 Task: Find connections with filter location Ryton with filter topic #Trainingwith filter profile language Potuguese with filter current company Oberoi Realty with filter school St. Xavier's College (Autonomous), Kolkata with filter industry Circuses and Magic Shows with filter service category Management Consulting with filter keywords title Benefits Manager
Action: Mouse moved to (647, 103)
Screenshot: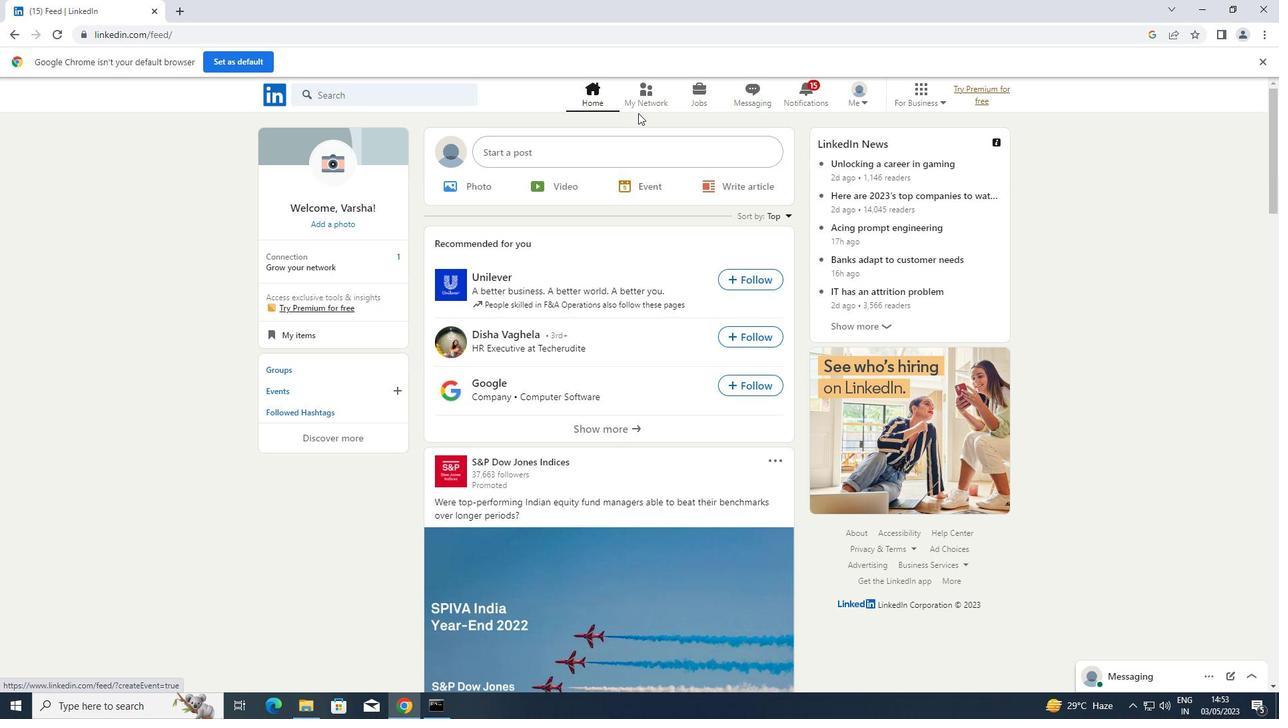 
Action: Mouse pressed left at (647, 103)
Screenshot: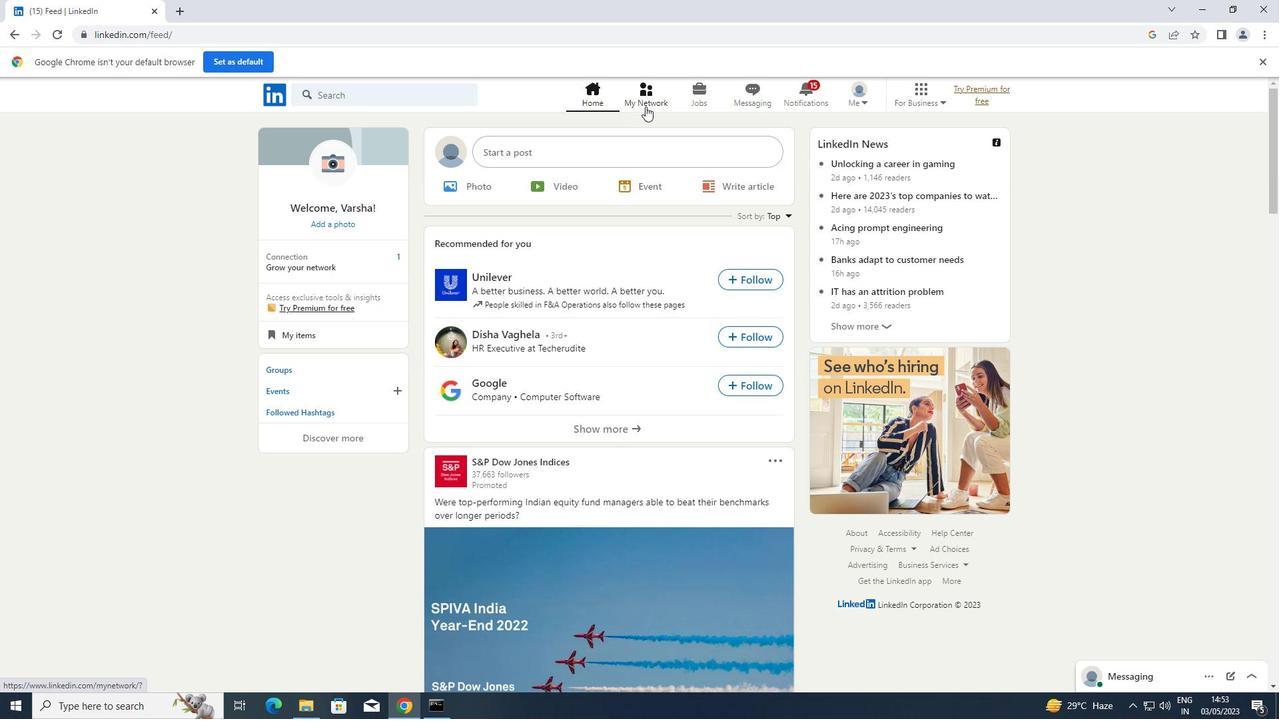 
Action: Mouse moved to (404, 167)
Screenshot: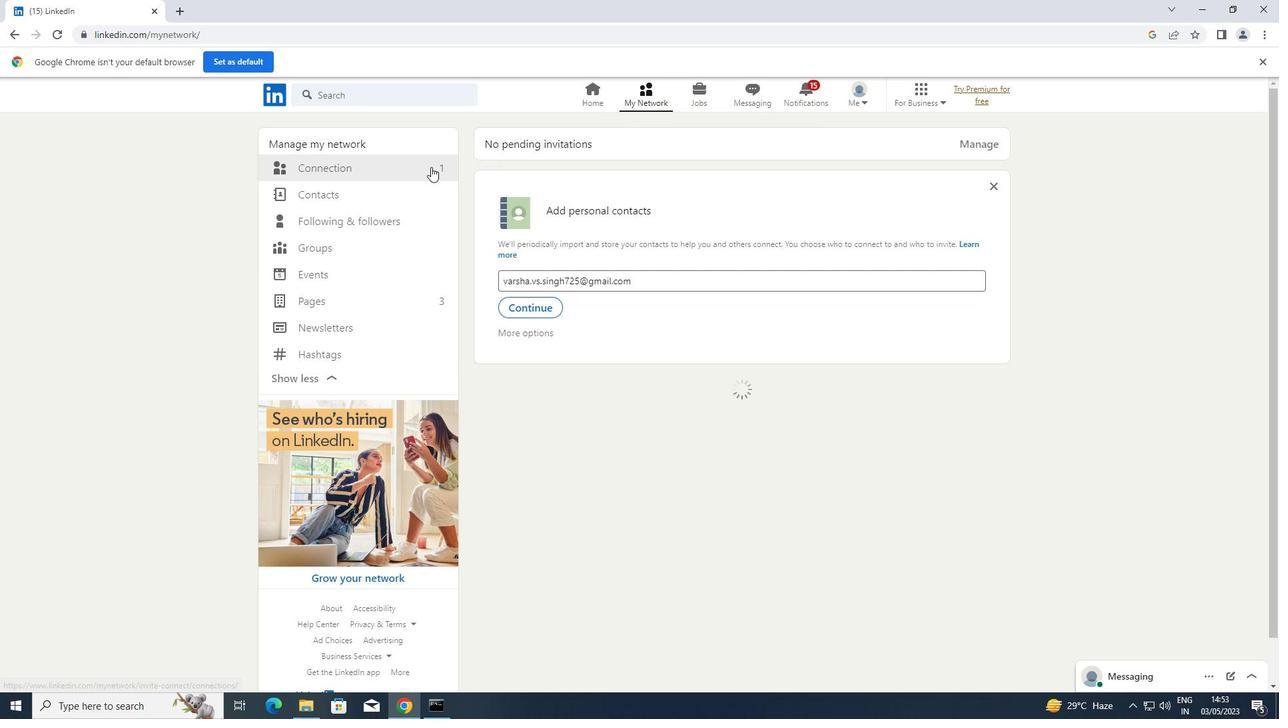 
Action: Mouse pressed left at (404, 167)
Screenshot: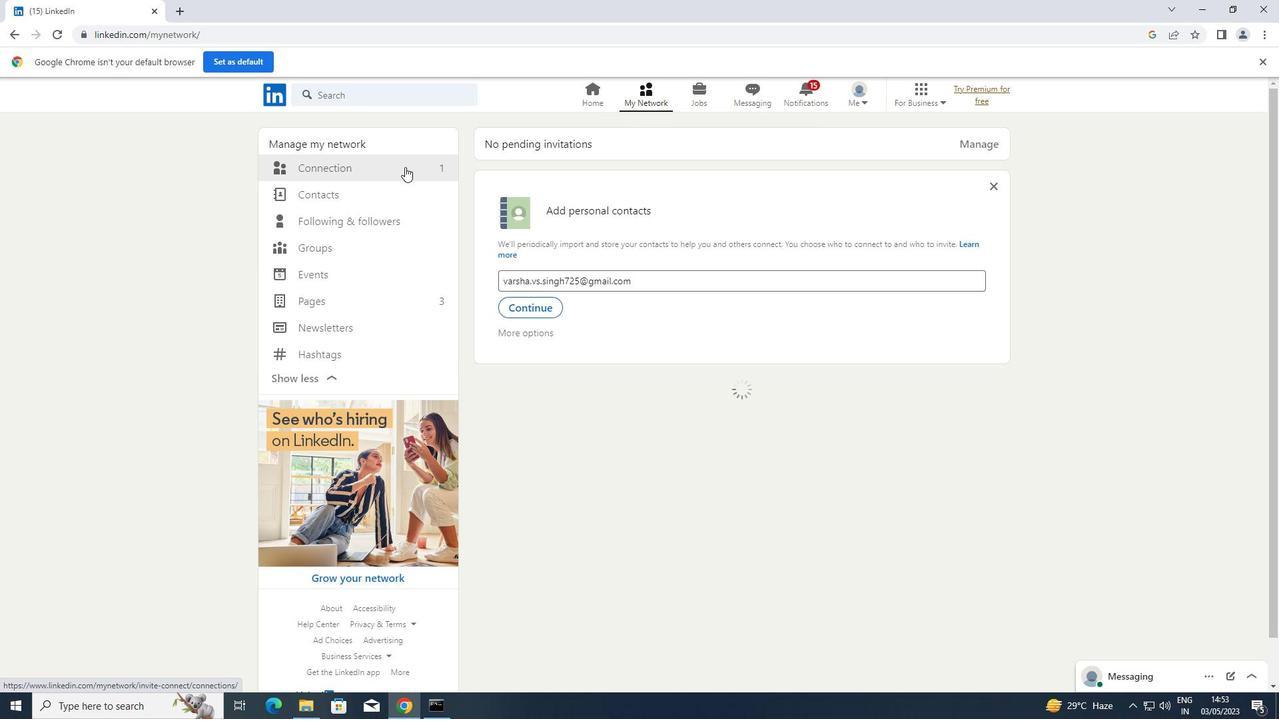 
Action: Mouse moved to (715, 167)
Screenshot: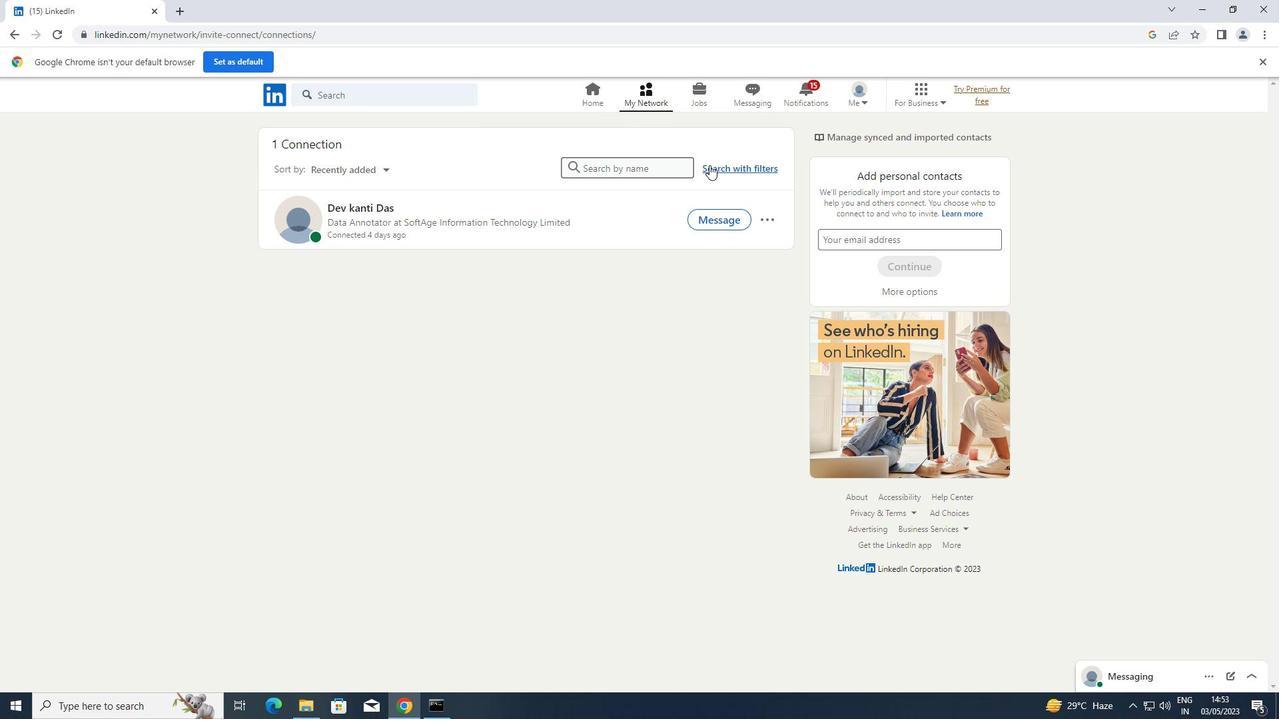 
Action: Mouse pressed left at (715, 167)
Screenshot: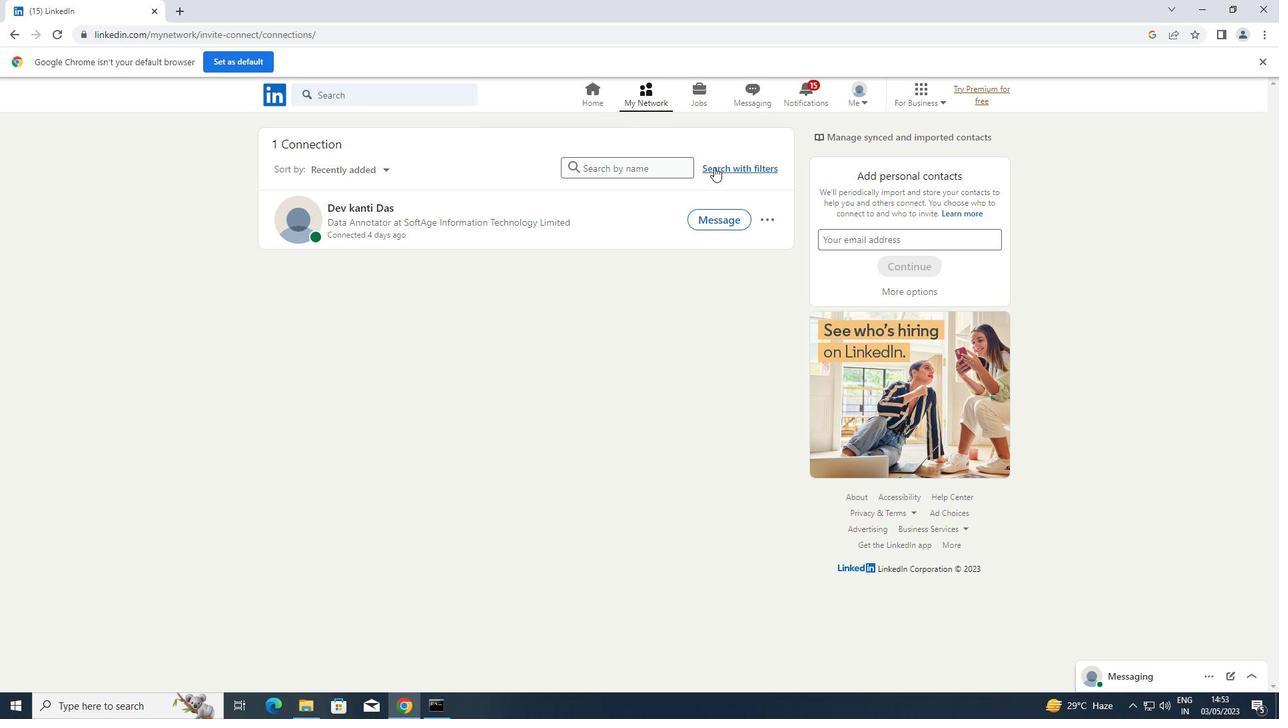
Action: Mouse moved to (687, 137)
Screenshot: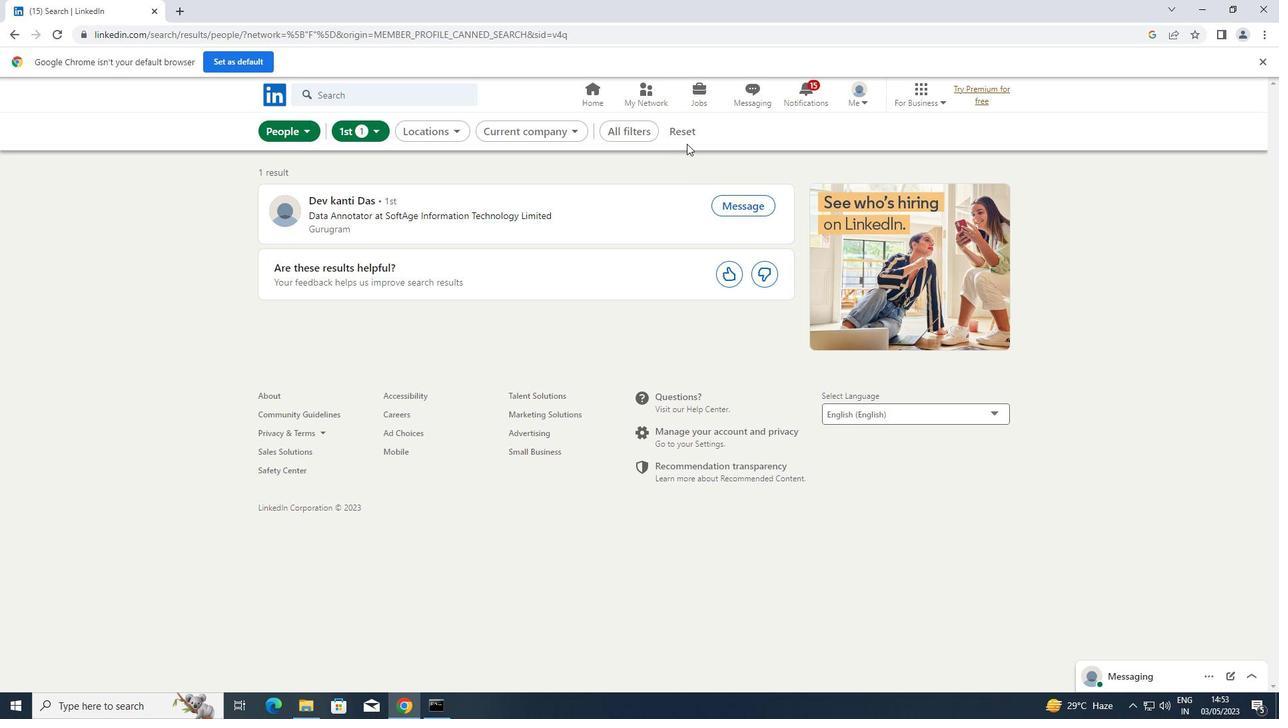 
Action: Mouse pressed left at (687, 137)
Screenshot: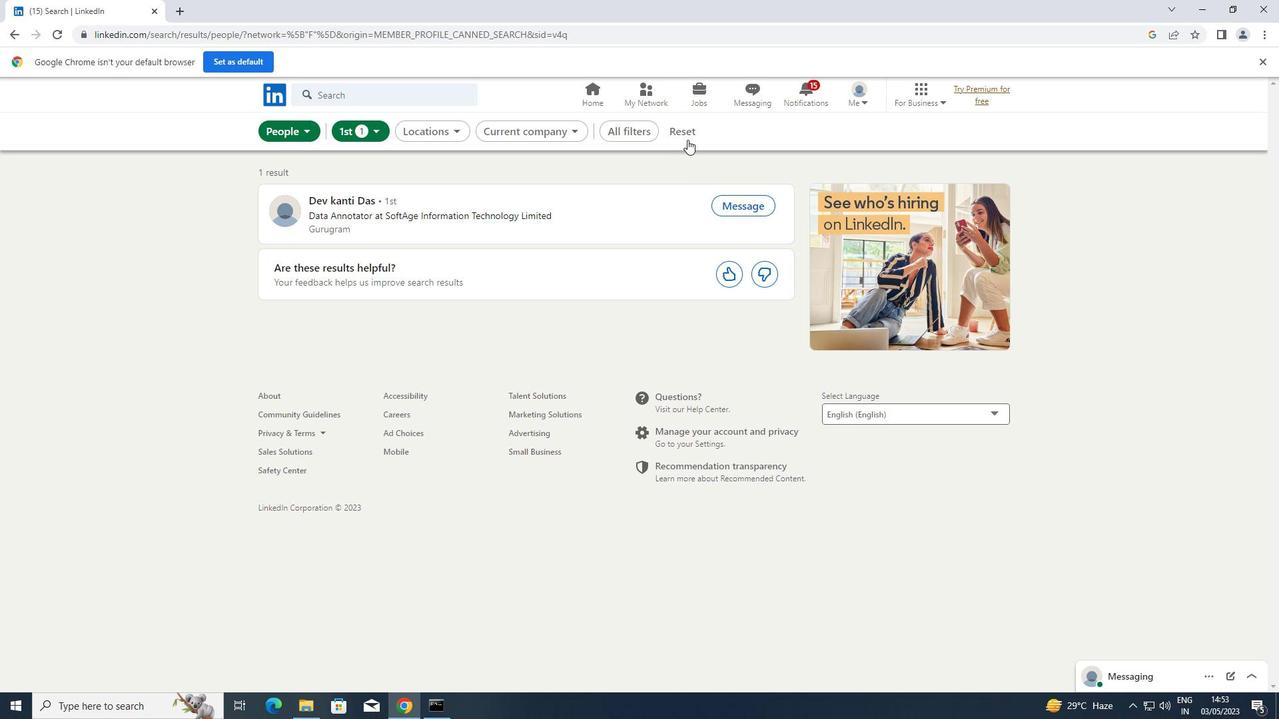 
Action: Mouse moved to (649, 128)
Screenshot: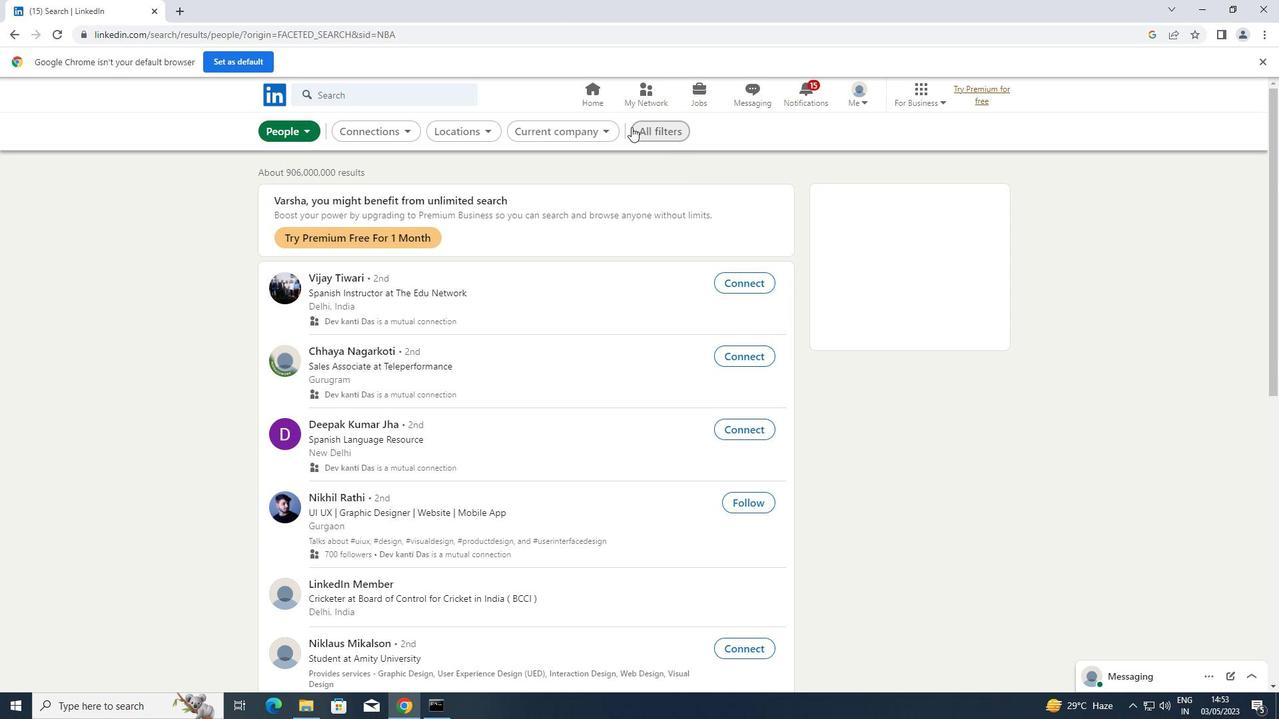 
Action: Mouse pressed left at (649, 128)
Screenshot: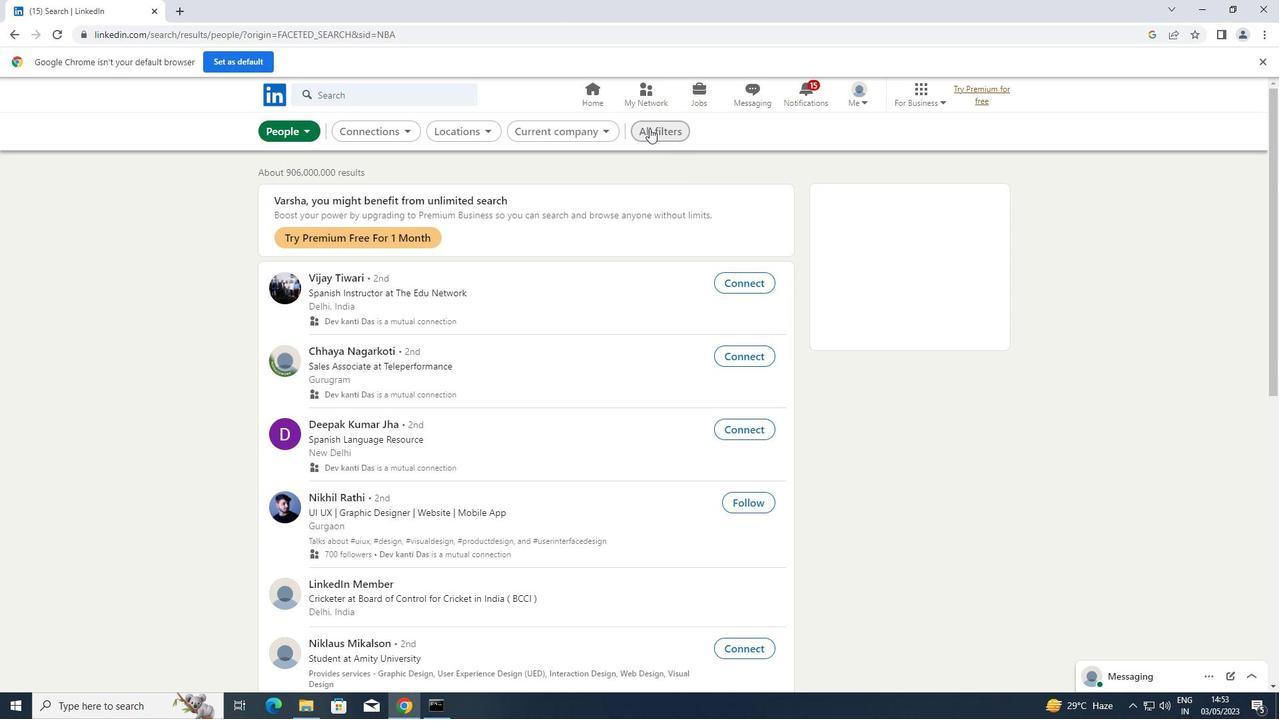 
Action: Mouse moved to (1086, 371)
Screenshot: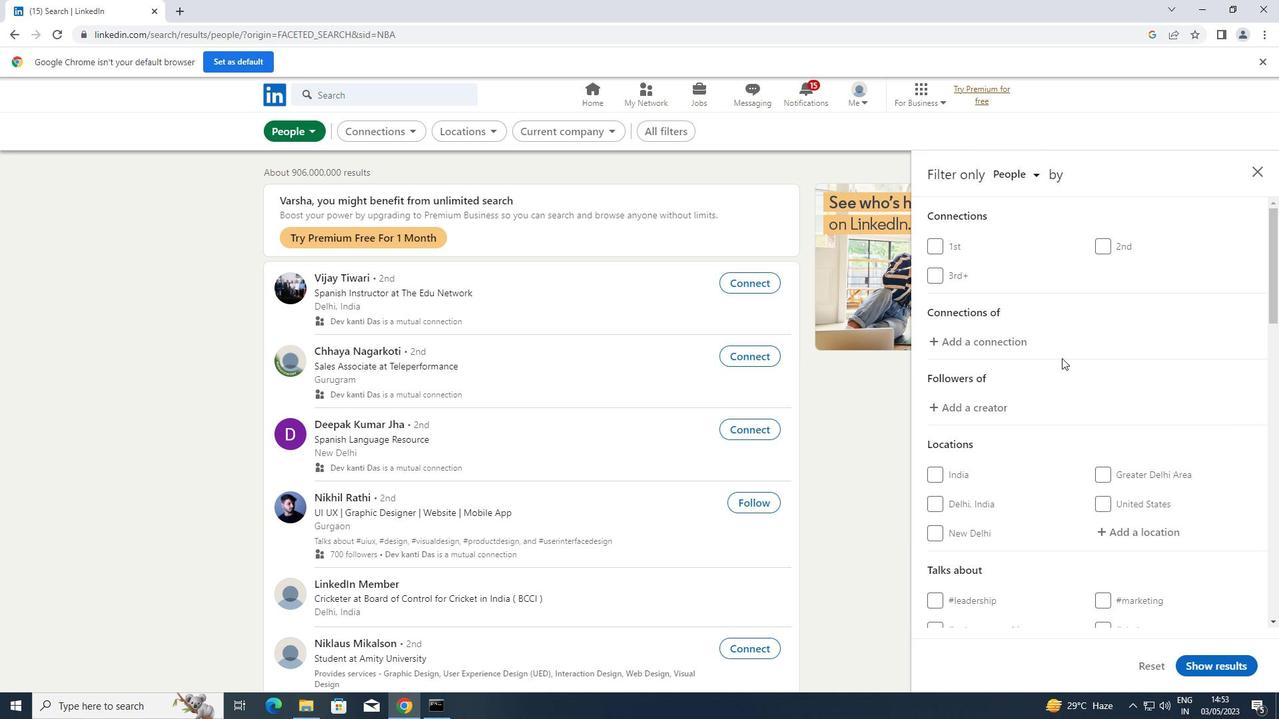 
Action: Mouse scrolled (1086, 370) with delta (0, 0)
Screenshot: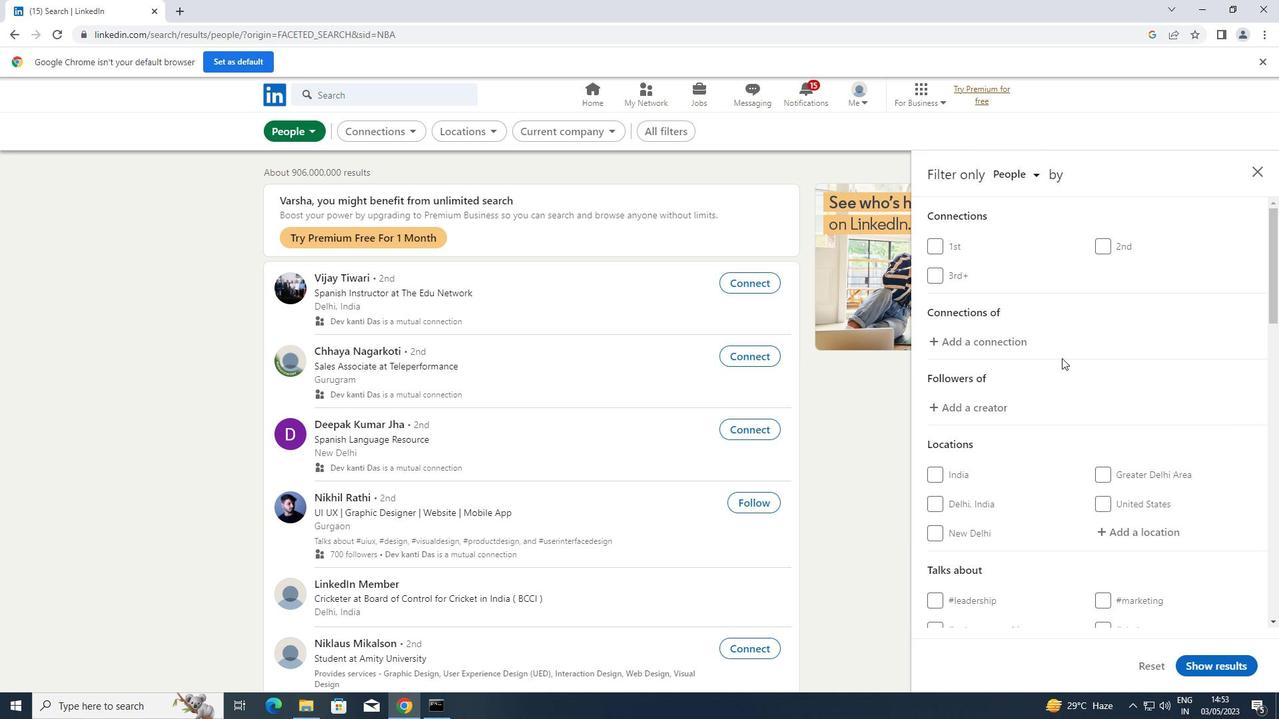 
Action: Mouse moved to (1087, 371)
Screenshot: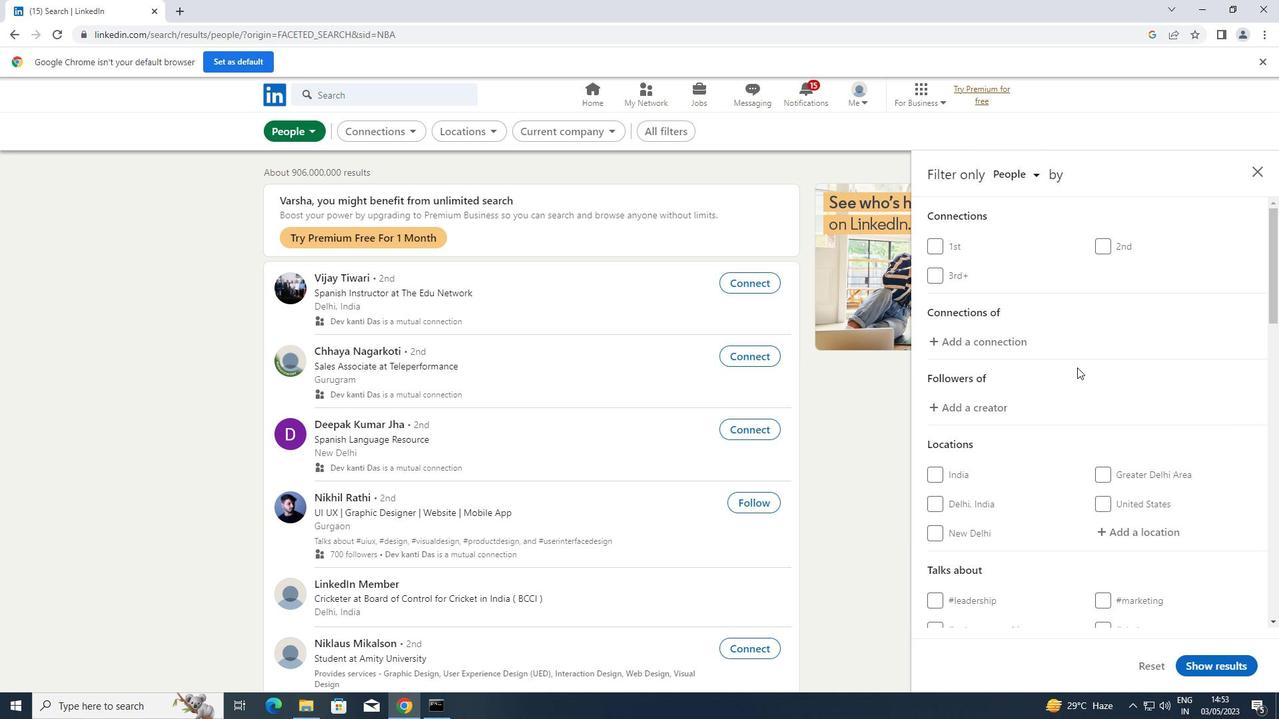 
Action: Mouse scrolled (1087, 371) with delta (0, 0)
Screenshot: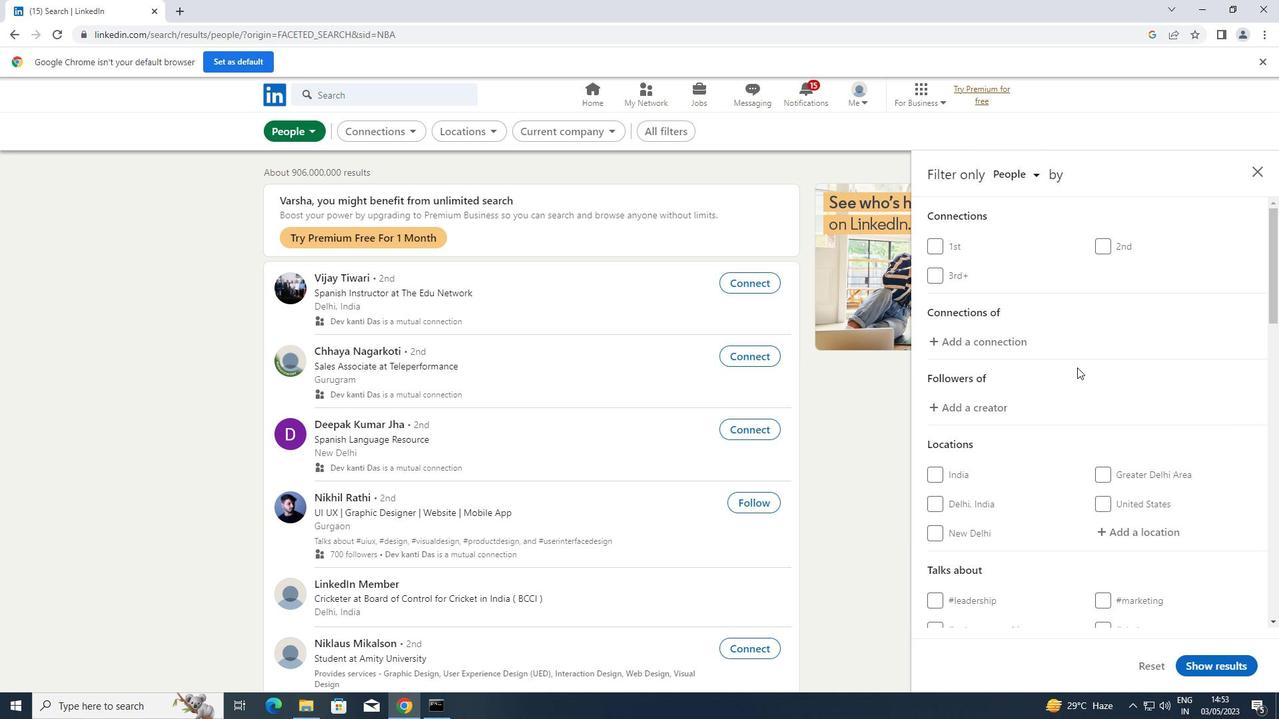 
Action: Mouse moved to (1113, 393)
Screenshot: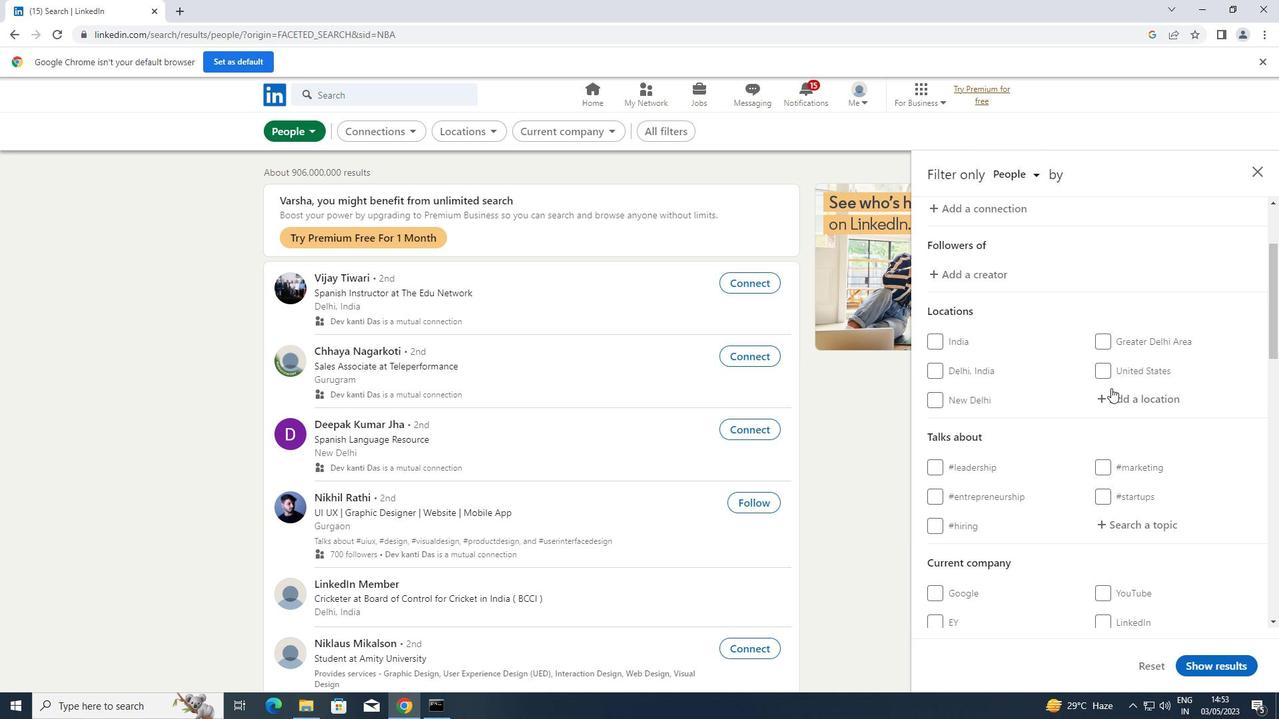 
Action: Mouse pressed left at (1113, 393)
Screenshot: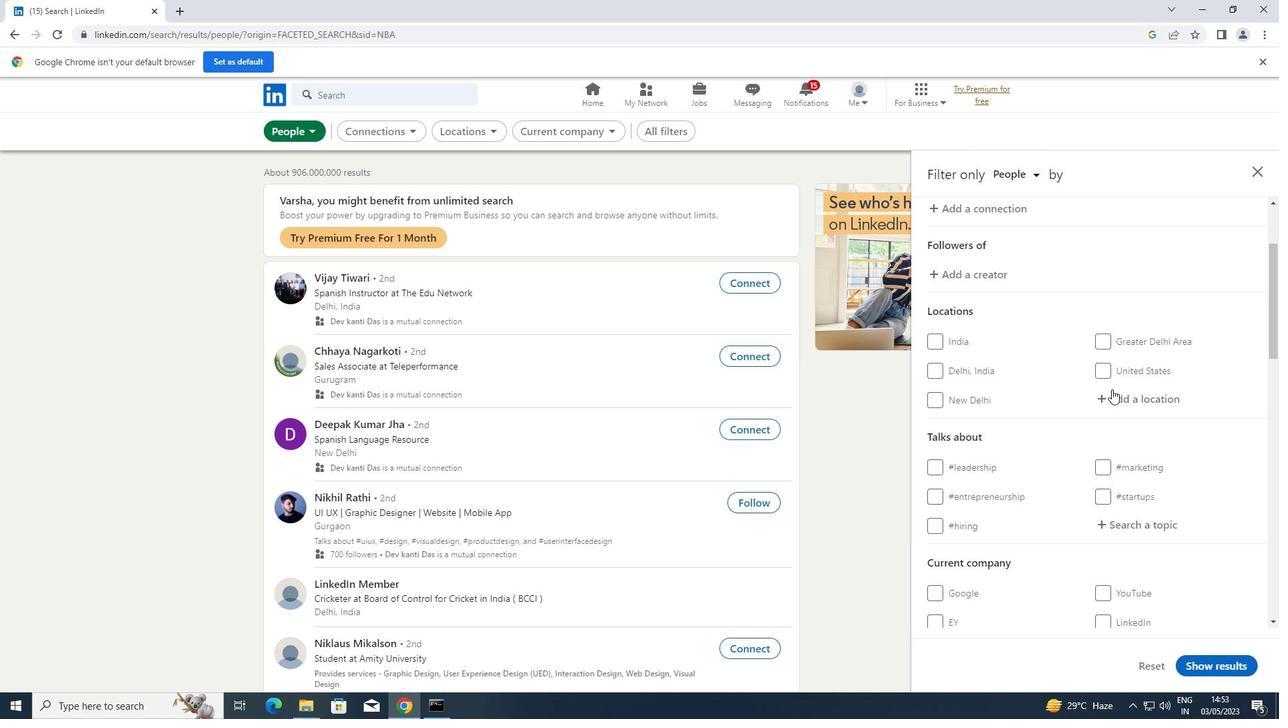 
Action: Key pressed <Key.shift>RYTON
Screenshot: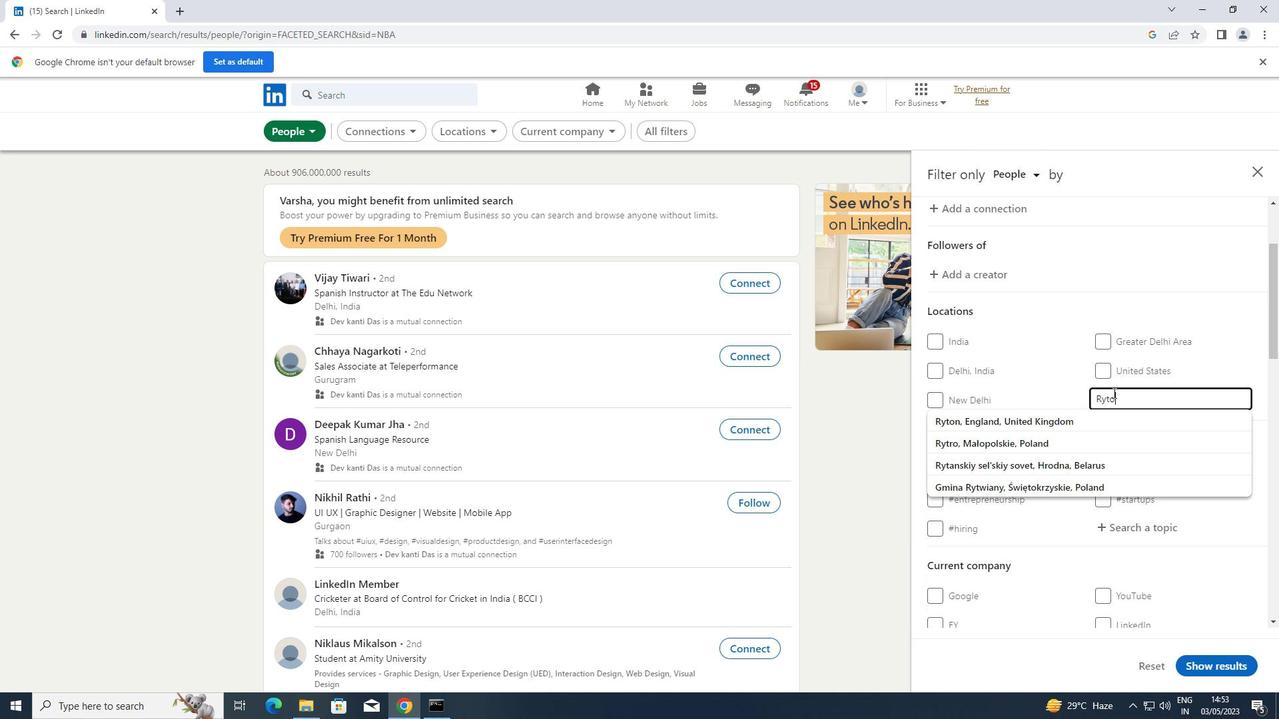 
Action: Mouse moved to (1138, 528)
Screenshot: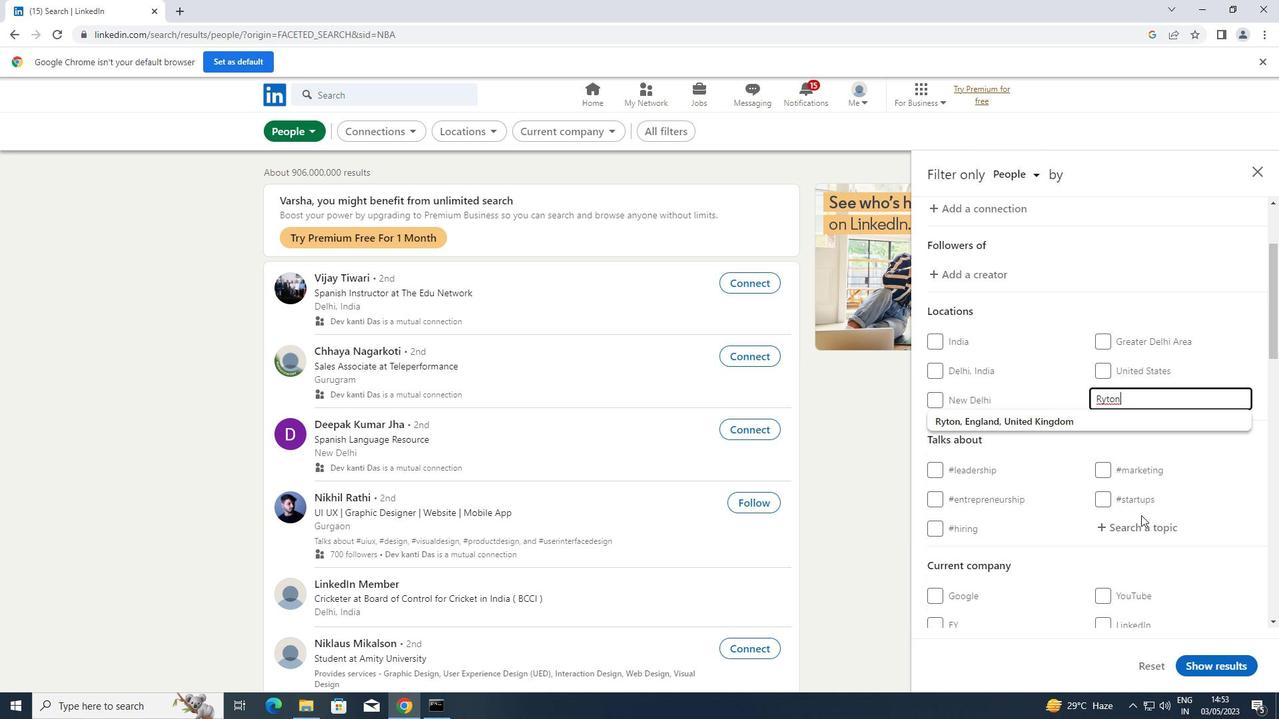 
Action: Mouse pressed left at (1138, 528)
Screenshot: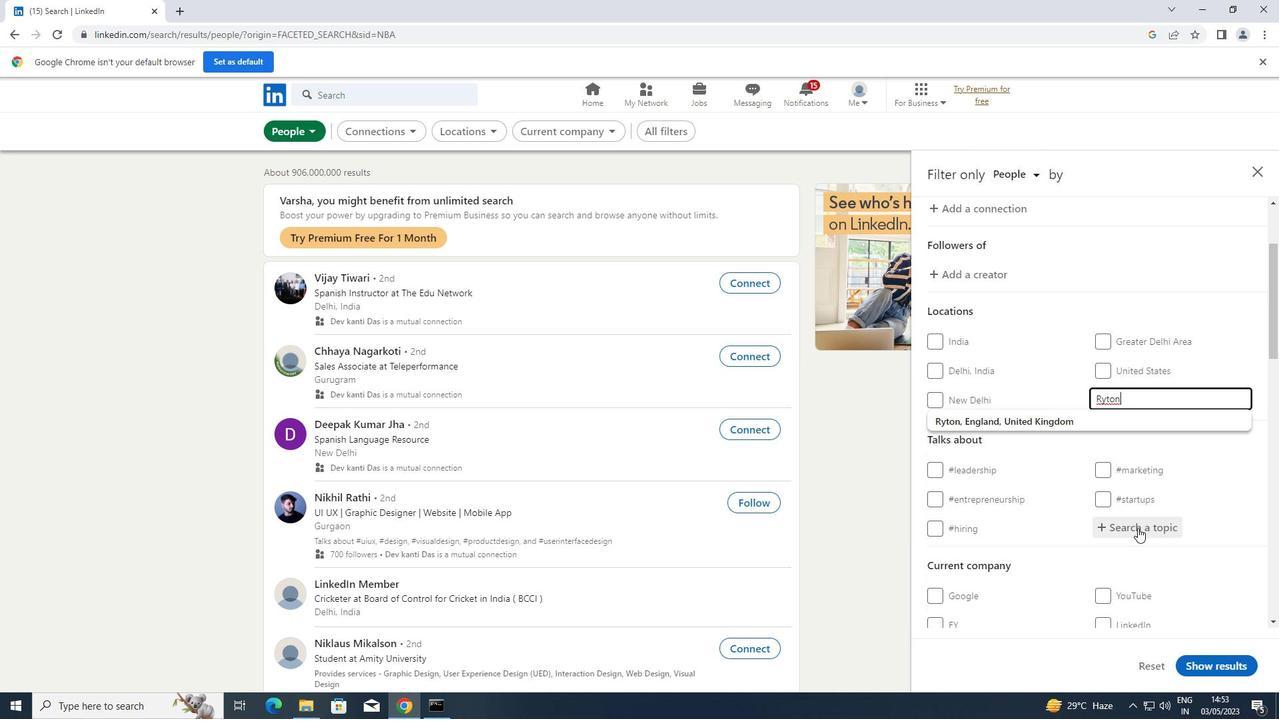 
Action: Mouse moved to (1137, 529)
Screenshot: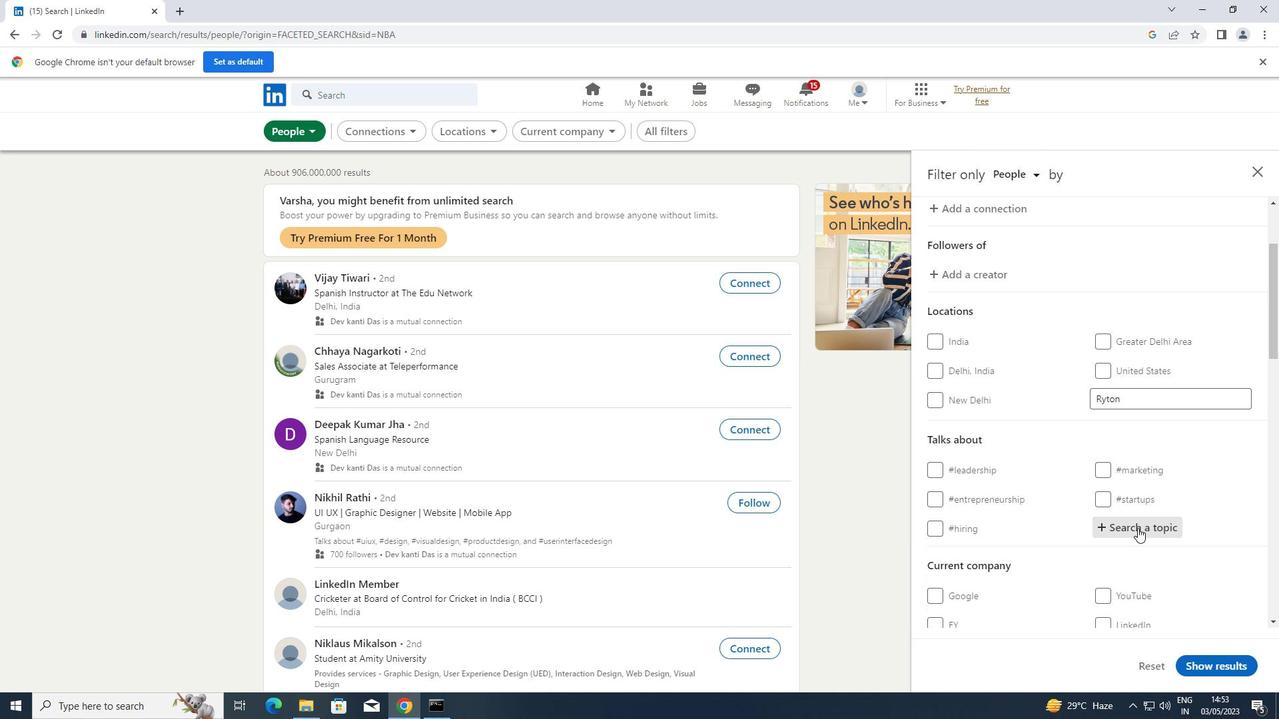
Action: Key pressed <Key.shift>TRAIN
Screenshot: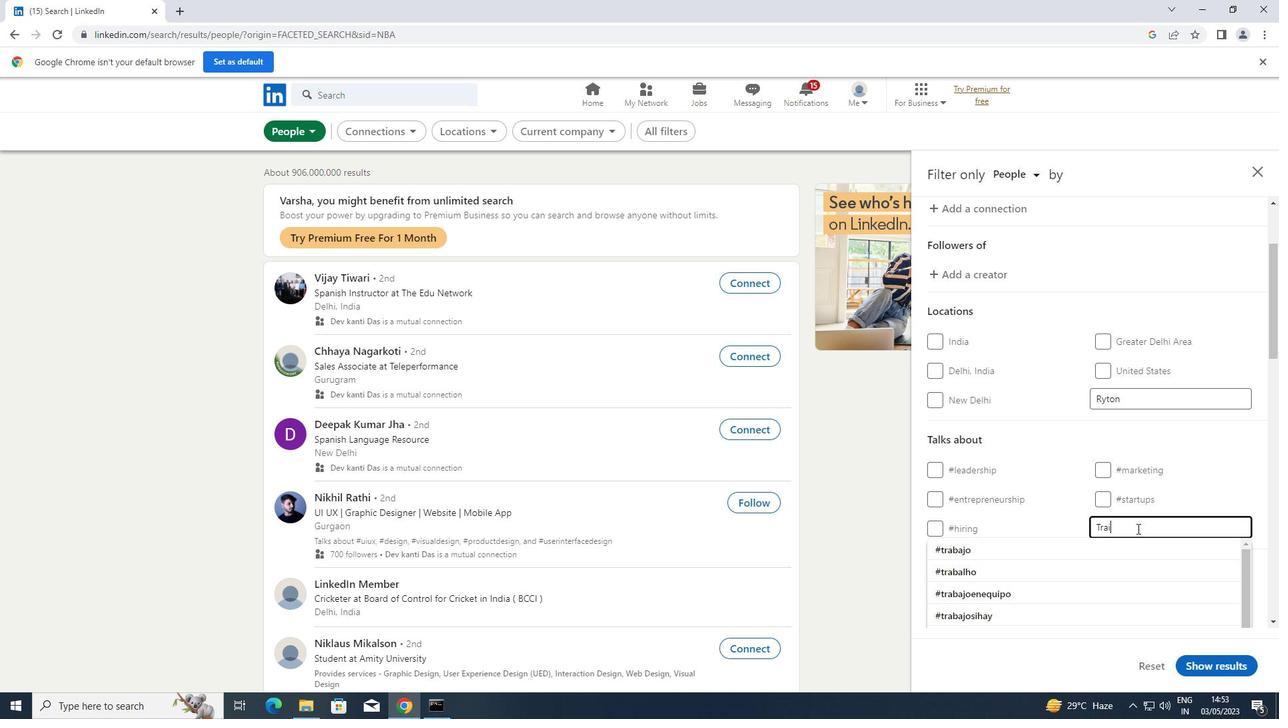 
Action: Mouse moved to (1016, 553)
Screenshot: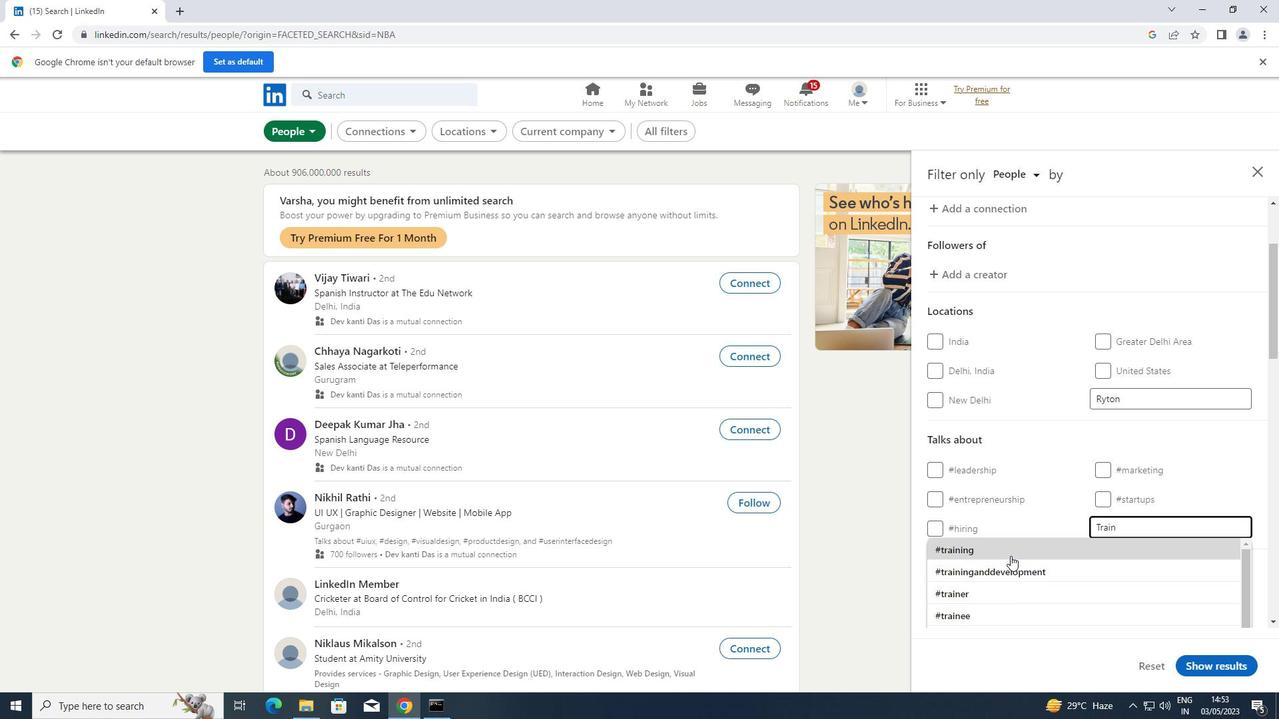 
Action: Mouse pressed left at (1016, 553)
Screenshot: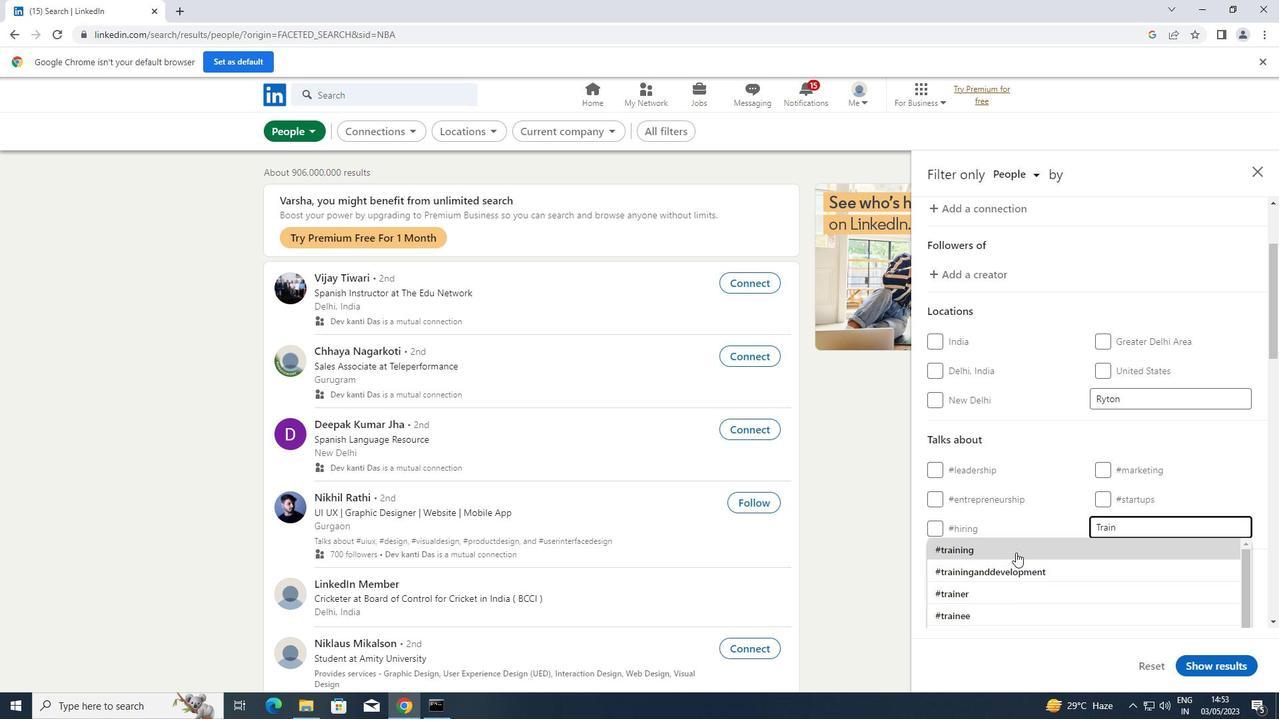 
Action: Mouse scrolled (1016, 552) with delta (0, 0)
Screenshot: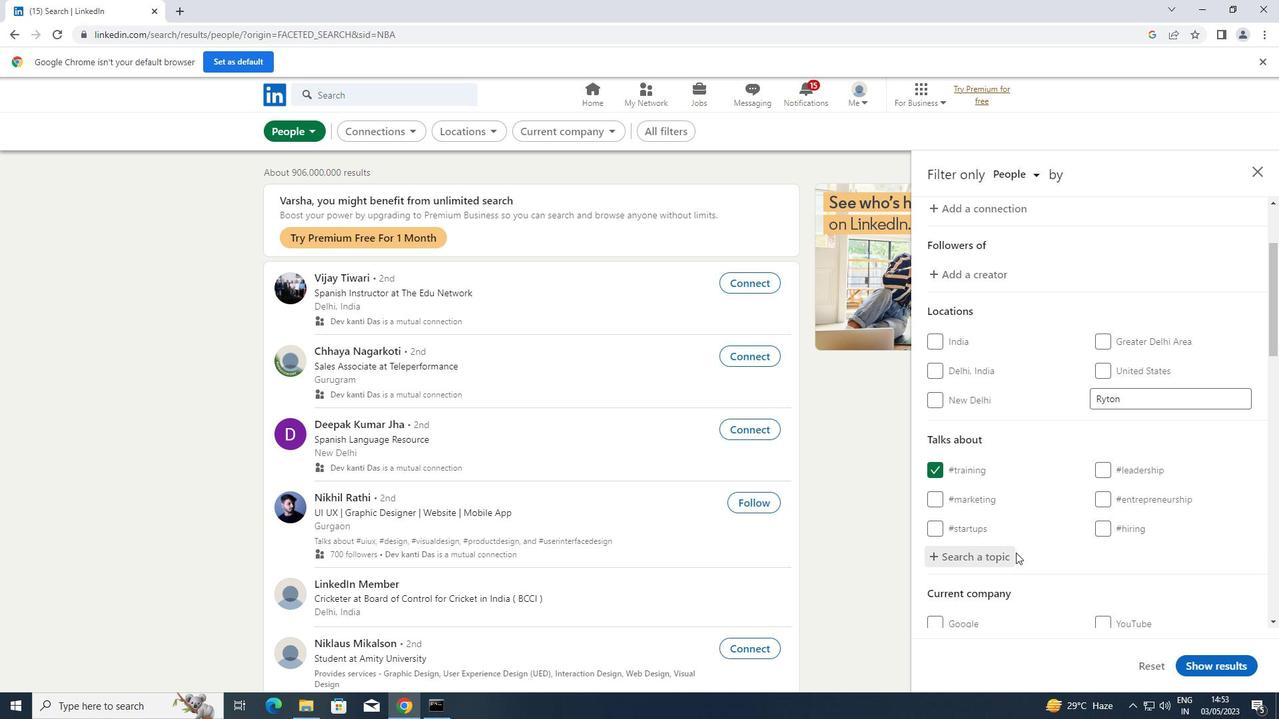 
Action: Mouse scrolled (1016, 552) with delta (0, 0)
Screenshot: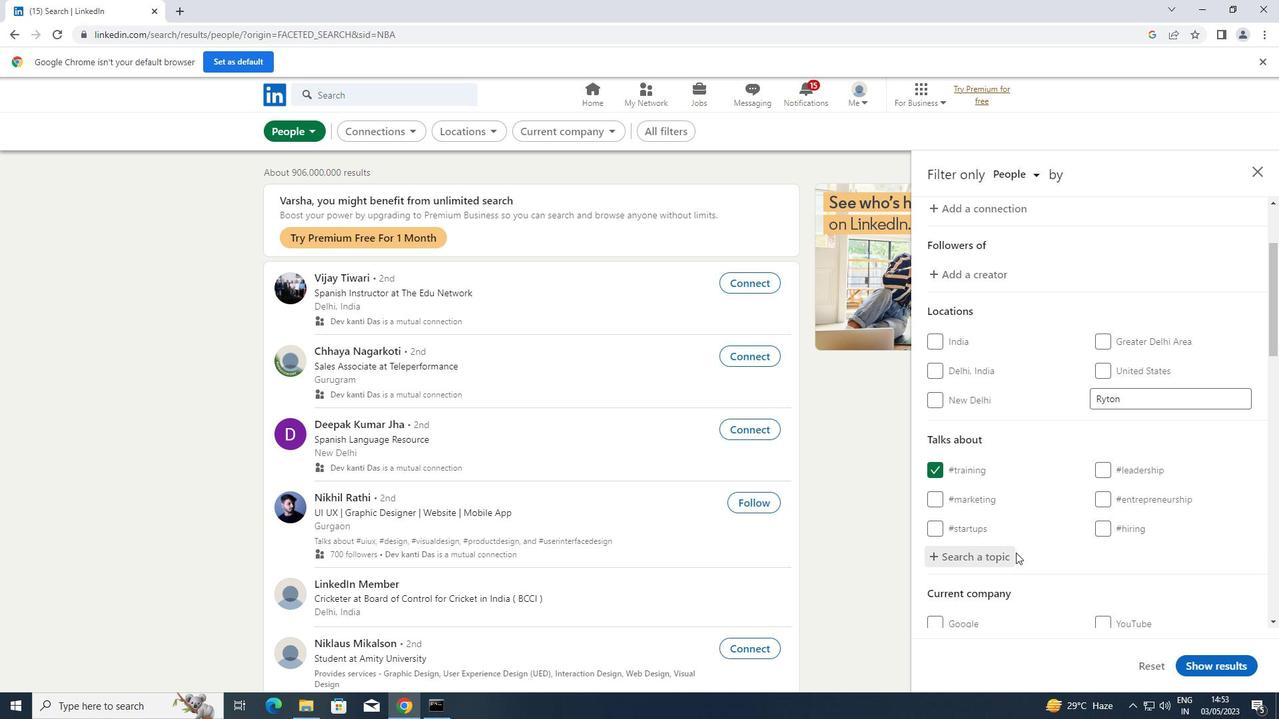 
Action: Mouse scrolled (1016, 552) with delta (0, 0)
Screenshot: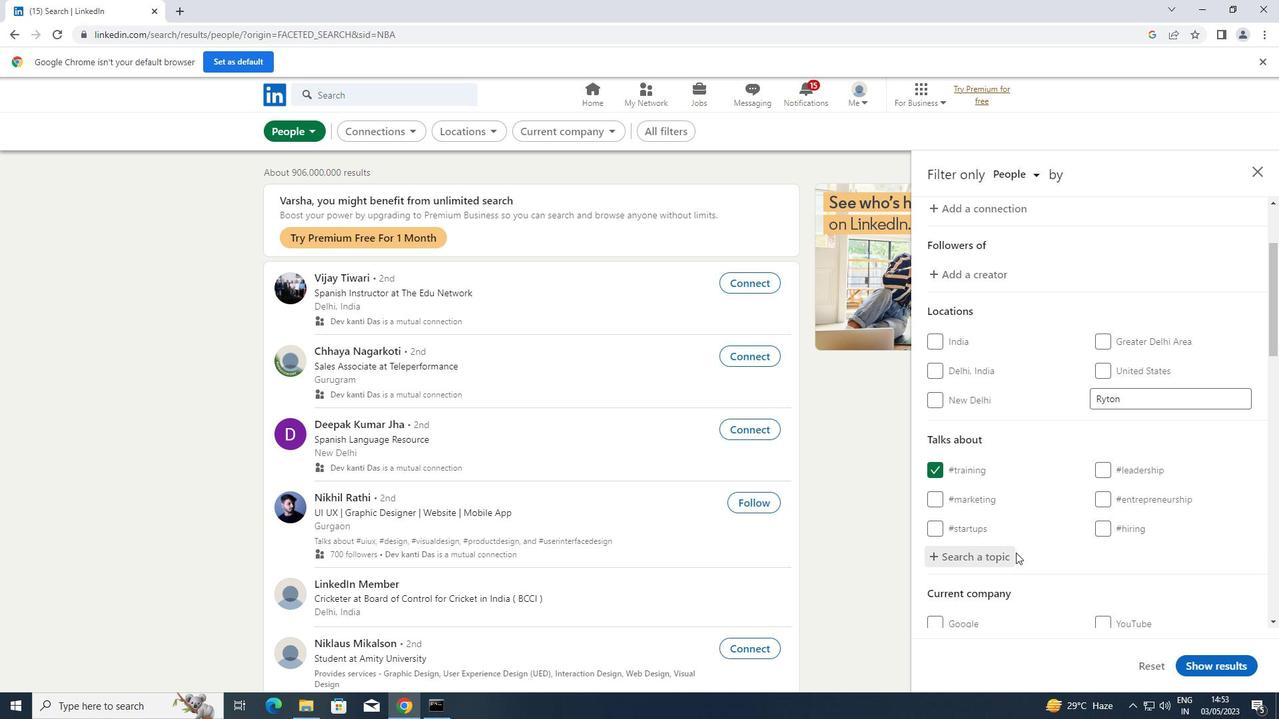 
Action: Mouse scrolled (1016, 552) with delta (0, 0)
Screenshot: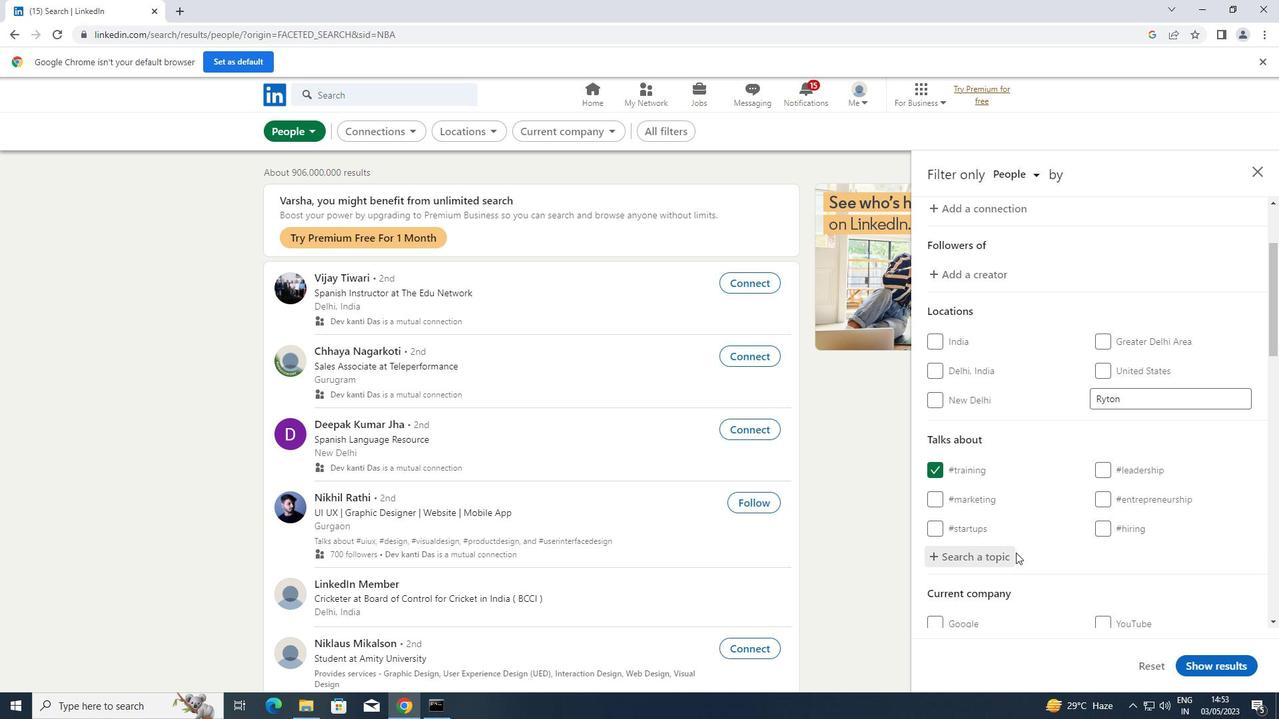
Action: Mouse scrolled (1016, 552) with delta (0, 0)
Screenshot: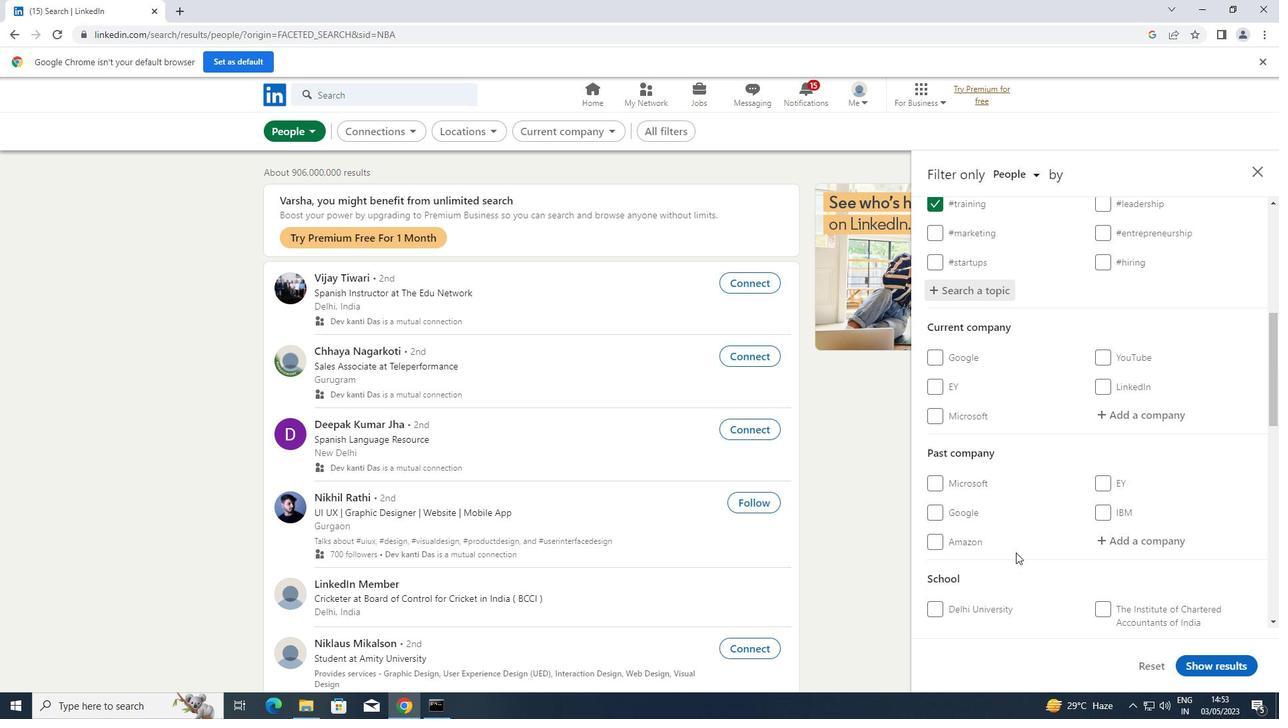 
Action: Mouse scrolled (1016, 552) with delta (0, 0)
Screenshot: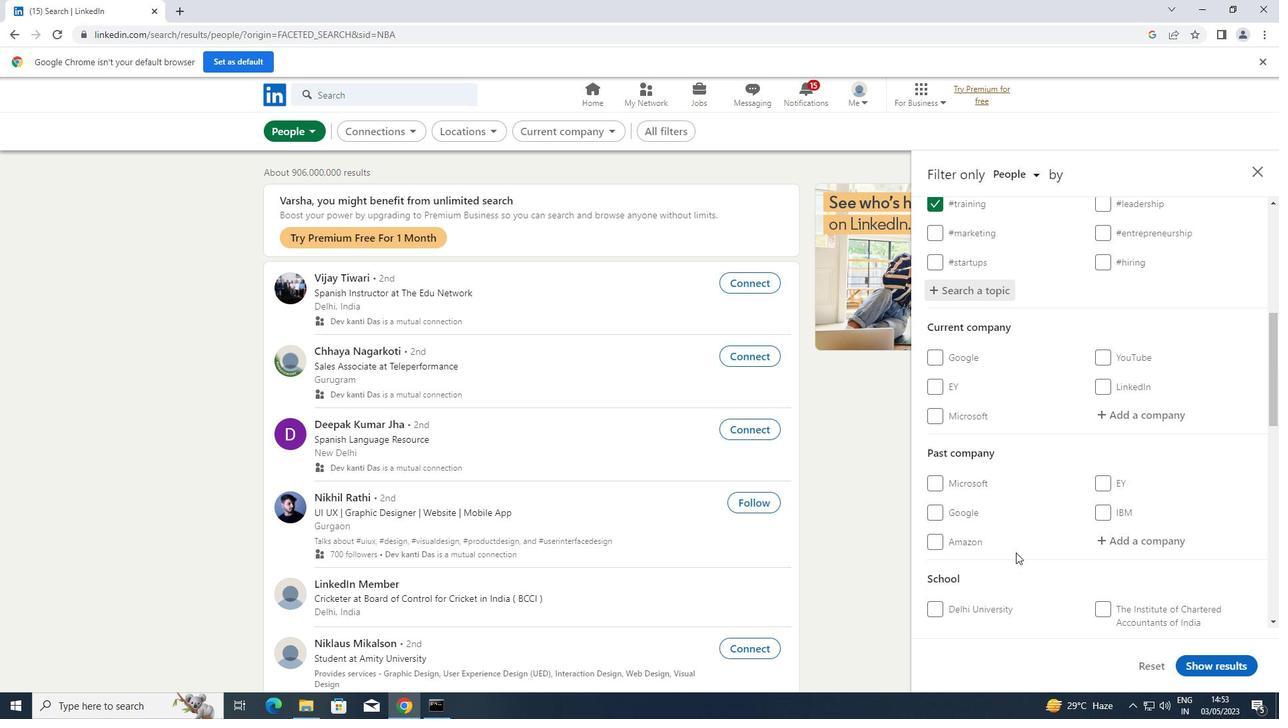 
Action: Mouse scrolled (1016, 552) with delta (0, 0)
Screenshot: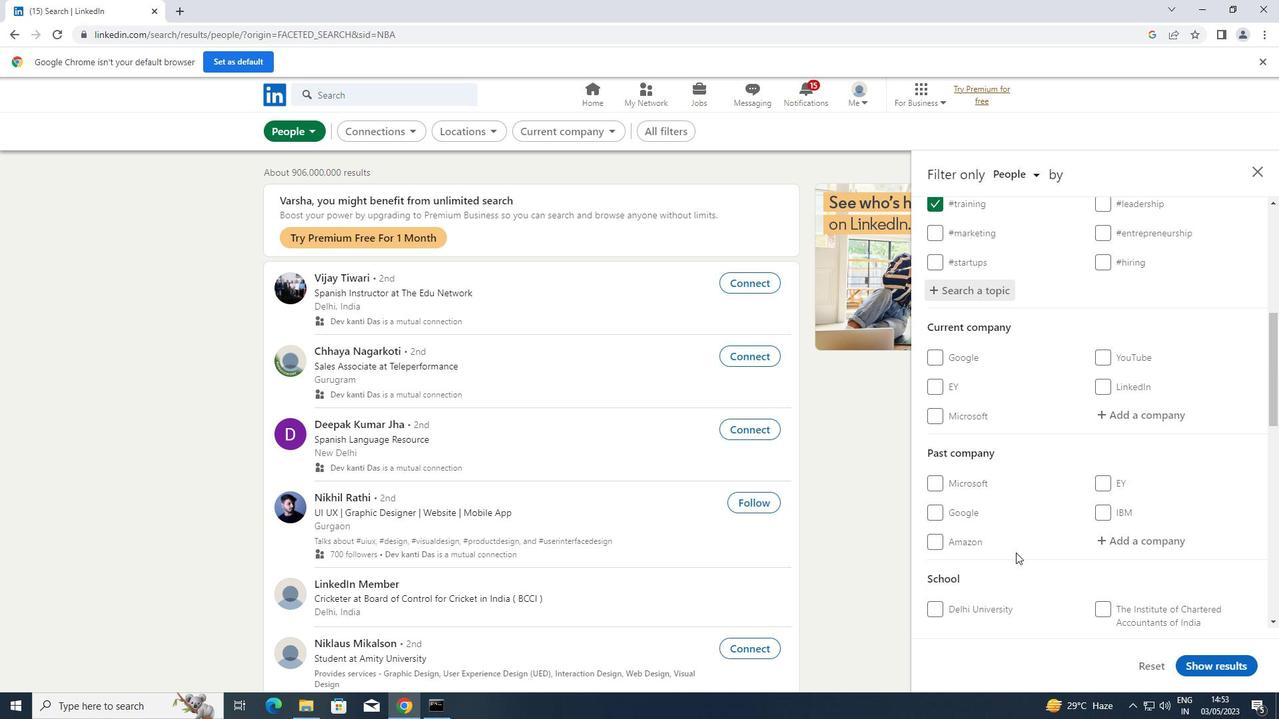 
Action: Mouse scrolled (1016, 552) with delta (0, 0)
Screenshot: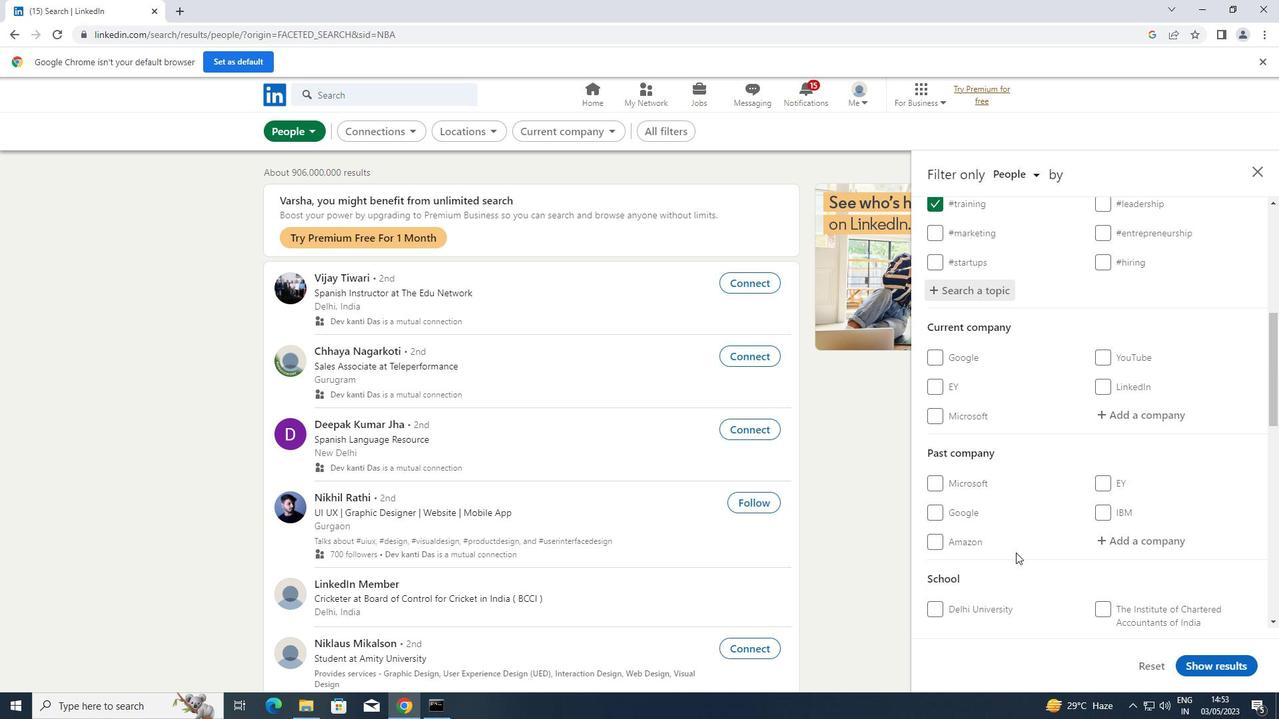 
Action: Mouse scrolled (1016, 552) with delta (0, 0)
Screenshot: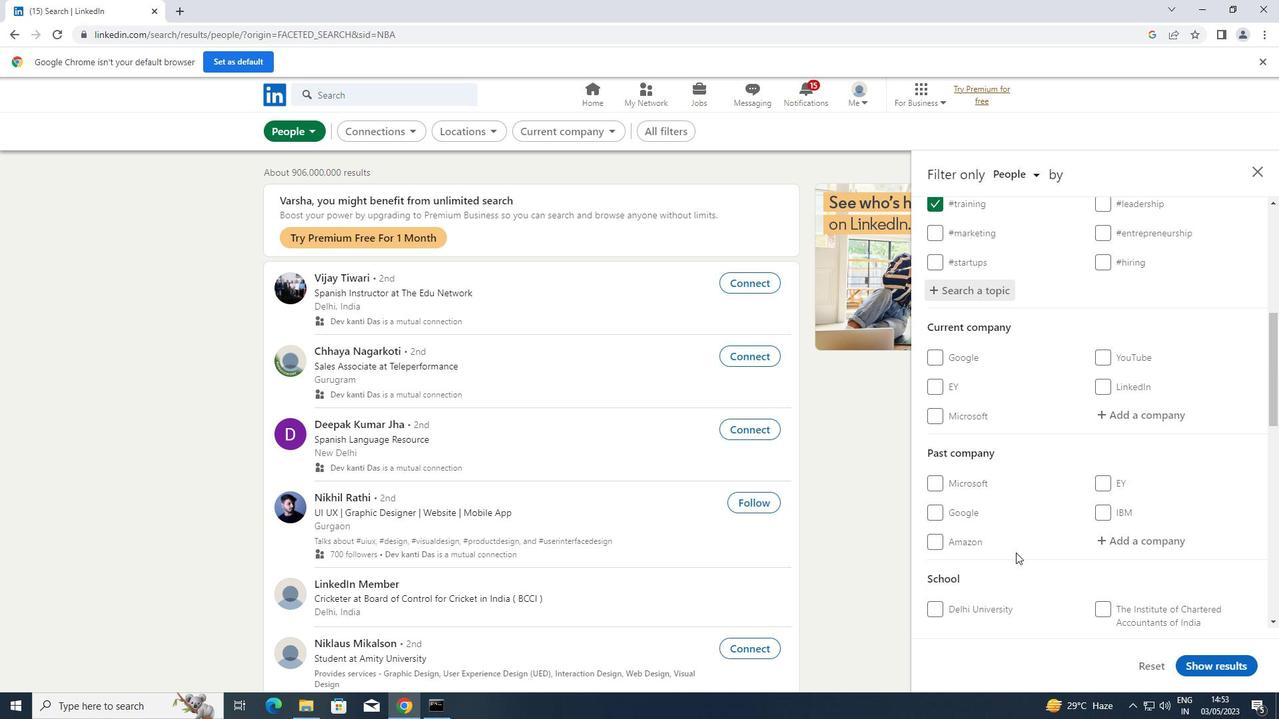 
Action: Mouse scrolled (1016, 552) with delta (0, 0)
Screenshot: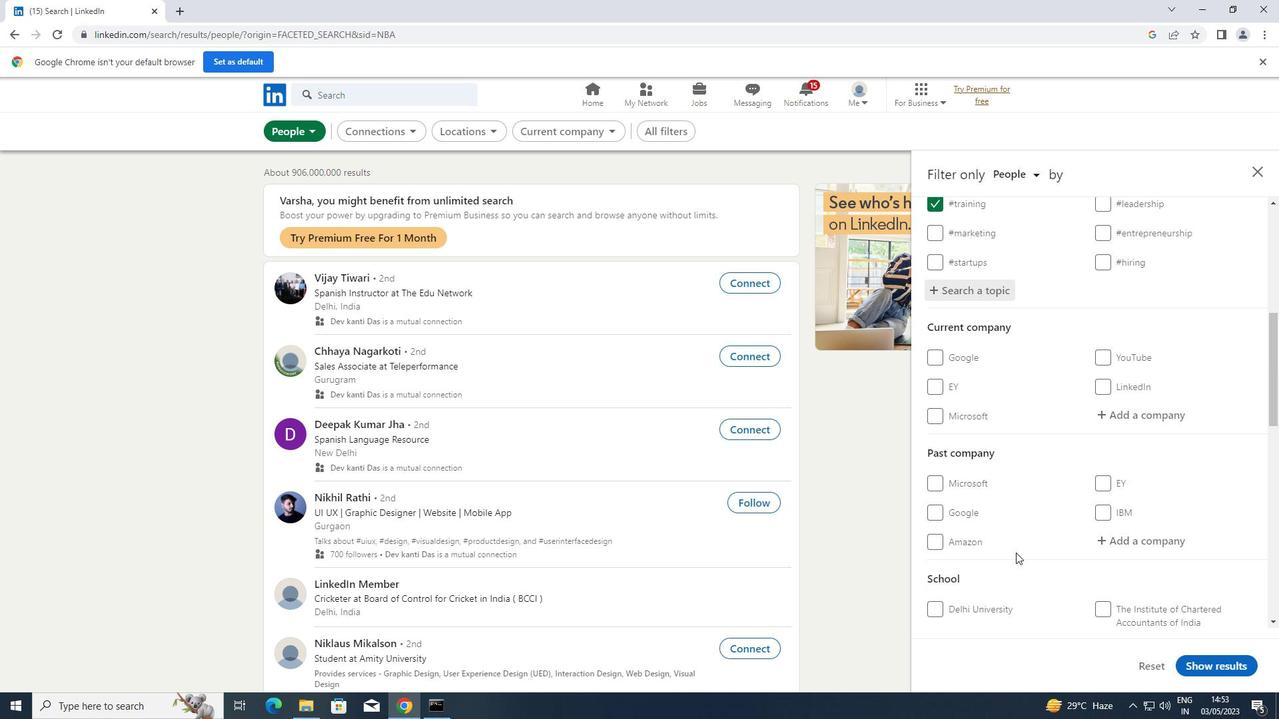 
Action: Mouse moved to (1105, 531)
Screenshot: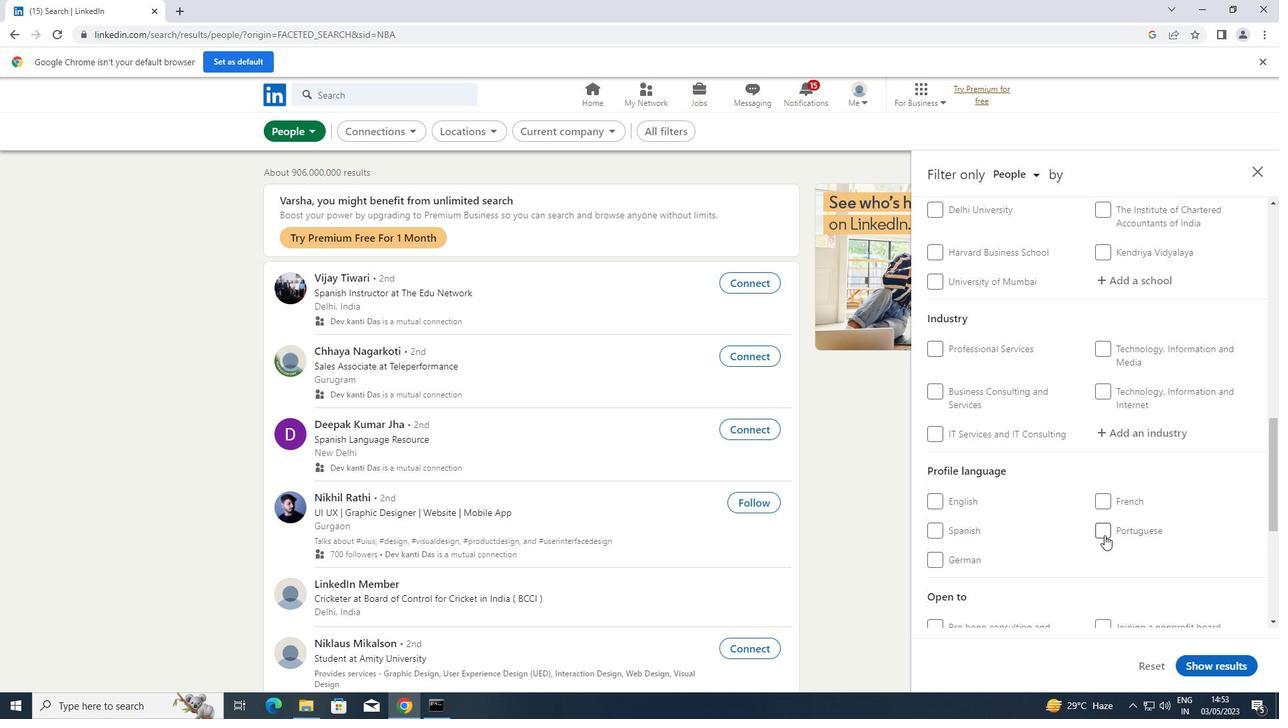 
Action: Mouse pressed left at (1105, 531)
Screenshot: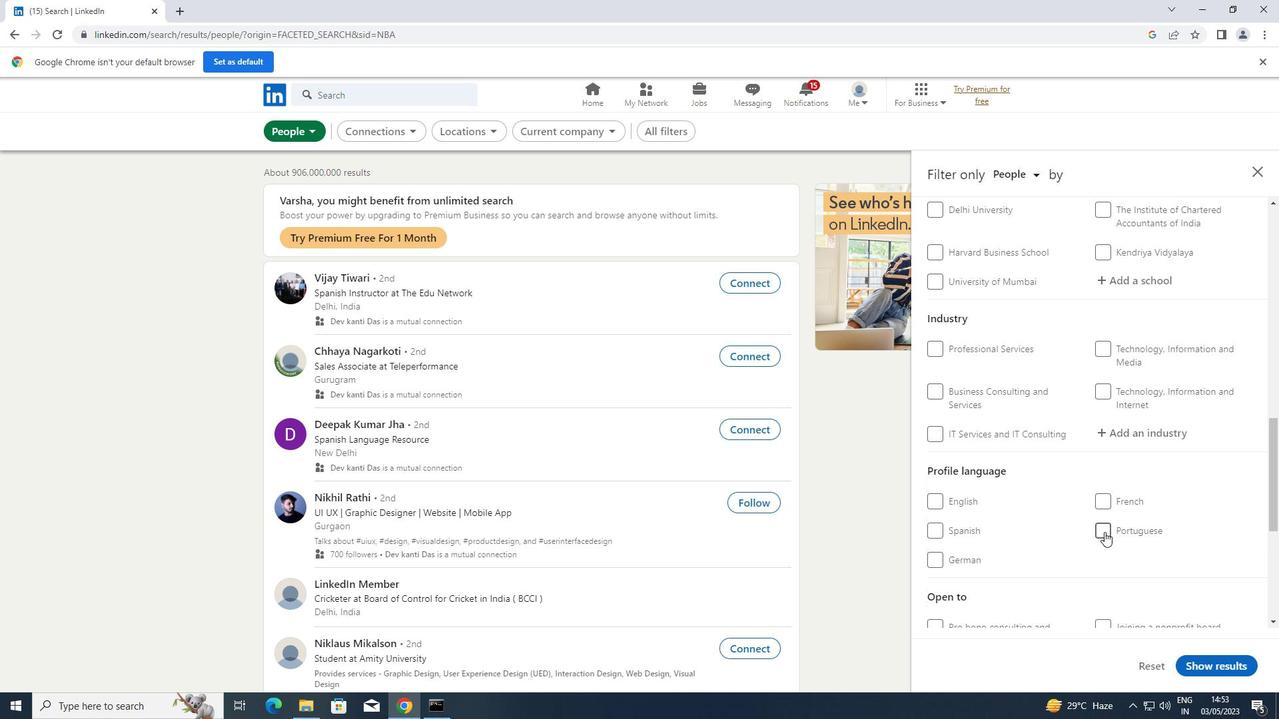 
Action: Mouse moved to (1096, 522)
Screenshot: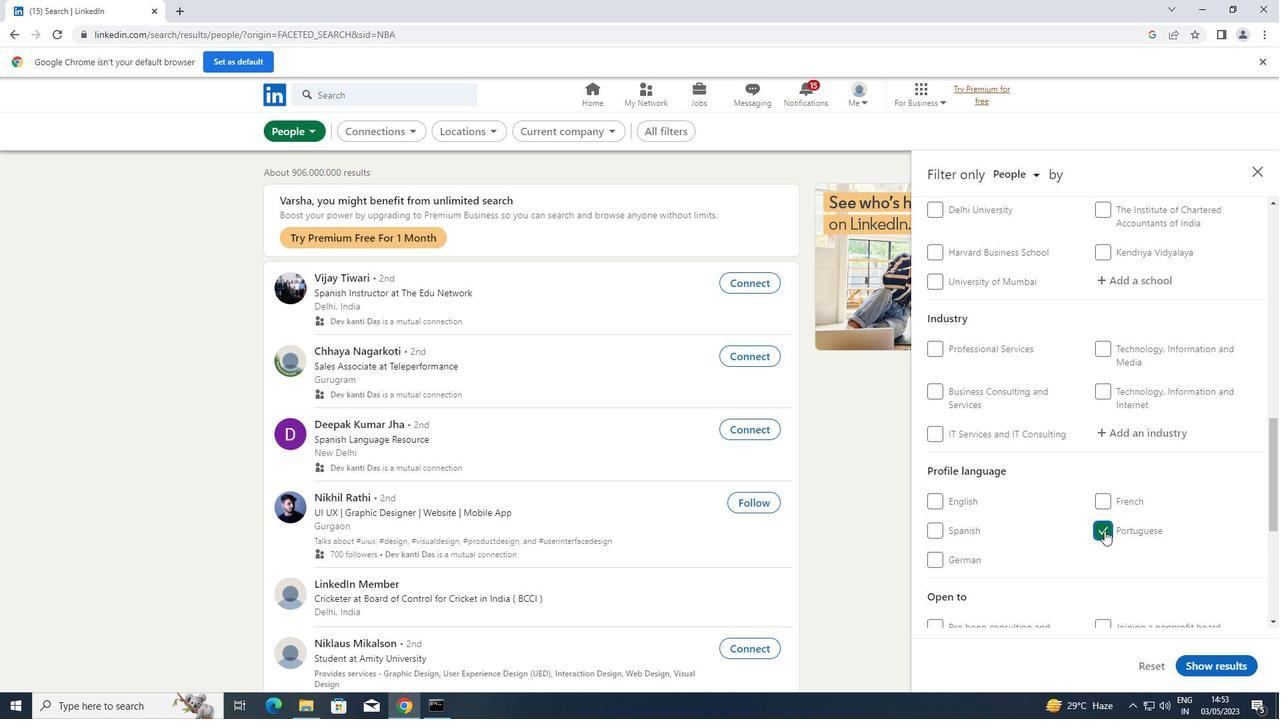 
Action: Mouse scrolled (1096, 523) with delta (0, 0)
Screenshot: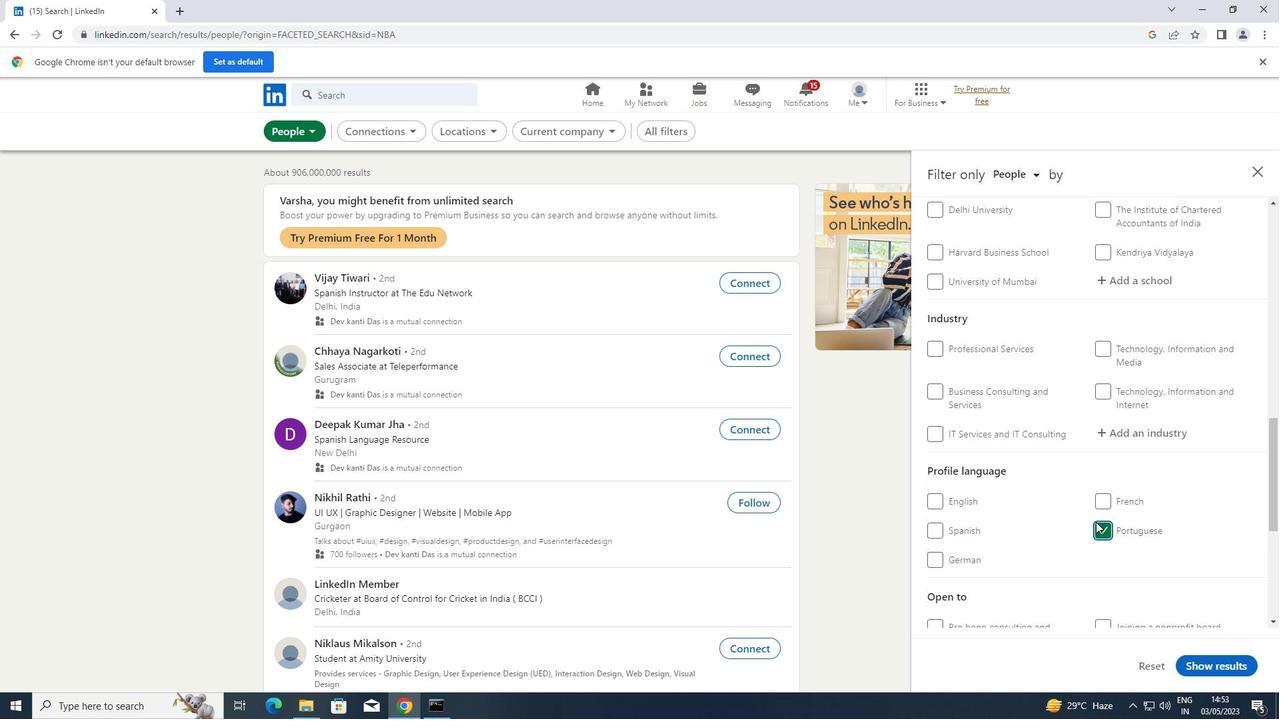 
Action: Mouse scrolled (1096, 523) with delta (0, 0)
Screenshot: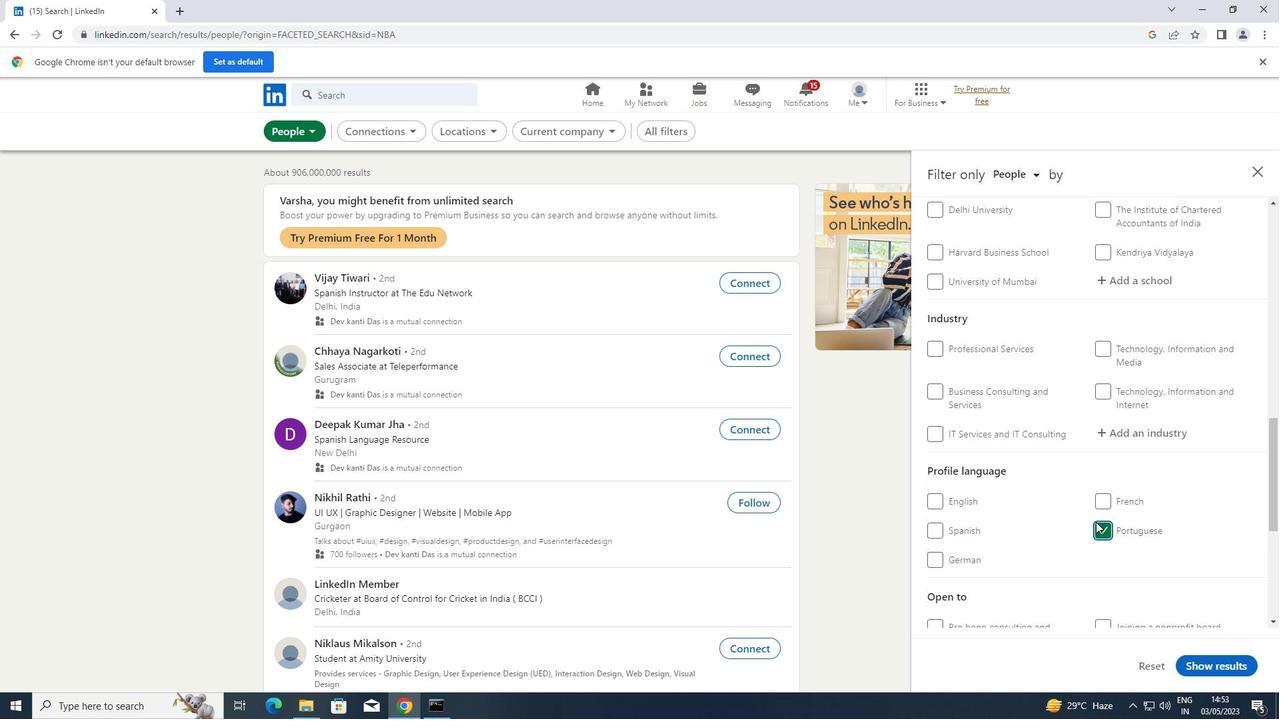 
Action: Mouse scrolled (1096, 523) with delta (0, 0)
Screenshot: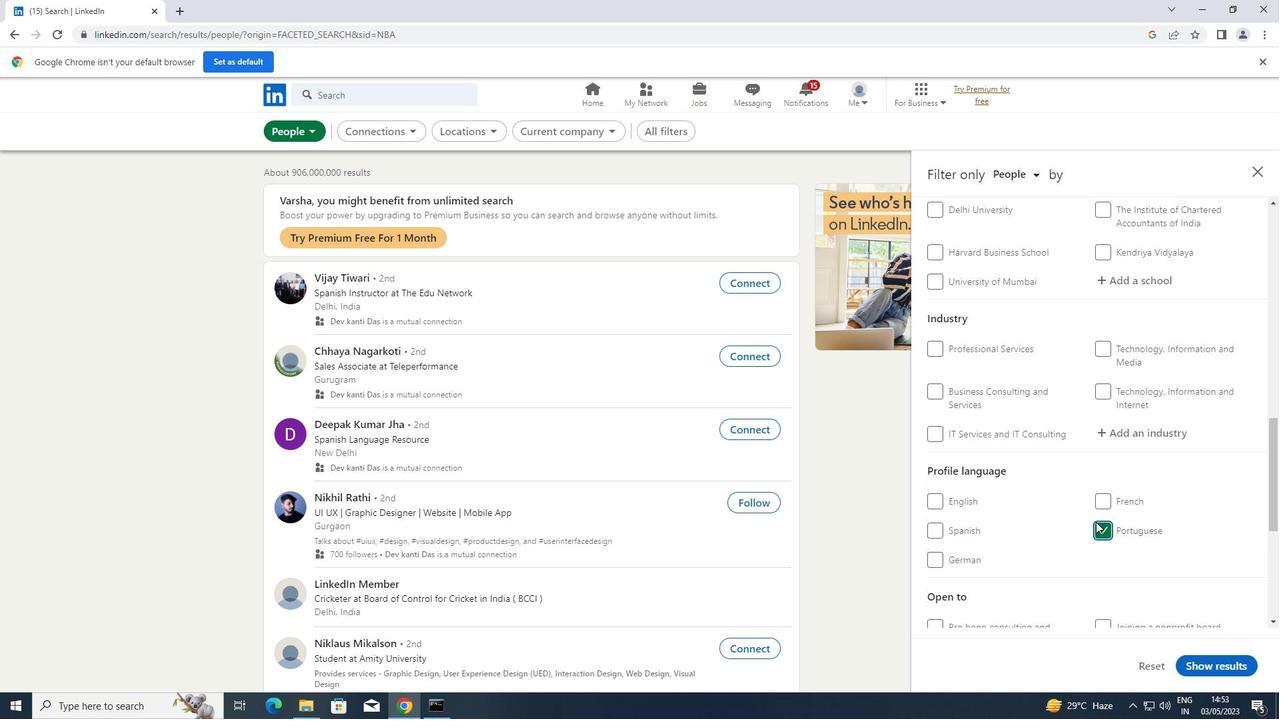 
Action: Mouse scrolled (1096, 523) with delta (0, 0)
Screenshot: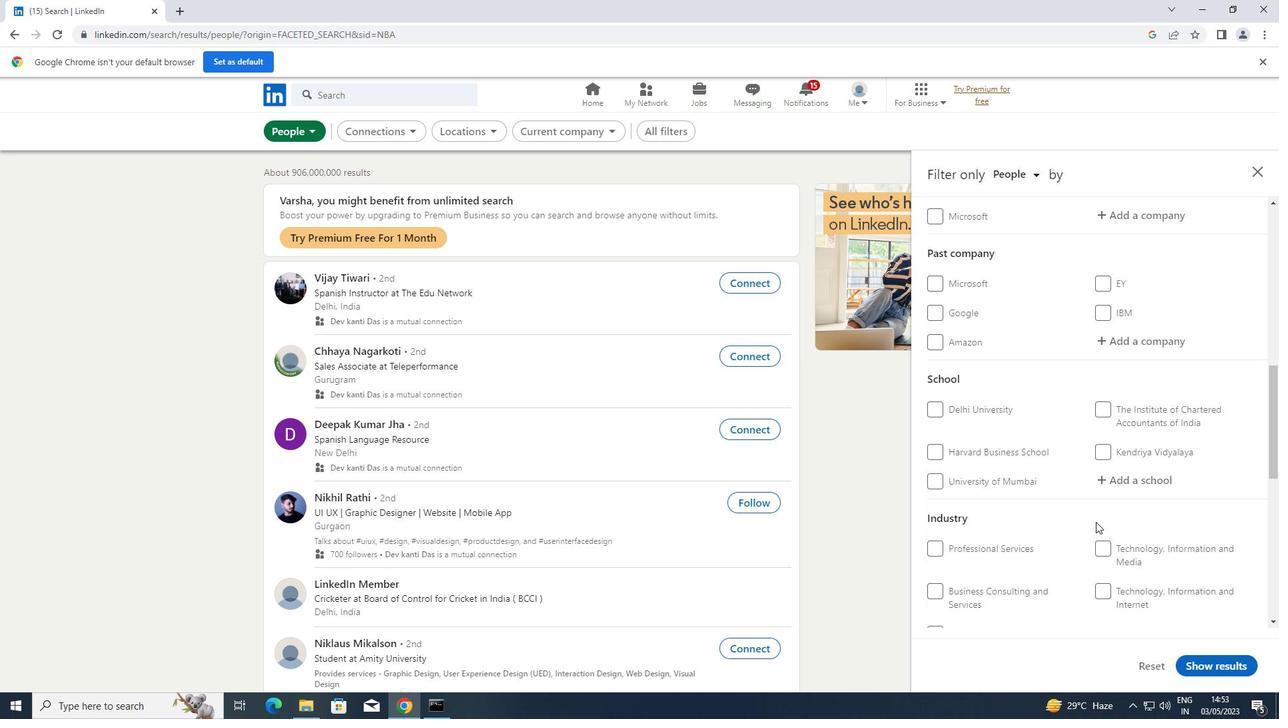 
Action: Mouse scrolled (1096, 523) with delta (0, 0)
Screenshot: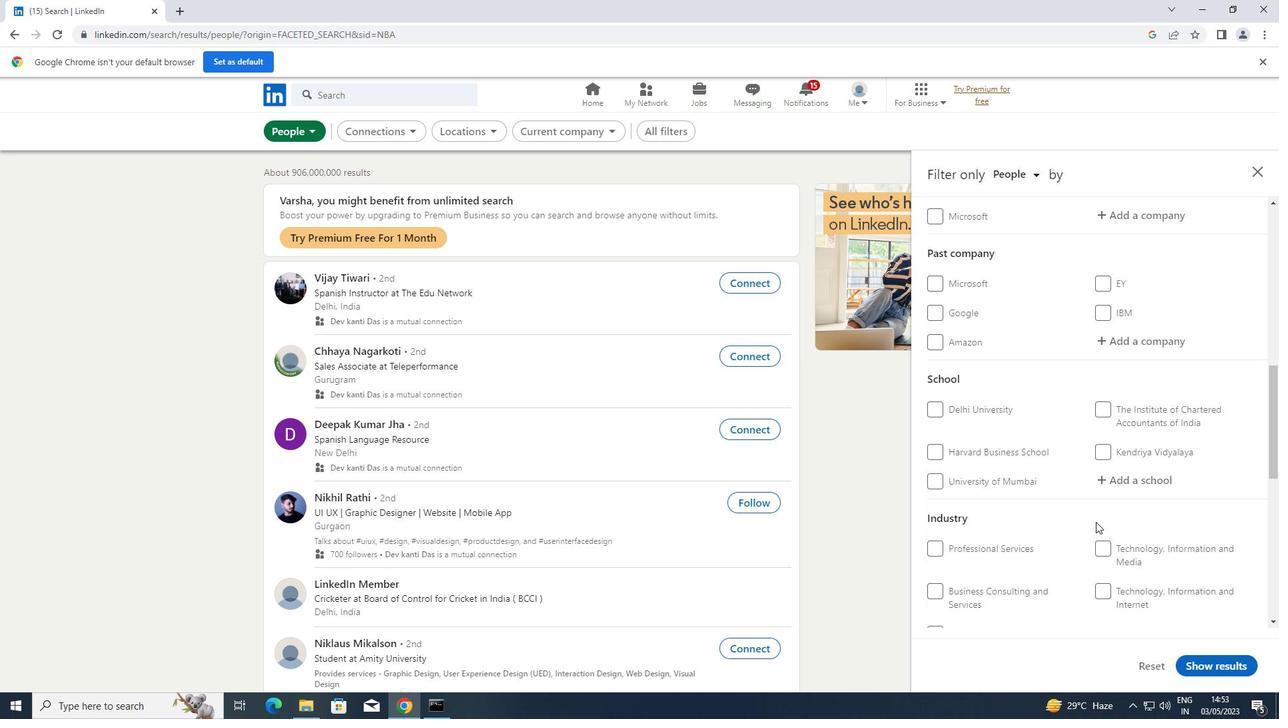 
Action: Mouse scrolled (1096, 523) with delta (0, 0)
Screenshot: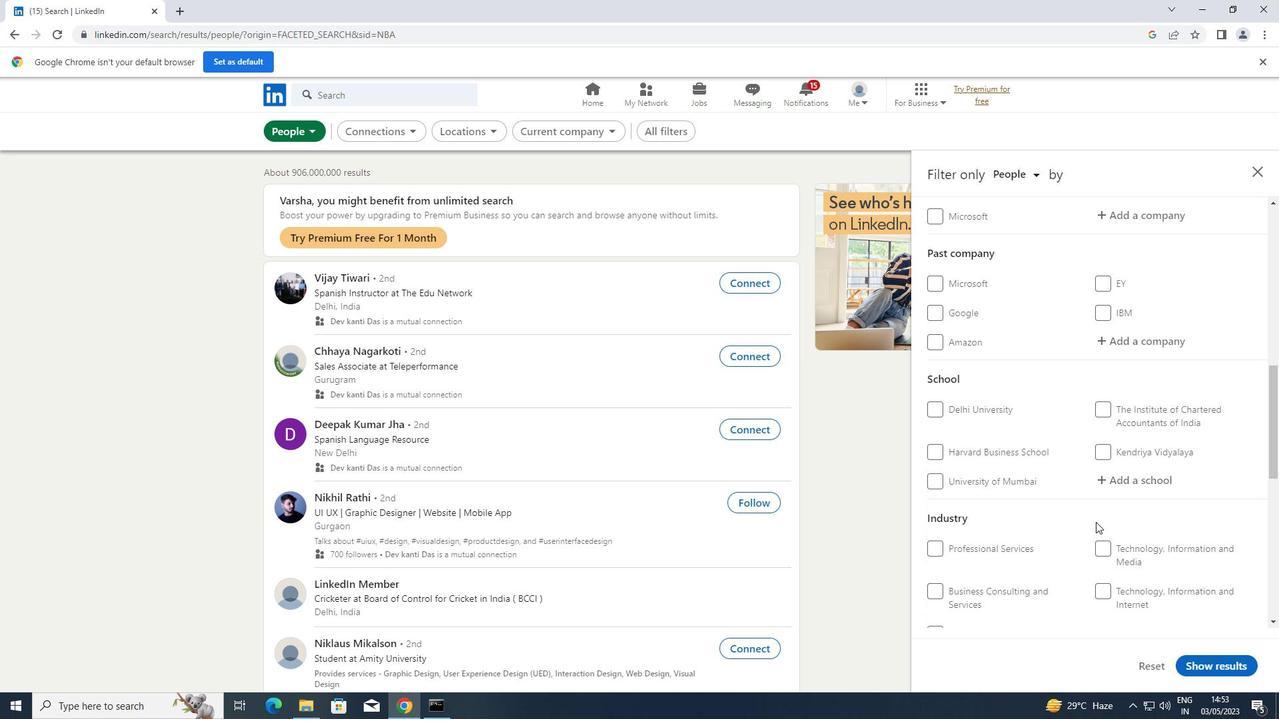 
Action: Mouse moved to (1159, 408)
Screenshot: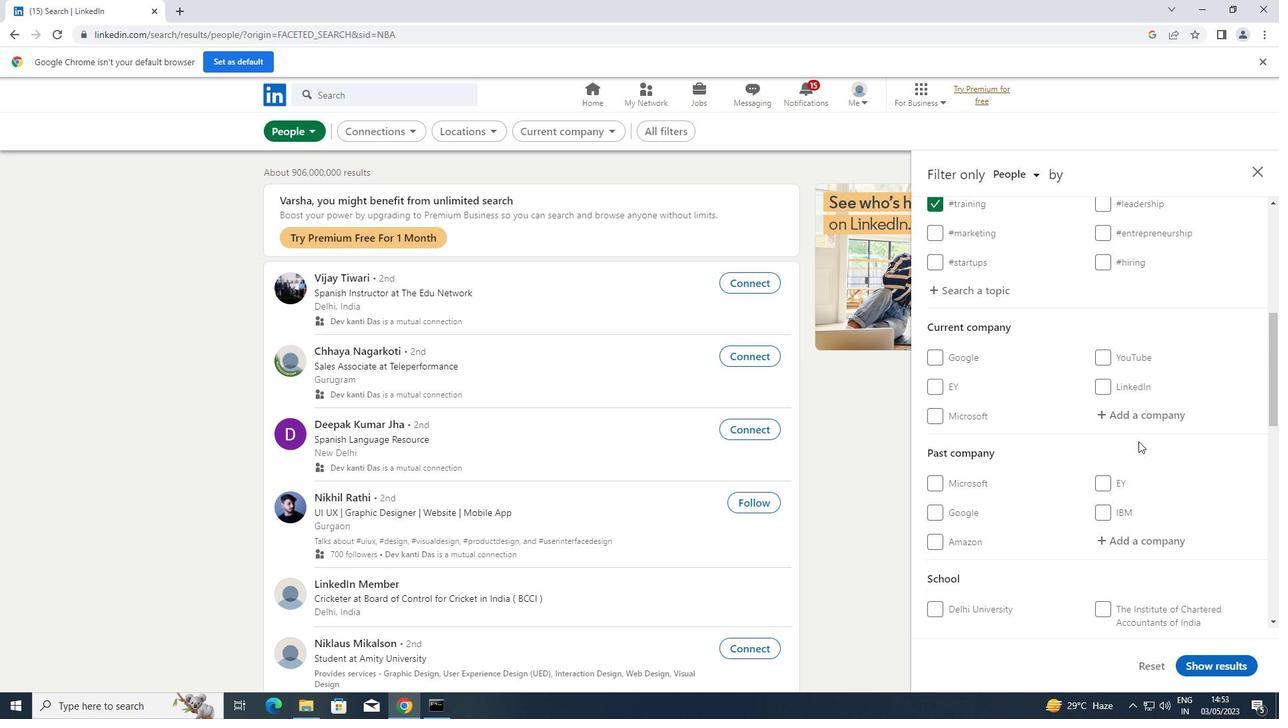 
Action: Mouse pressed left at (1159, 408)
Screenshot: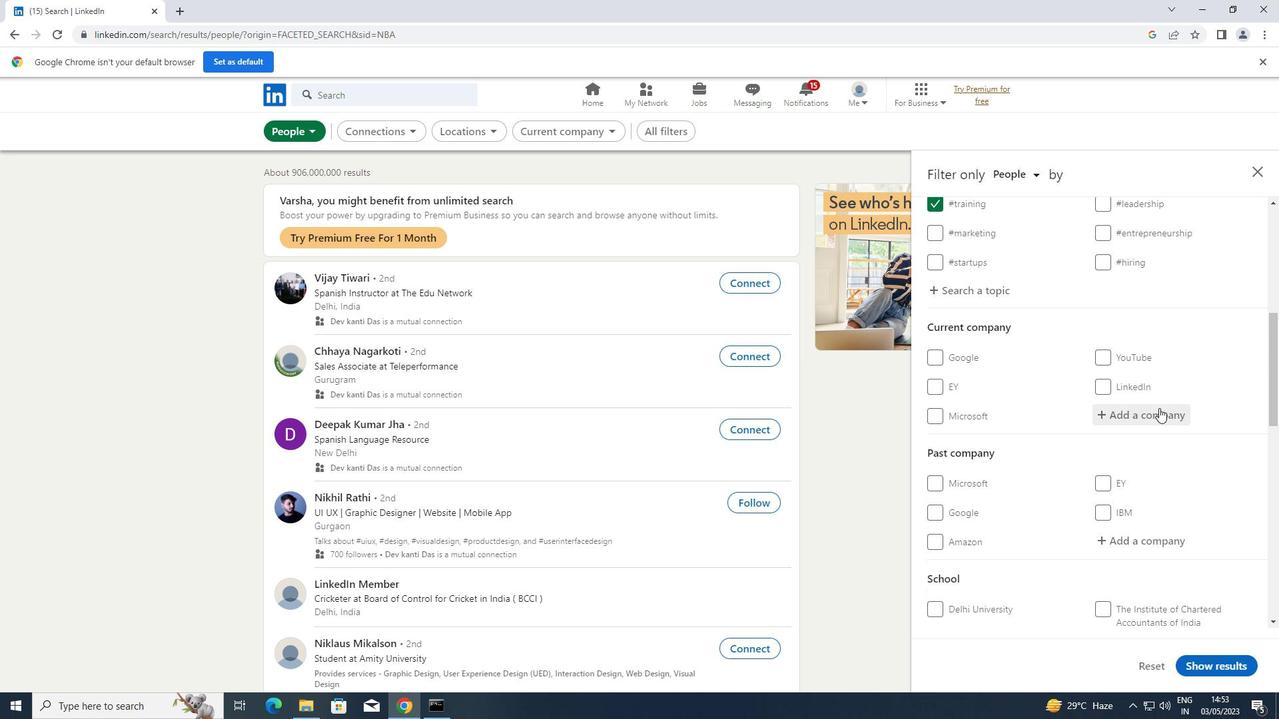 
Action: Key pressed <Key.shift>OBEROI
Screenshot: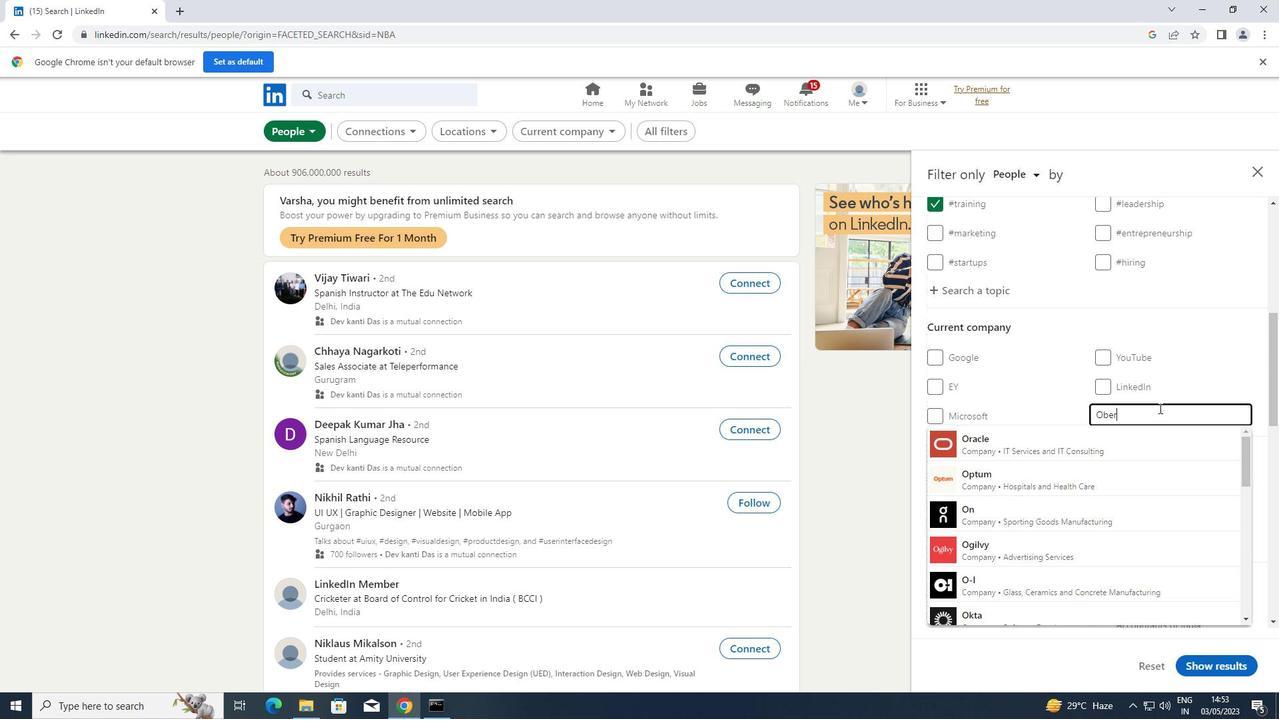 
Action: Mouse moved to (989, 474)
Screenshot: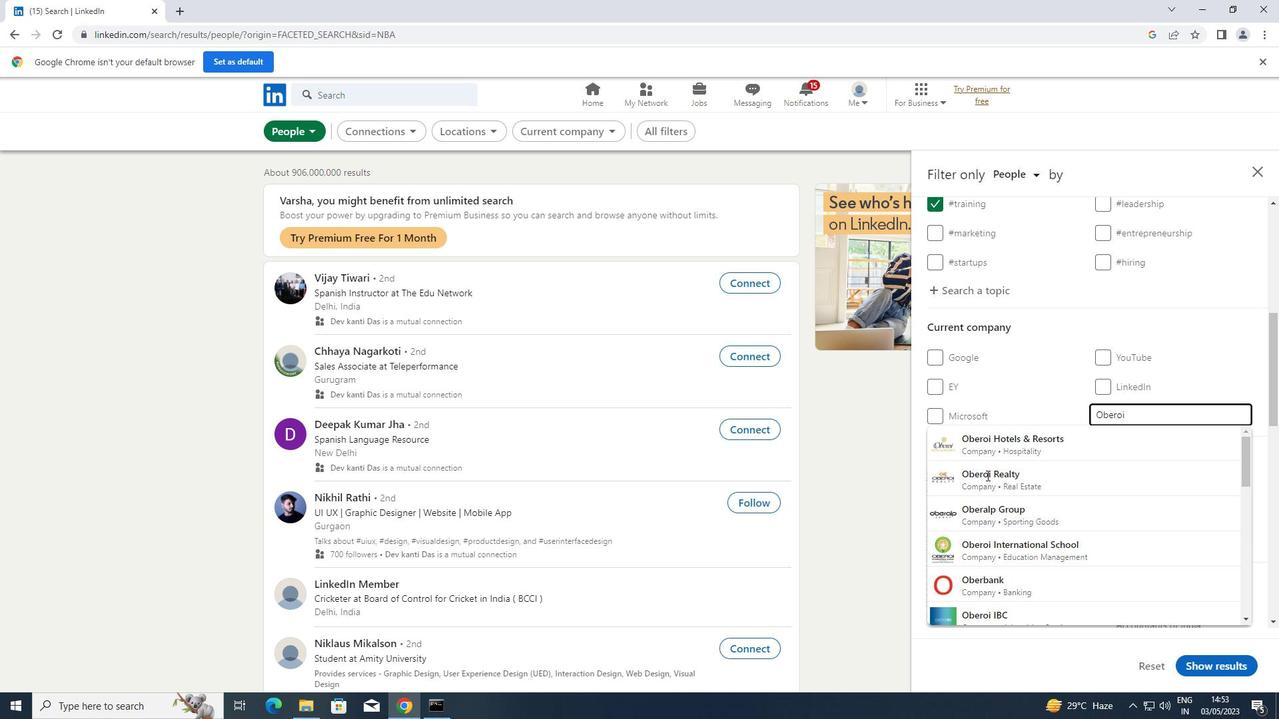 
Action: Mouse pressed left at (989, 474)
Screenshot: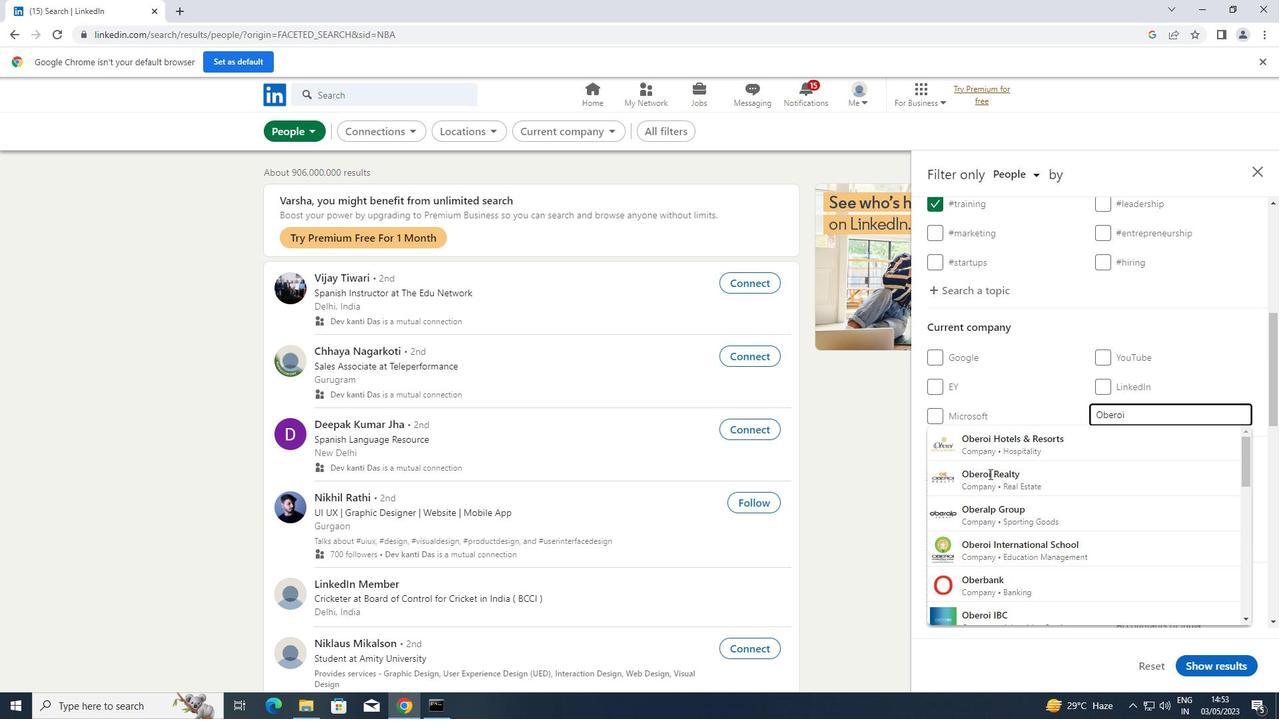 
Action: Mouse moved to (1003, 471)
Screenshot: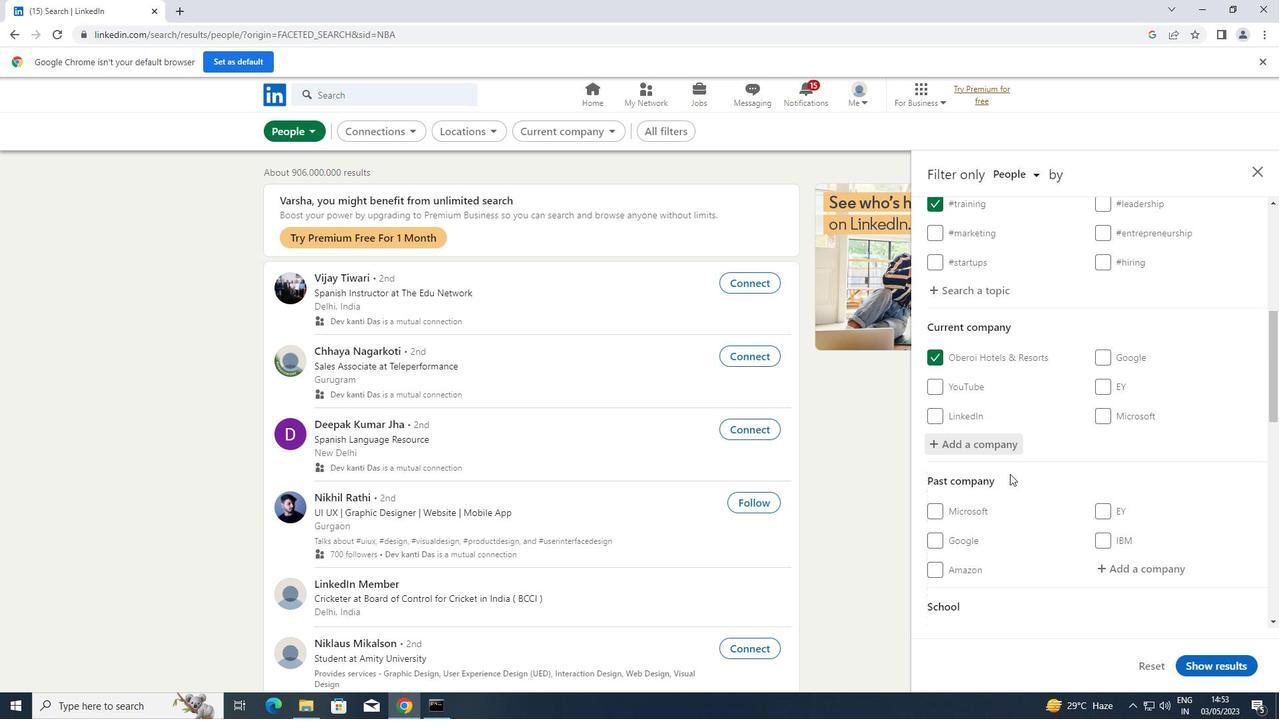 
Action: Mouse scrolled (1003, 470) with delta (0, 0)
Screenshot: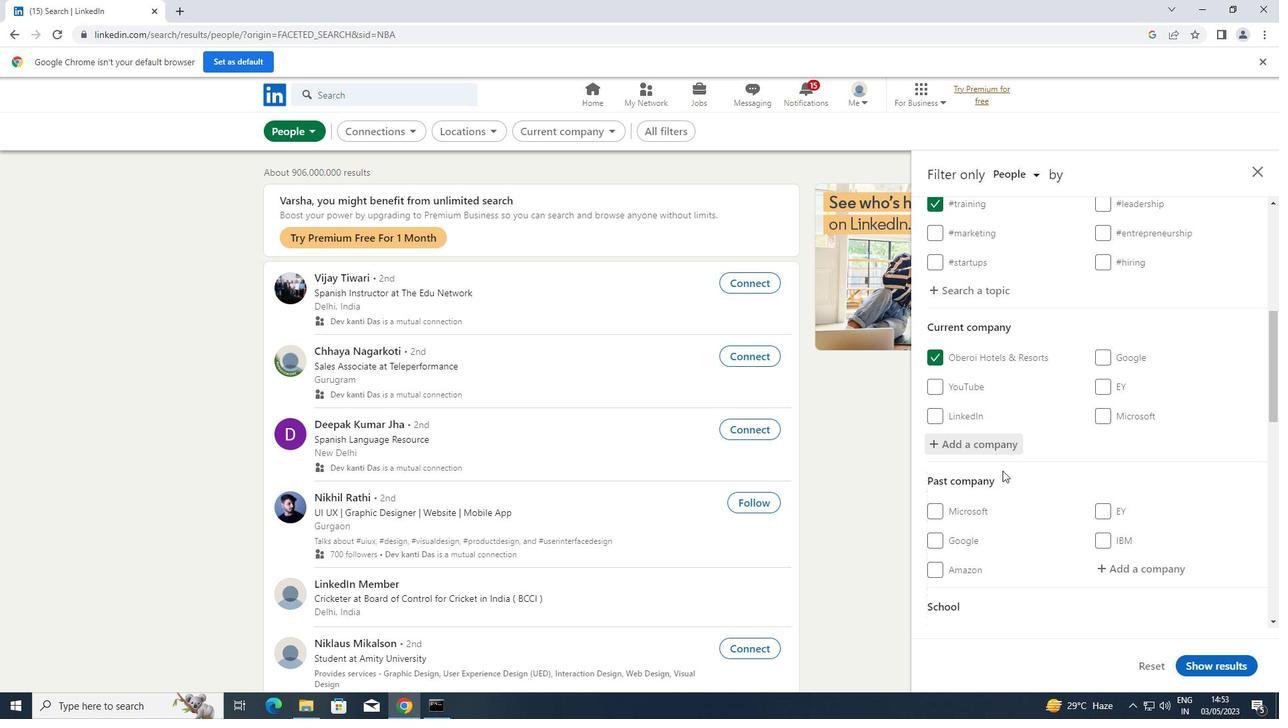 
Action: Mouse scrolled (1003, 470) with delta (0, 0)
Screenshot: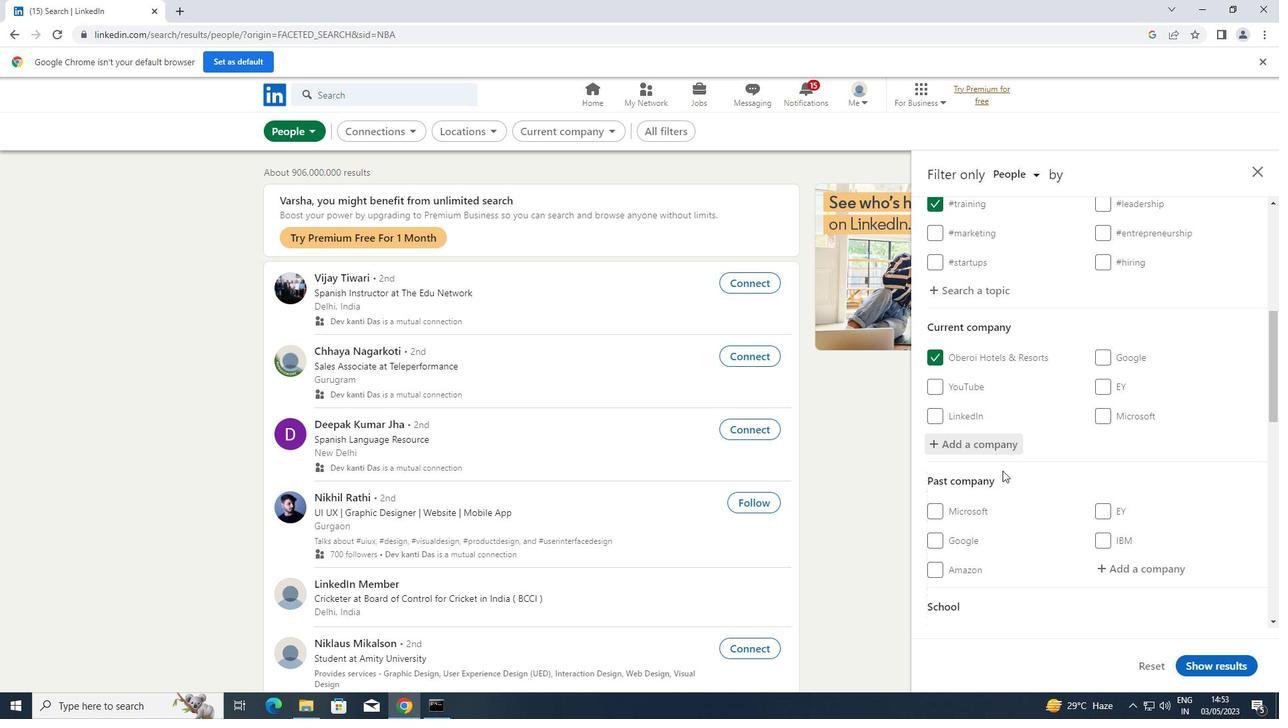
Action: Mouse moved to (1027, 459)
Screenshot: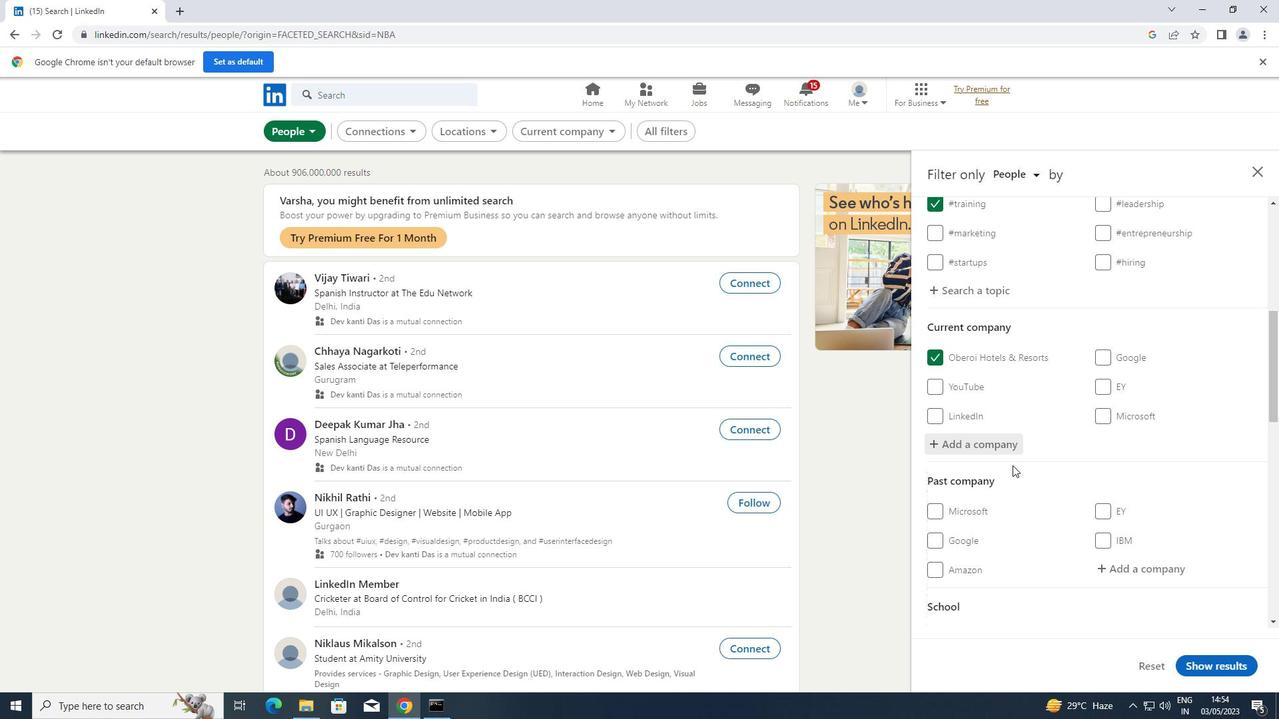 
Action: Mouse scrolled (1027, 459) with delta (0, 0)
Screenshot: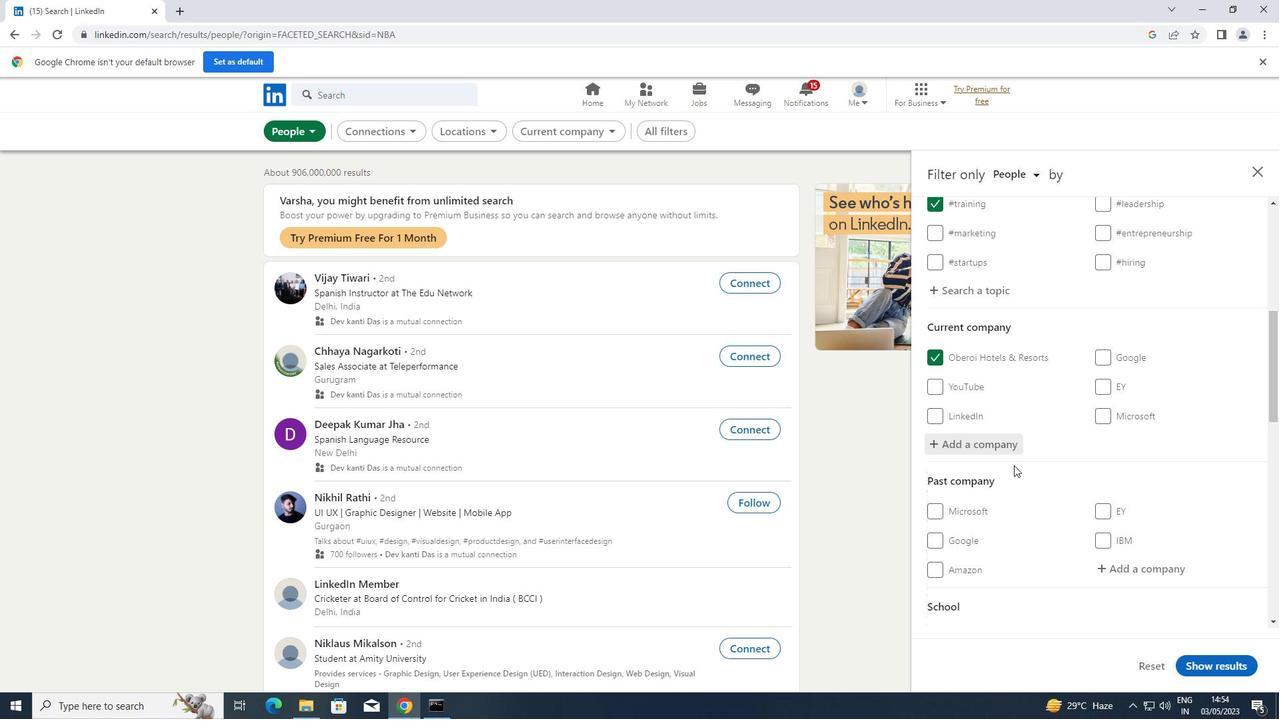 
Action: Mouse scrolled (1027, 459) with delta (0, 0)
Screenshot: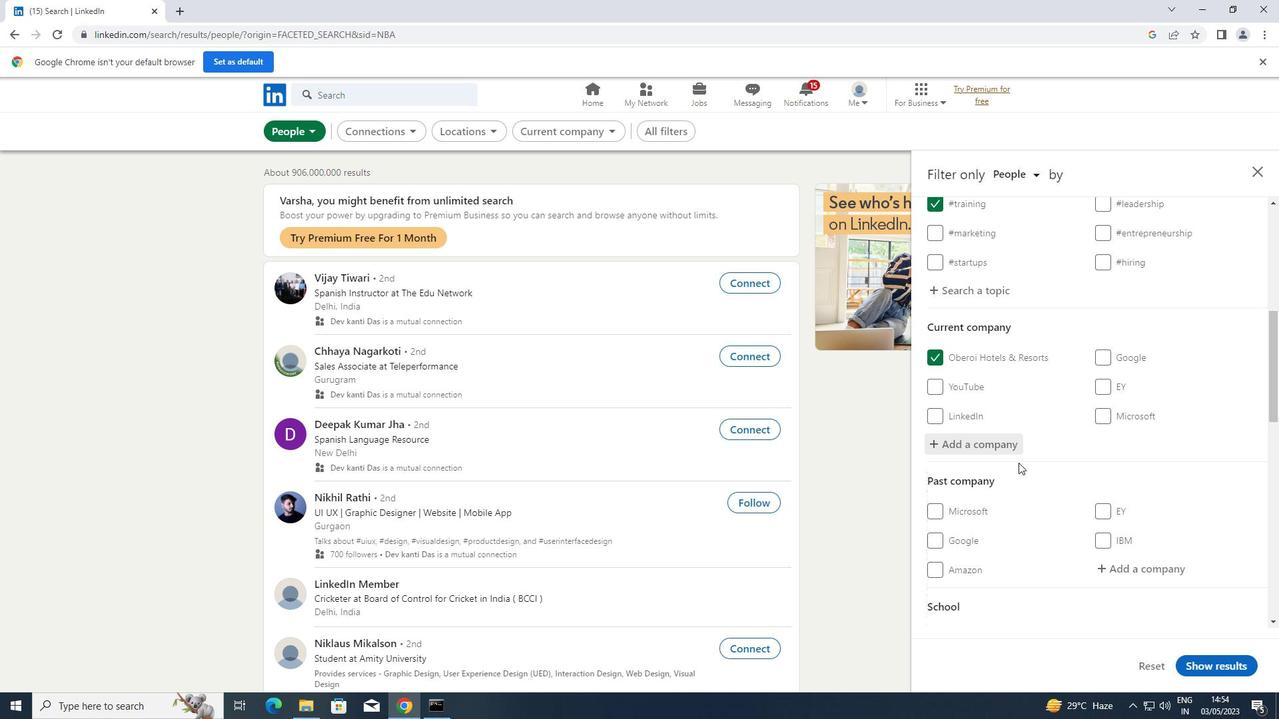 
Action: Mouse scrolled (1027, 459) with delta (0, 0)
Screenshot: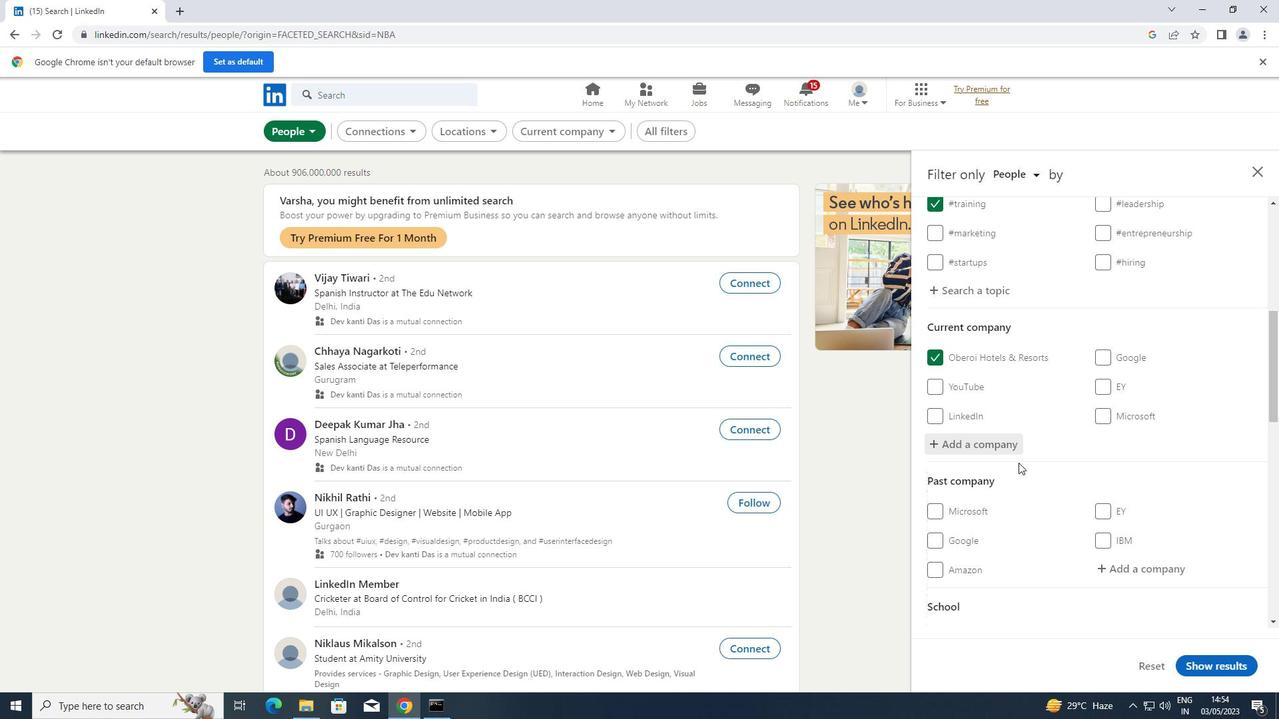 
Action: Mouse scrolled (1027, 460) with delta (0, 0)
Screenshot: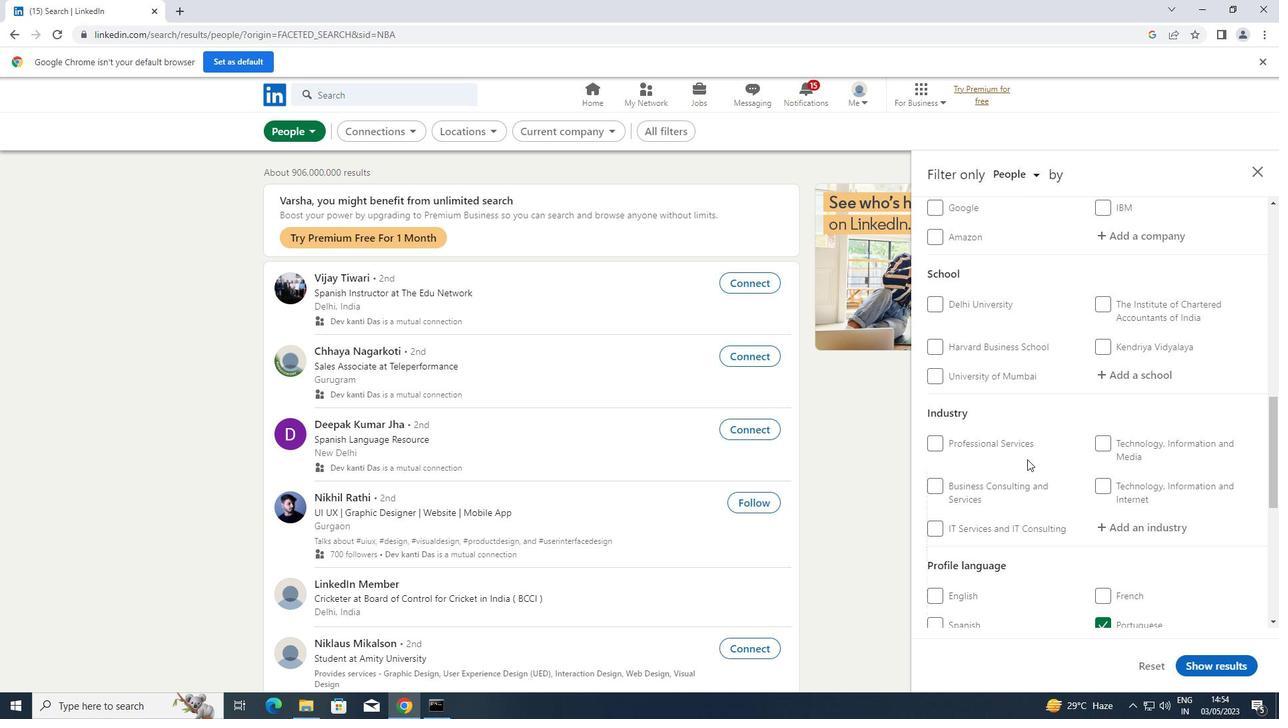 
Action: Mouse moved to (1137, 439)
Screenshot: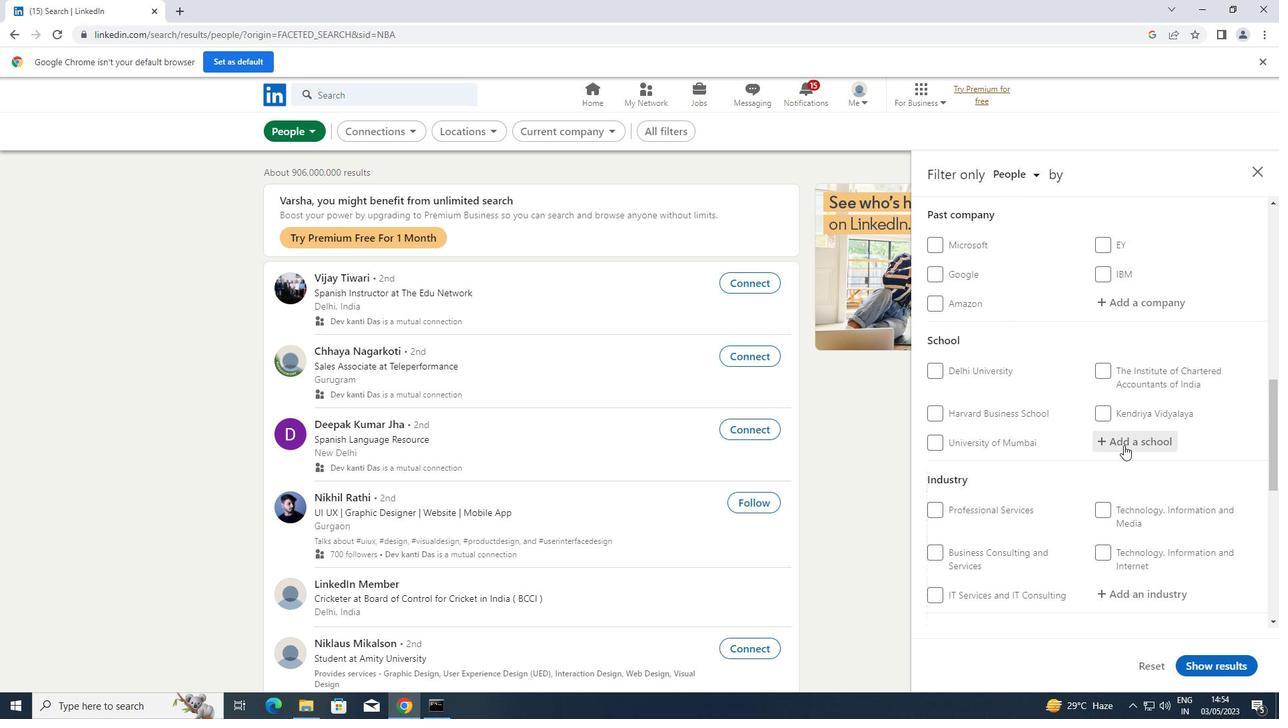 
Action: Mouse pressed left at (1137, 439)
Screenshot: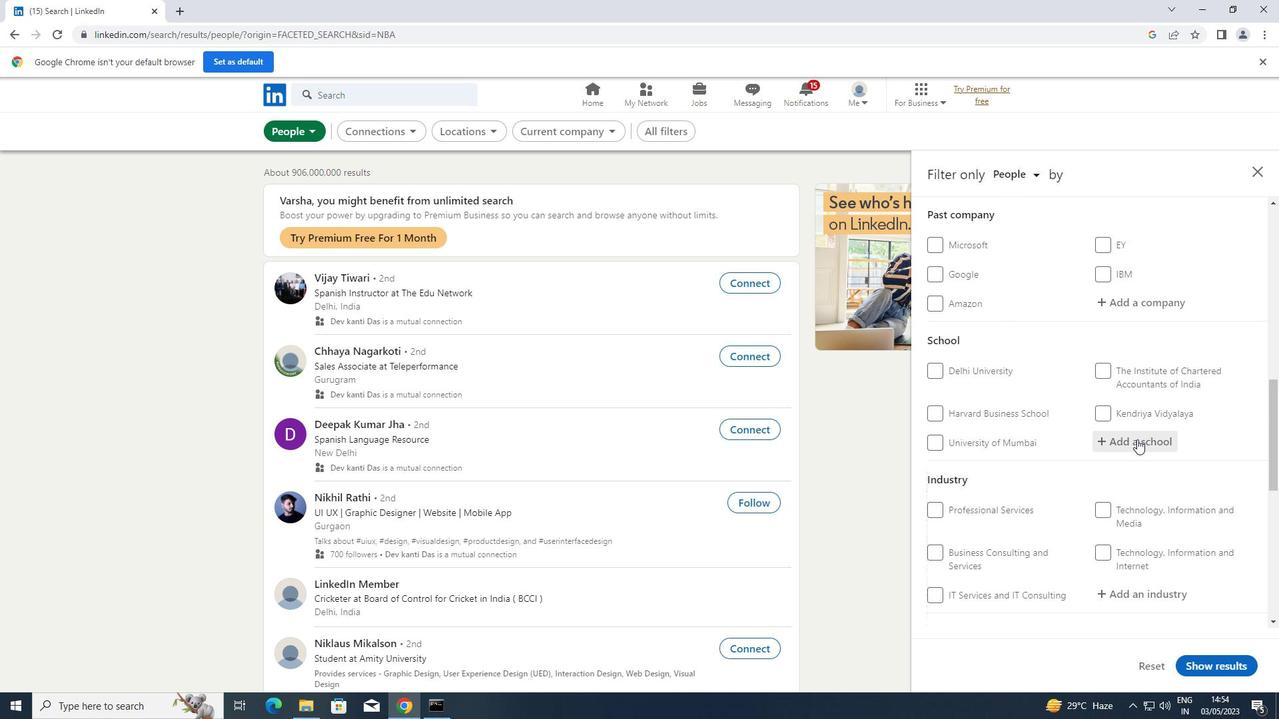 
Action: Key pressed <Key.shift>ST.<Key.space><Key.shift>XAV
Screenshot: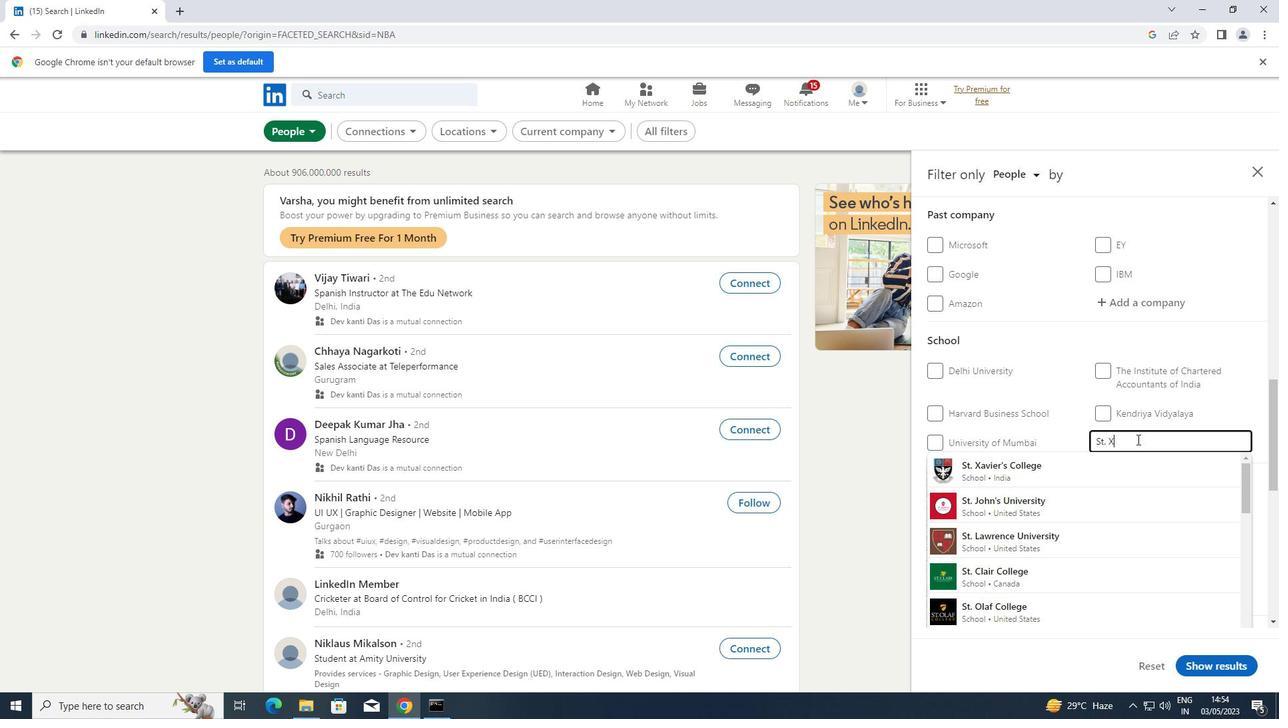 
Action: Mouse moved to (1072, 484)
Screenshot: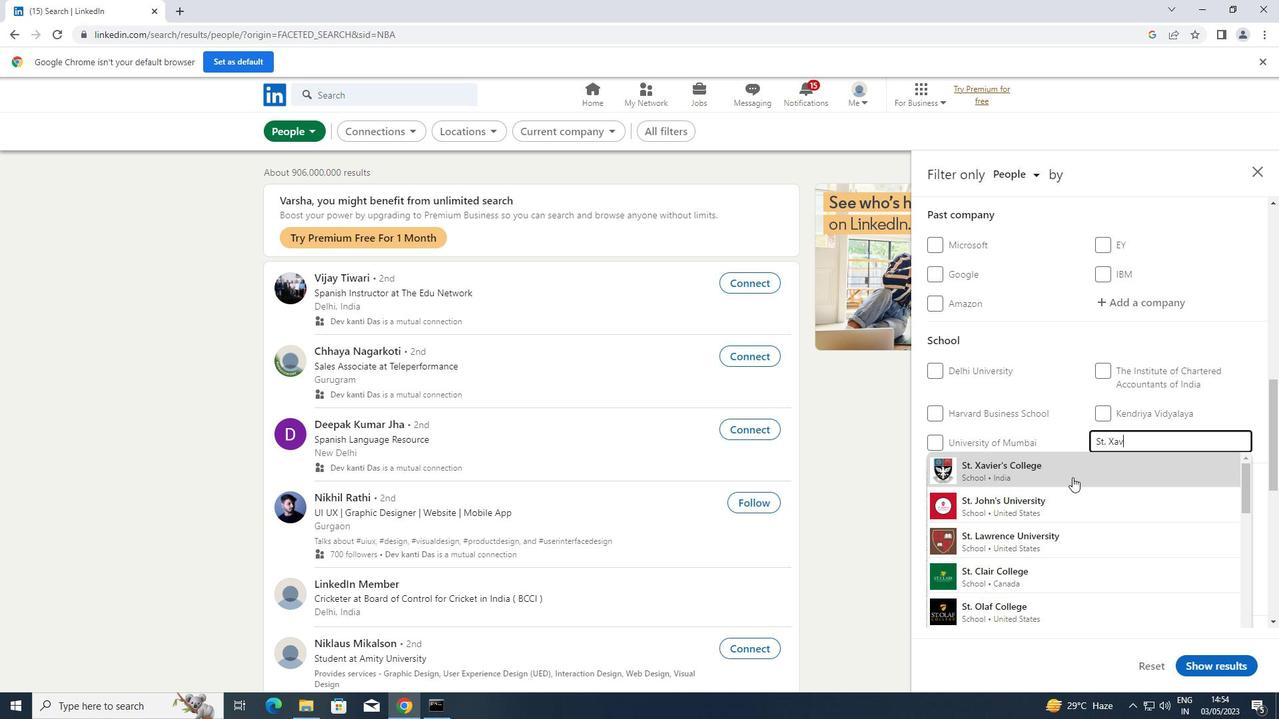 
Action: Mouse scrolled (1072, 483) with delta (0, 0)
Screenshot: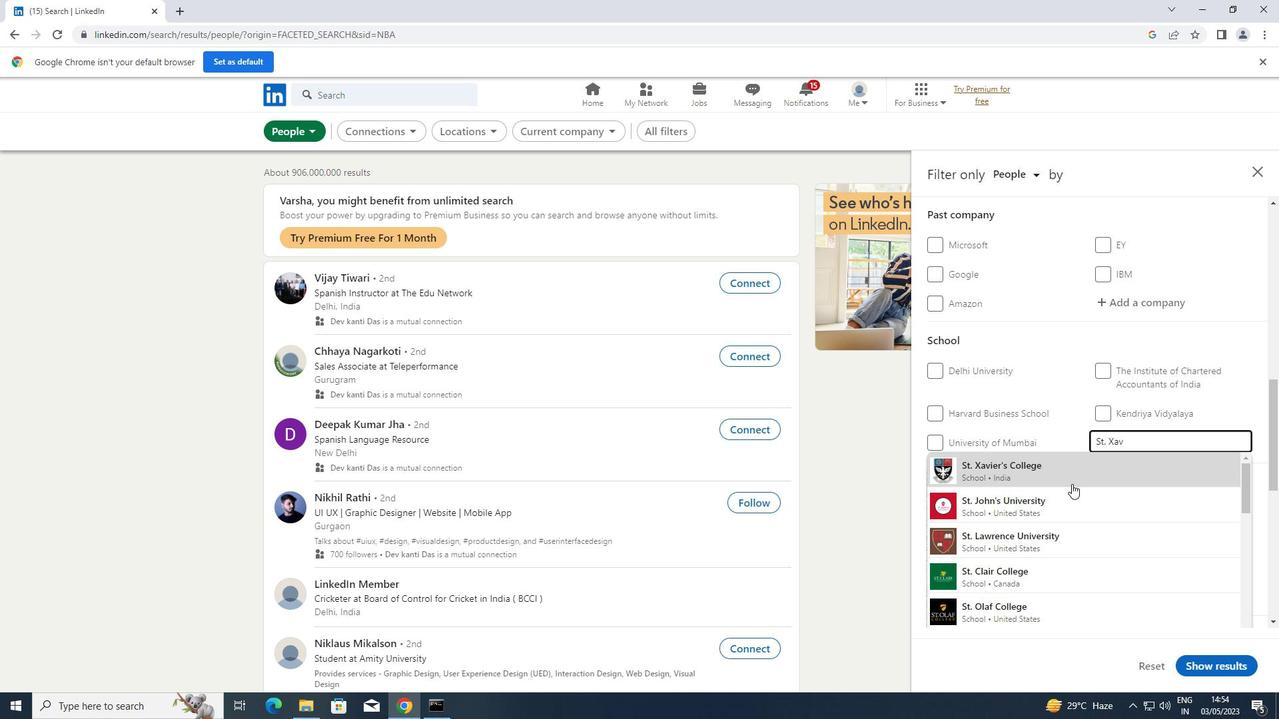 
Action: Mouse moved to (1079, 479)
Screenshot: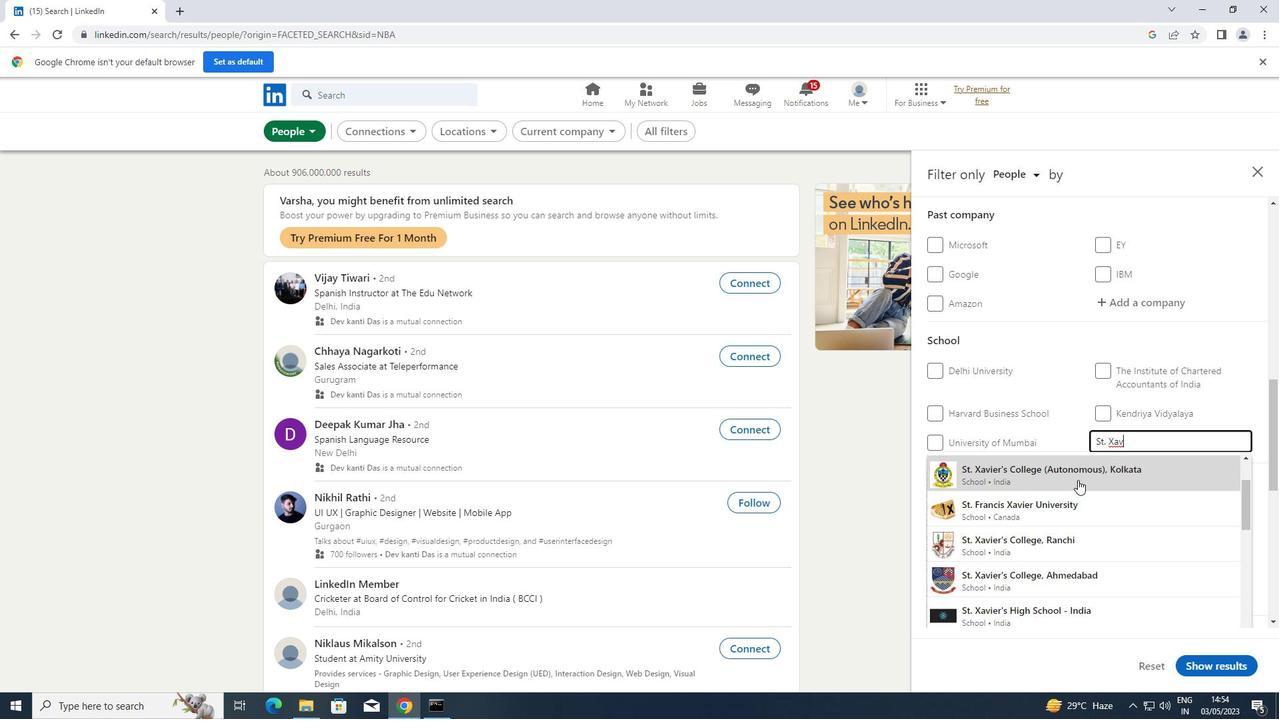 
Action: Mouse pressed left at (1079, 479)
Screenshot: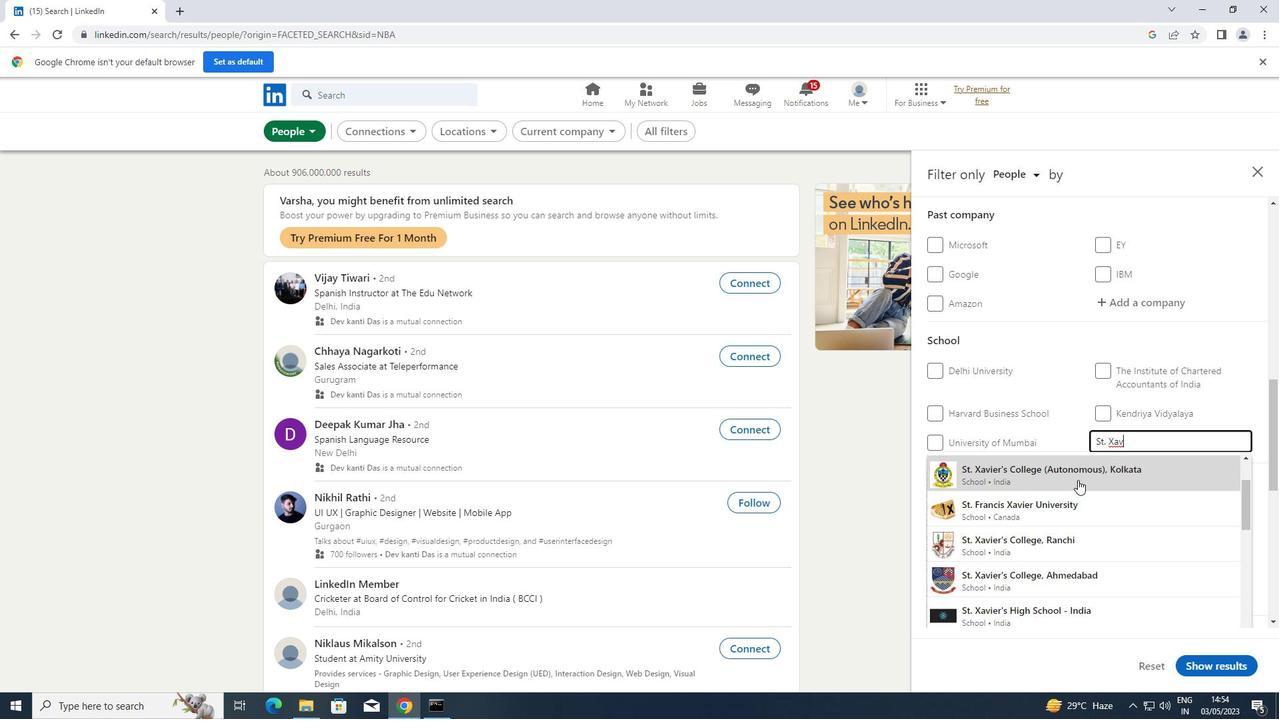 
Action: Mouse scrolled (1079, 478) with delta (0, 0)
Screenshot: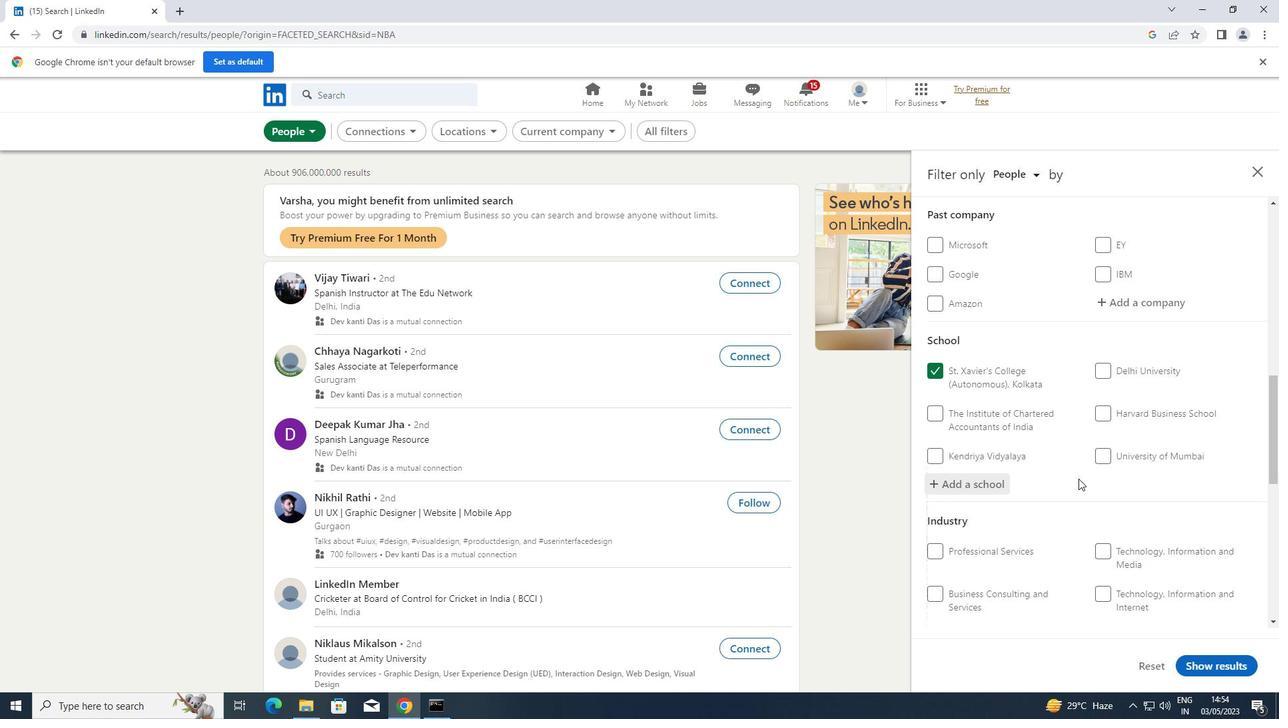 
Action: Mouse scrolled (1079, 478) with delta (0, 0)
Screenshot: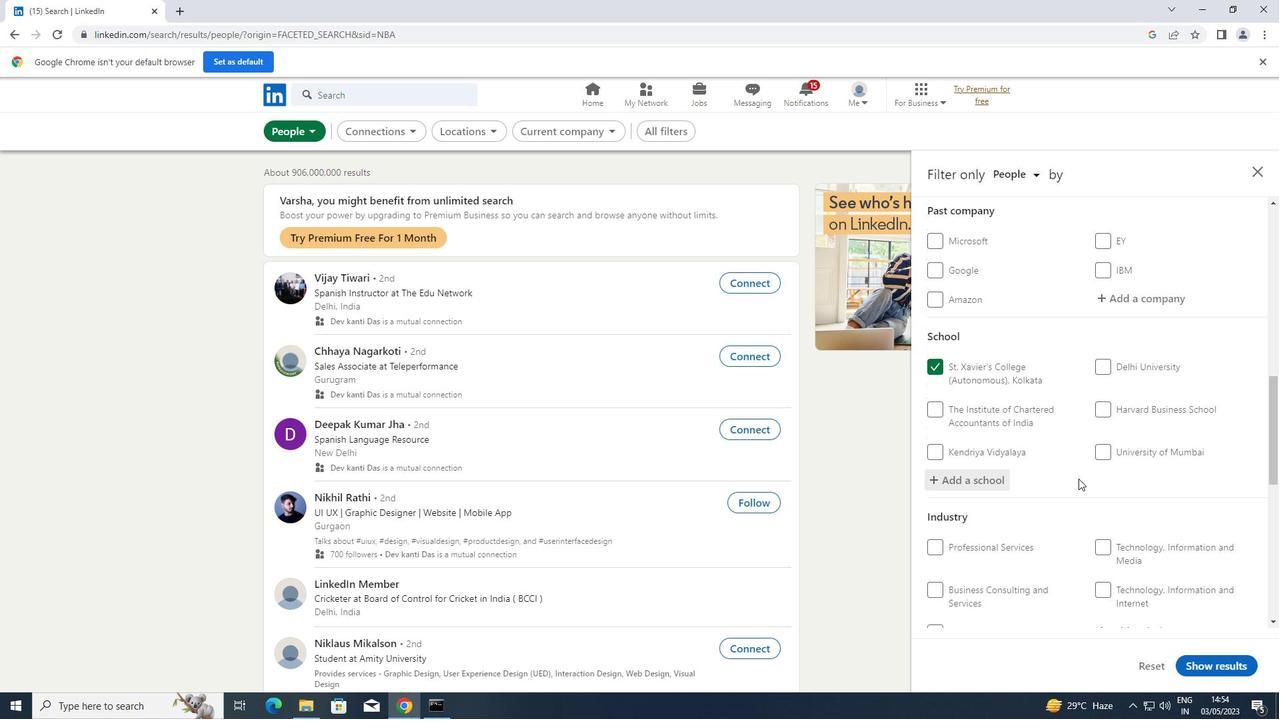 
Action: Mouse moved to (1149, 502)
Screenshot: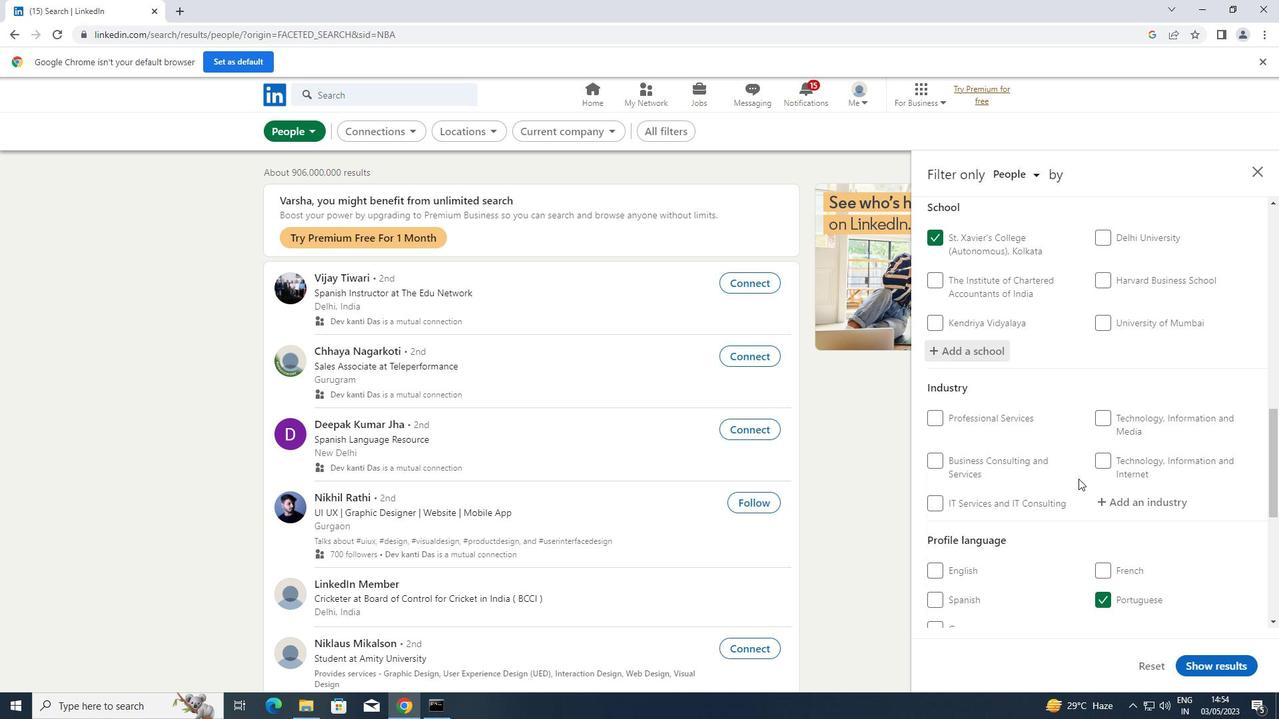 
Action: Mouse pressed left at (1149, 502)
Screenshot: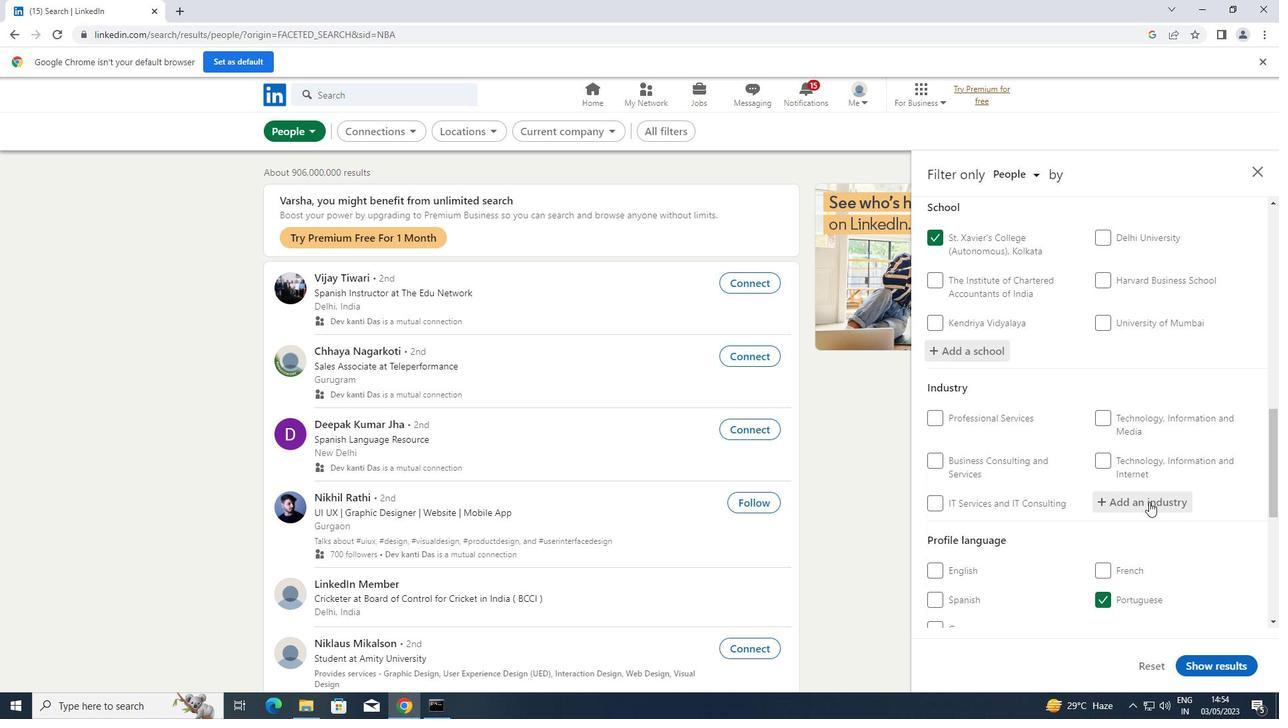 
Action: Mouse moved to (1149, 502)
Screenshot: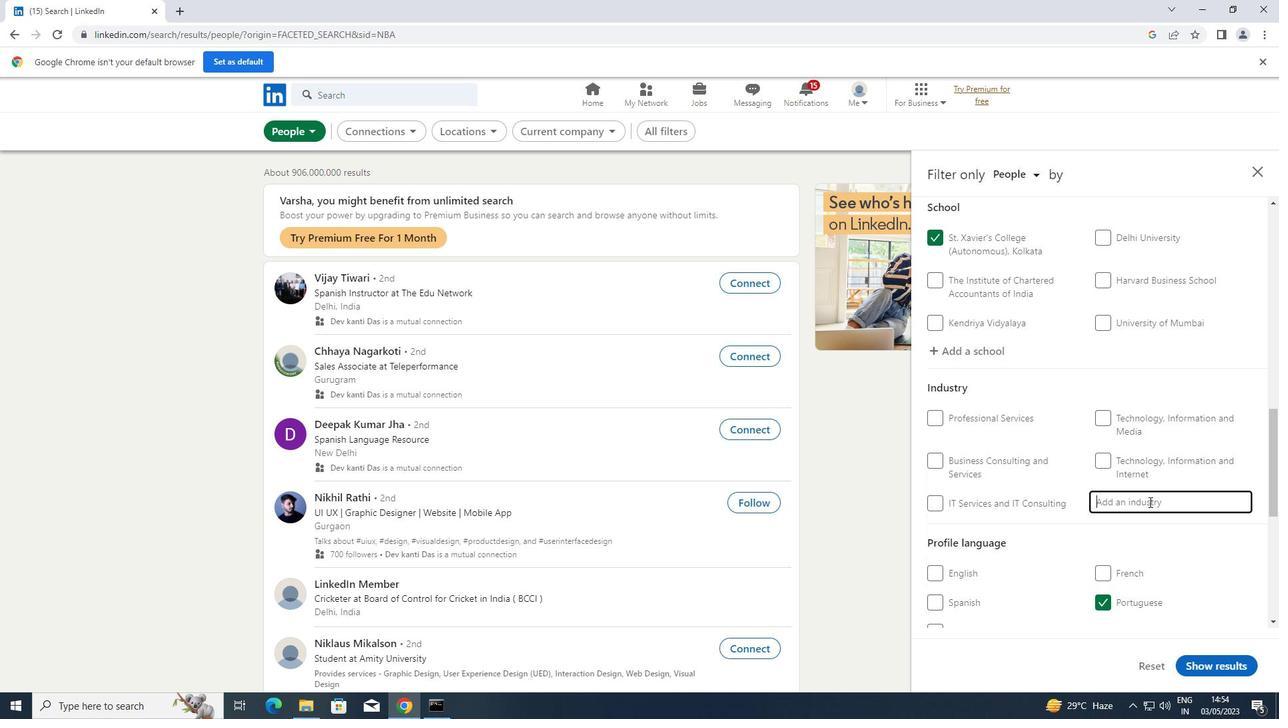 
Action: Key pressed <Key.shift>CIRCUSES
Screenshot: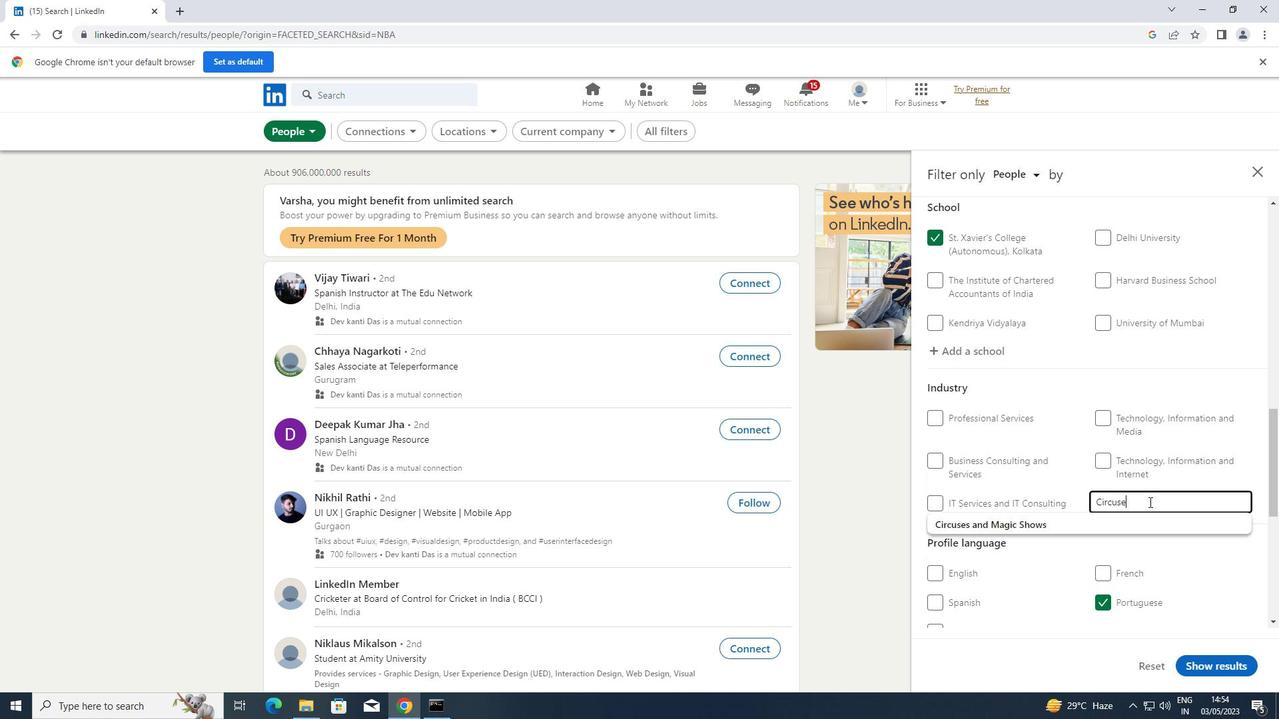 
Action: Mouse moved to (1097, 529)
Screenshot: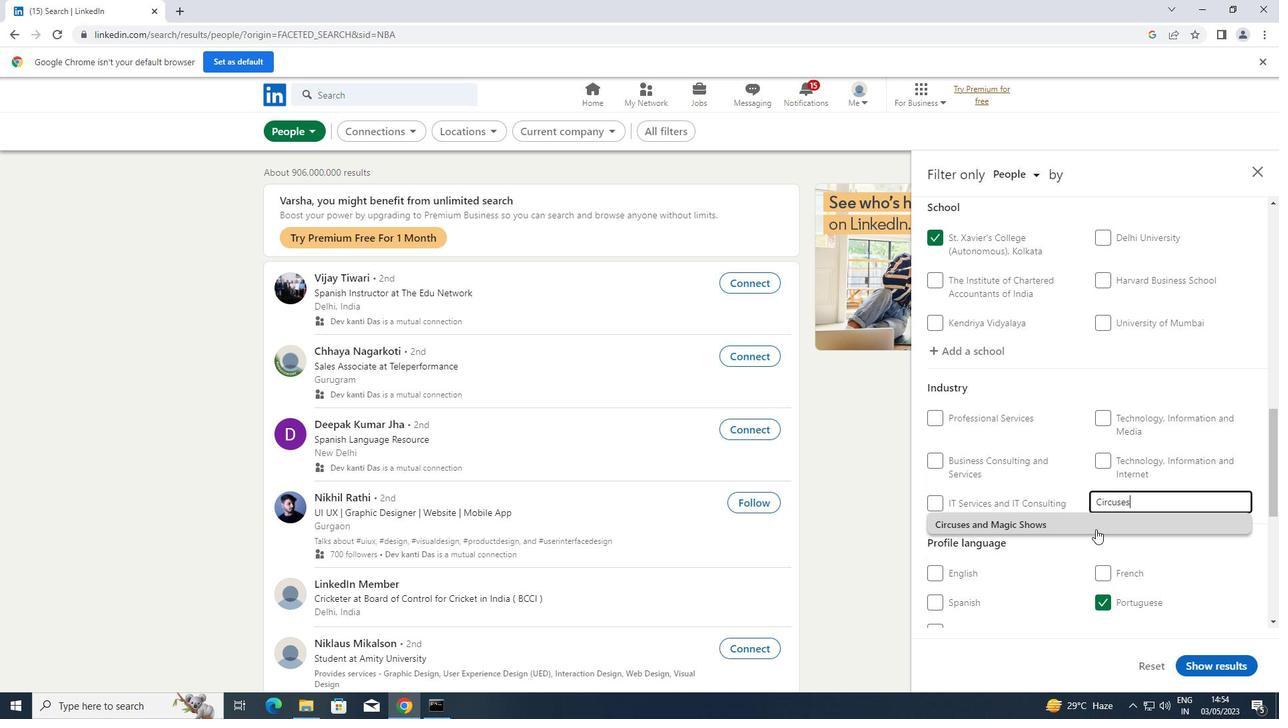 
Action: Mouse pressed left at (1097, 529)
Screenshot: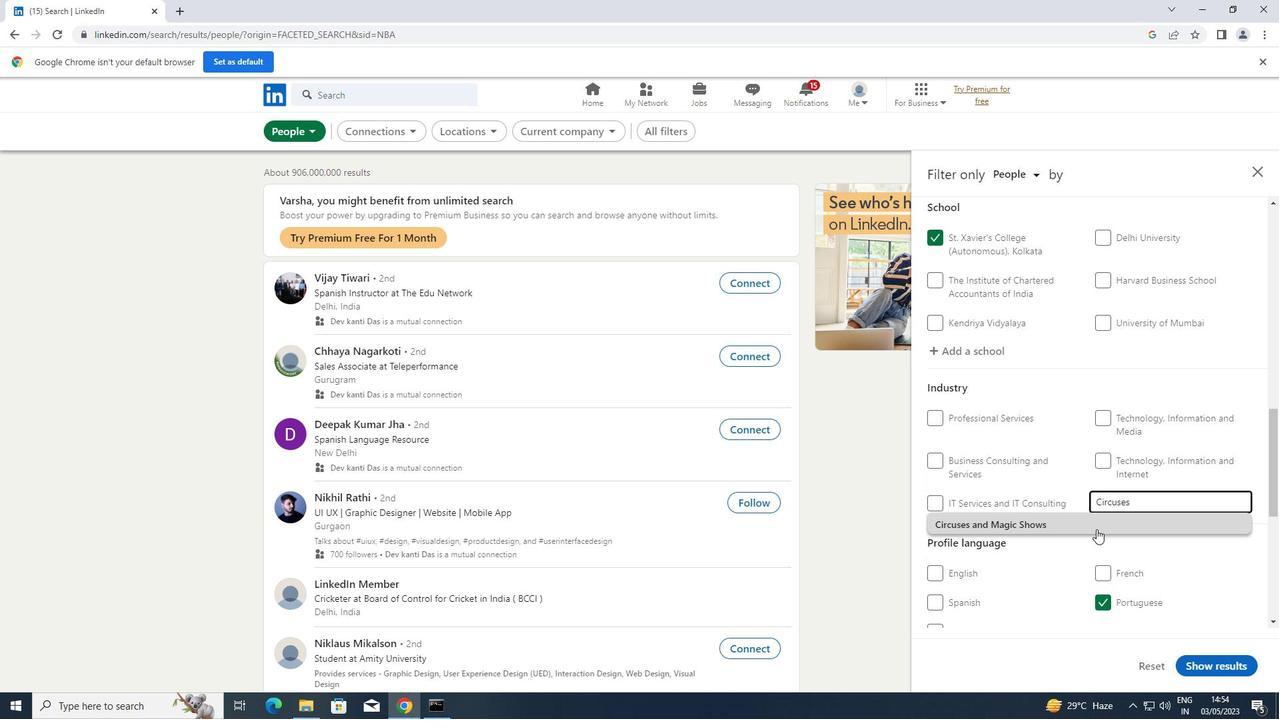 
Action: Mouse moved to (1099, 526)
Screenshot: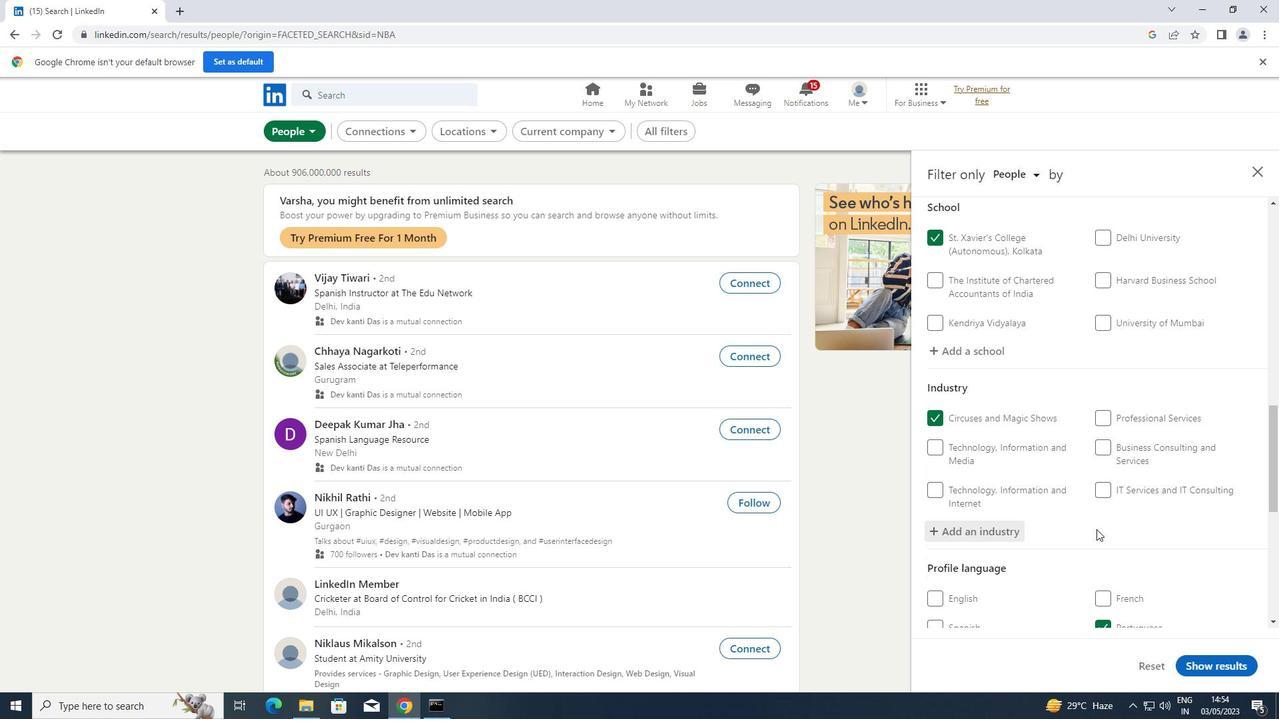 
Action: Mouse scrolled (1099, 525) with delta (0, 0)
Screenshot: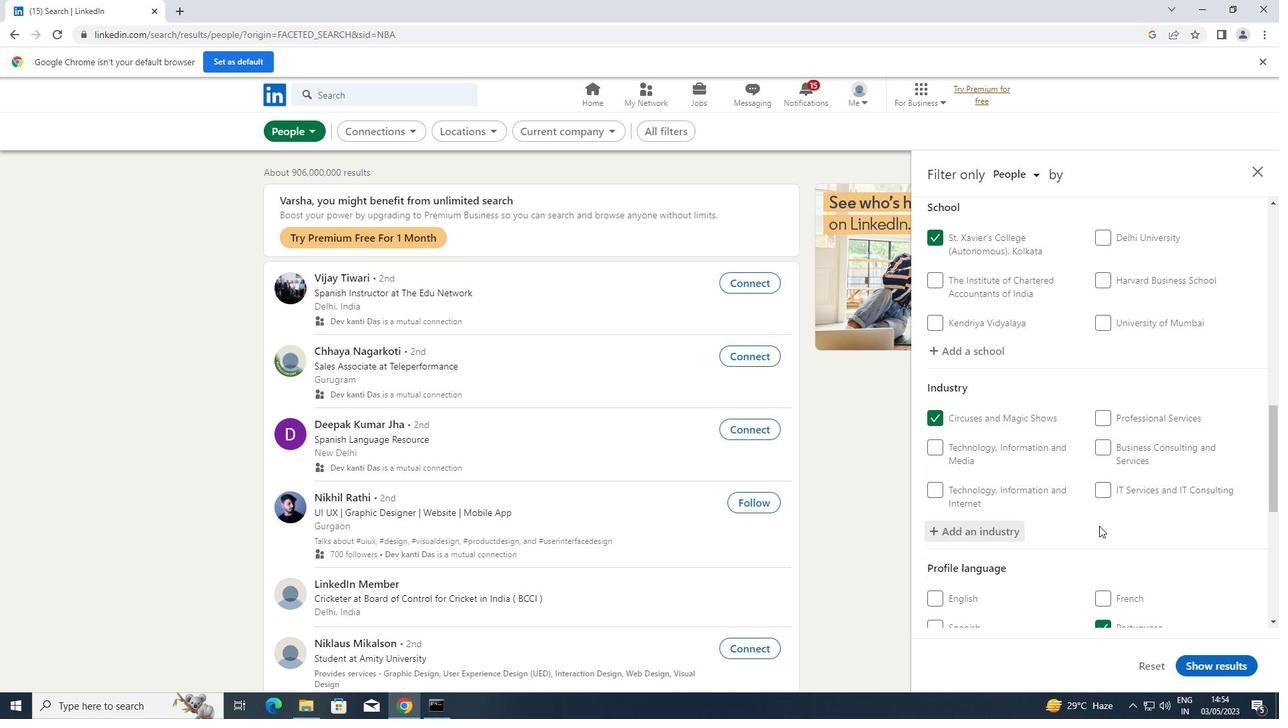 
Action: Mouse scrolled (1099, 525) with delta (0, 0)
Screenshot: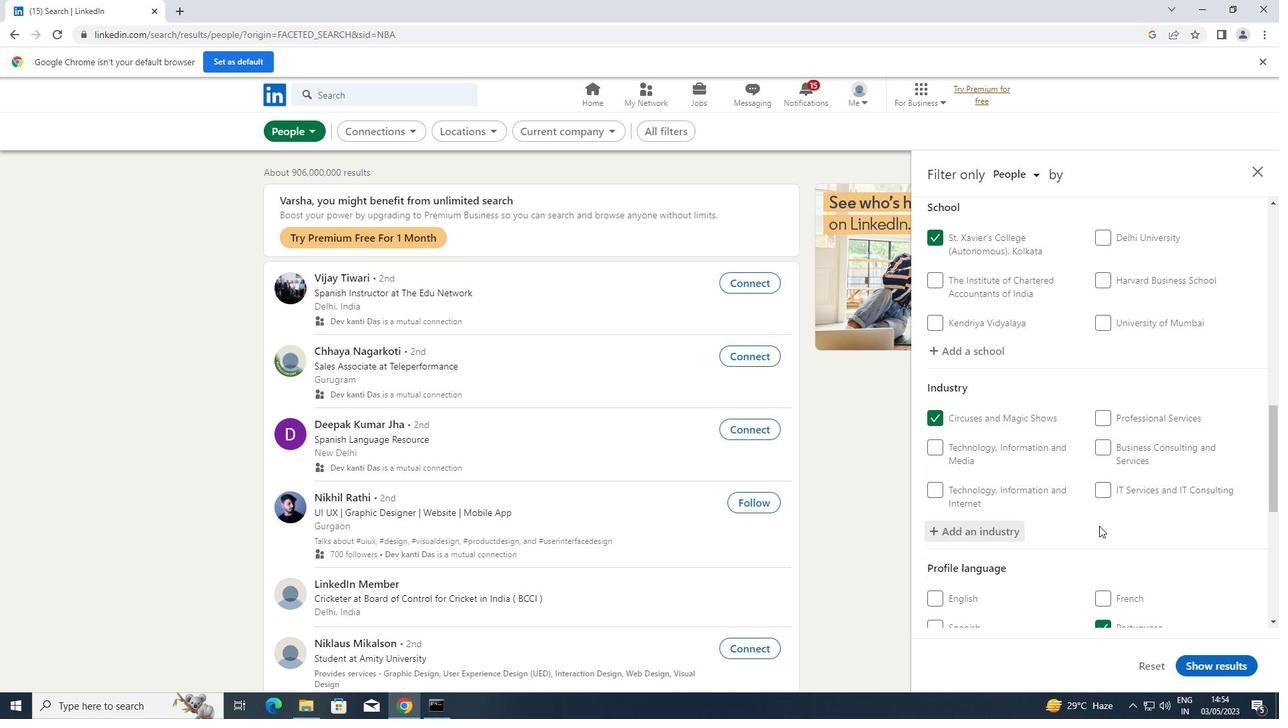 
Action: Mouse moved to (1100, 525)
Screenshot: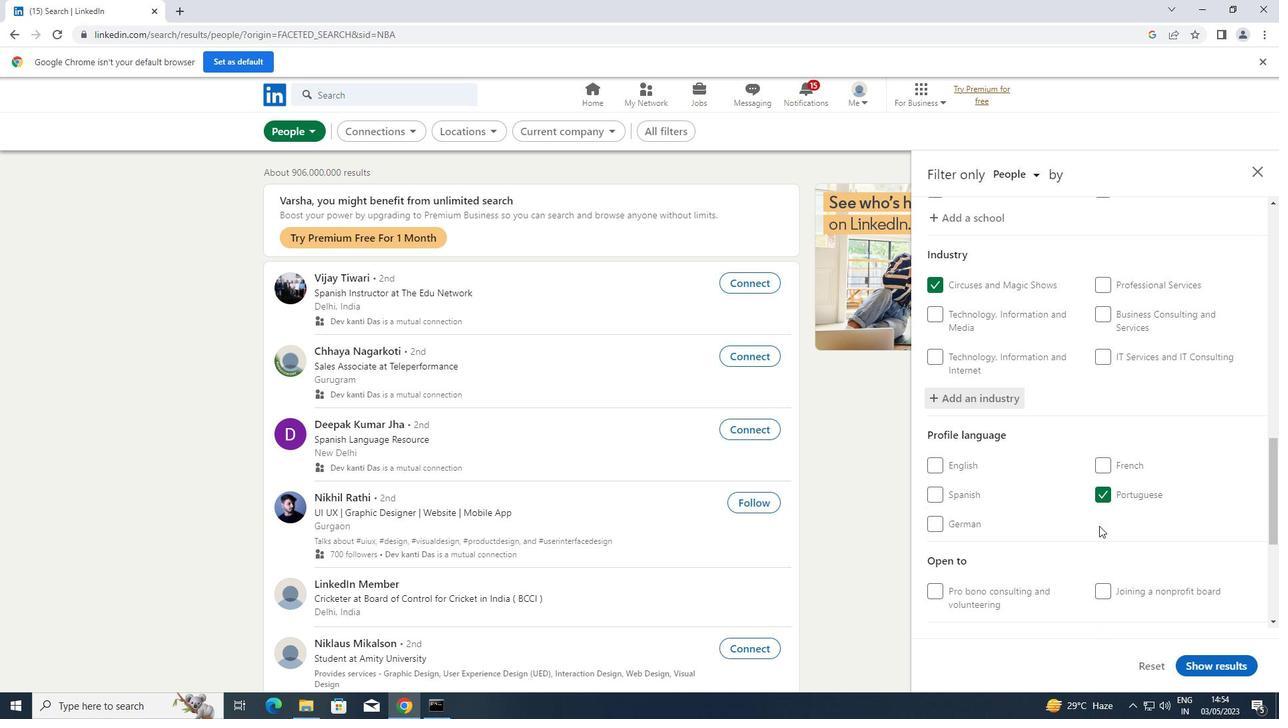 
Action: Mouse scrolled (1100, 524) with delta (0, 0)
Screenshot: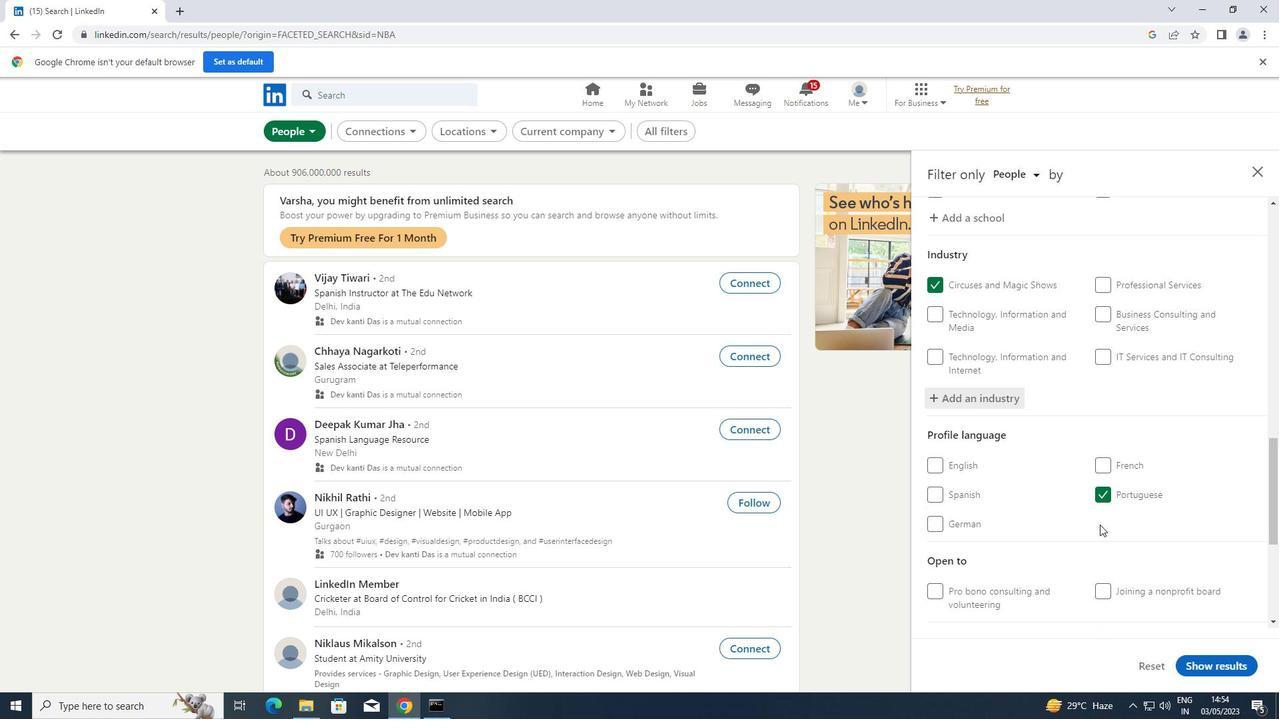 
Action: Mouse scrolled (1100, 524) with delta (0, 0)
Screenshot: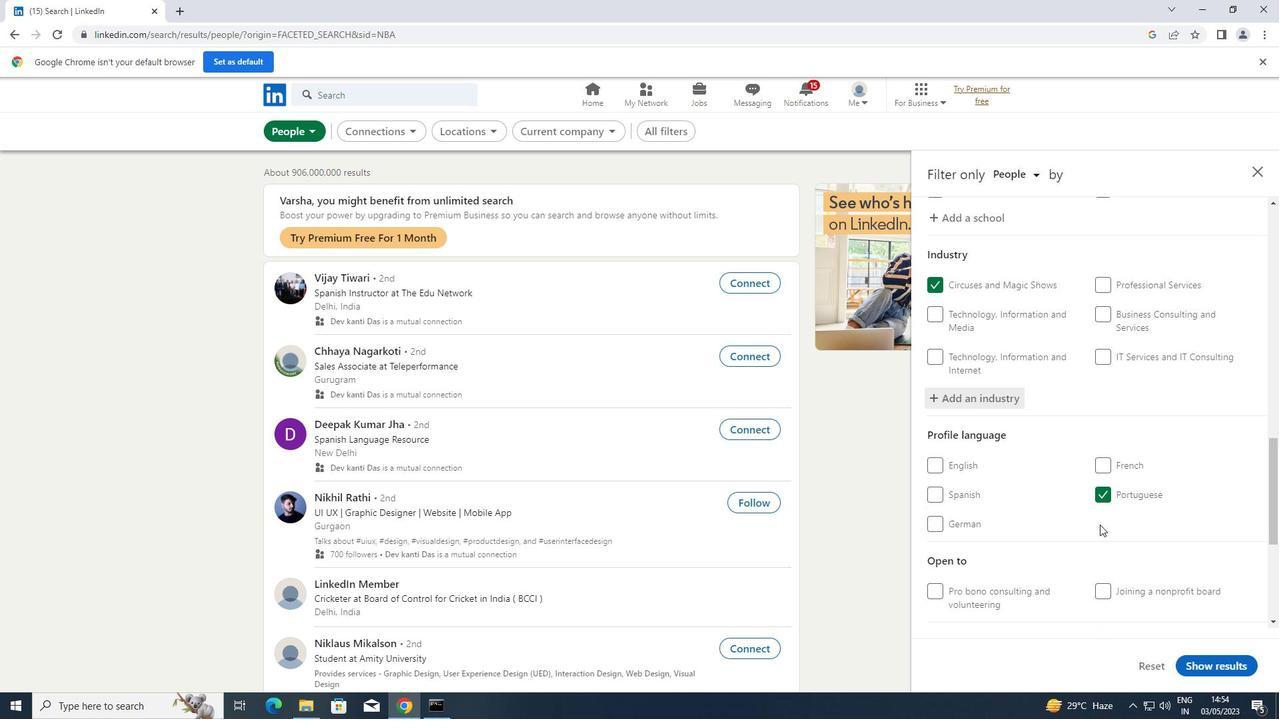 
Action: Mouse moved to (1101, 525)
Screenshot: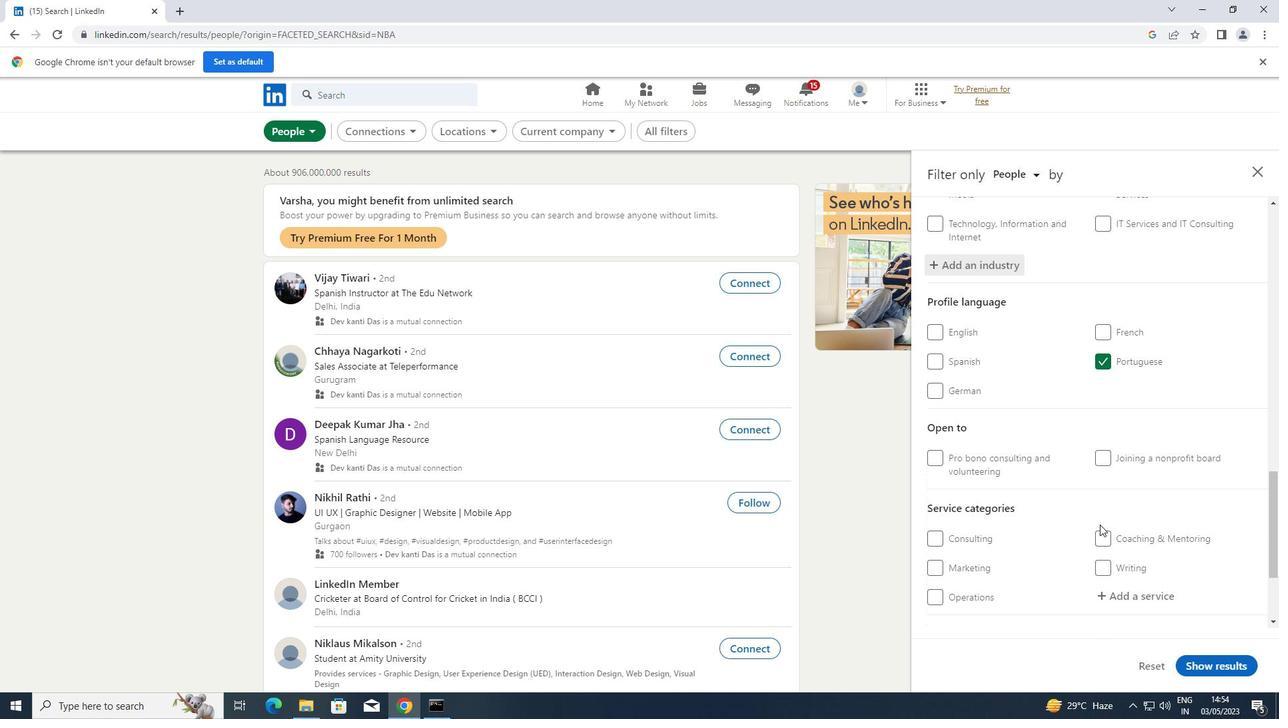 
Action: Mouse scrolled (1101, 525) with delta (0, 0)
Screenshot: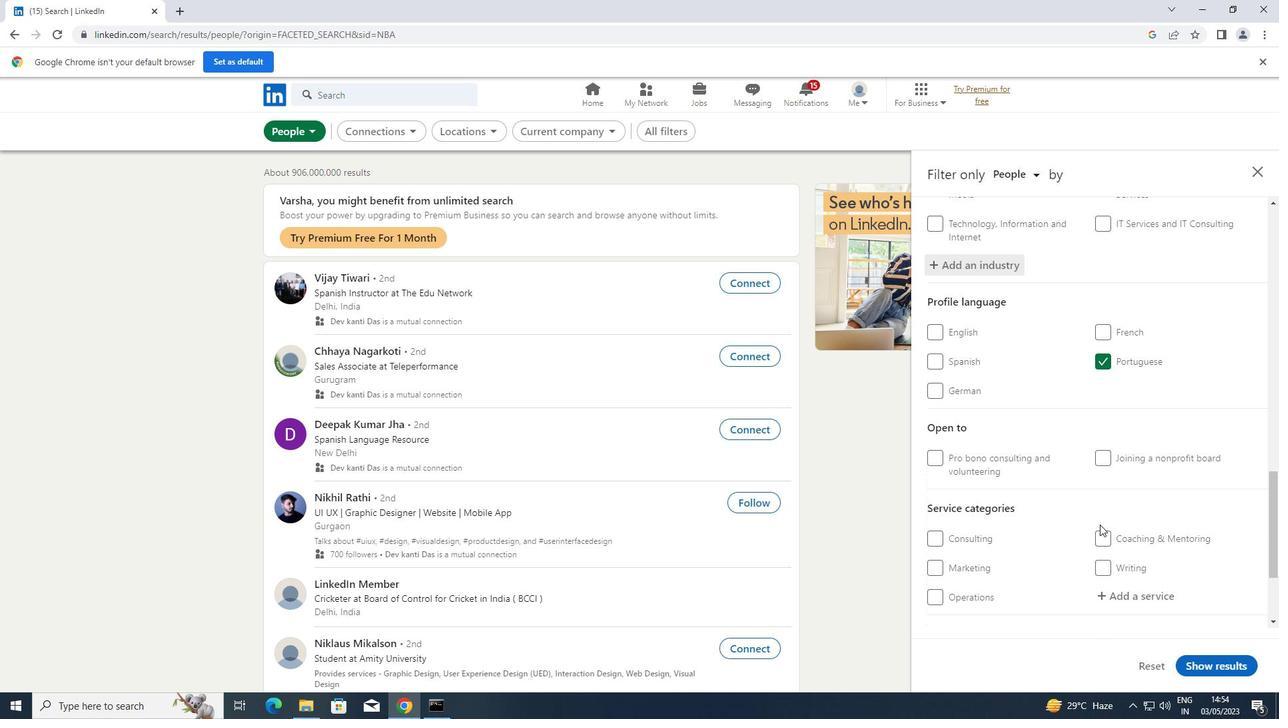 
Action: Mouse moved to (1101, 526)
Screenshot: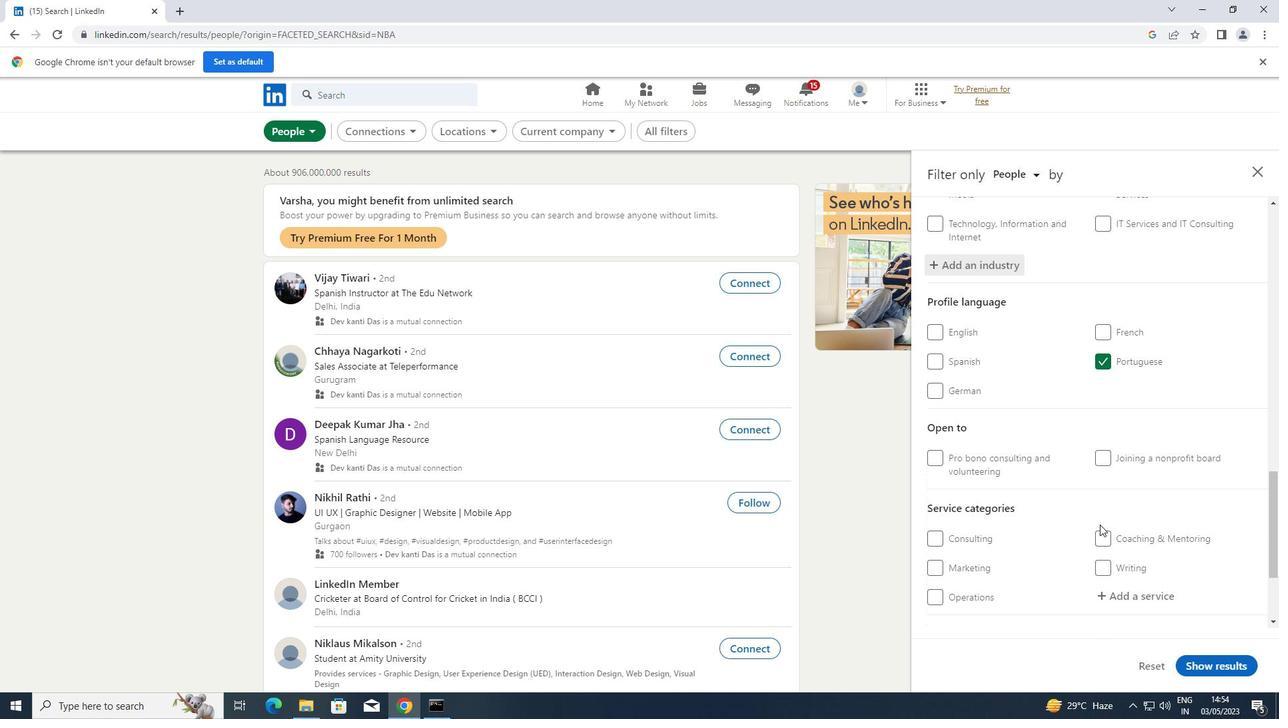 
Action: Mouse scrolled (1101, 525) with delta (0, 0)
Screenshot: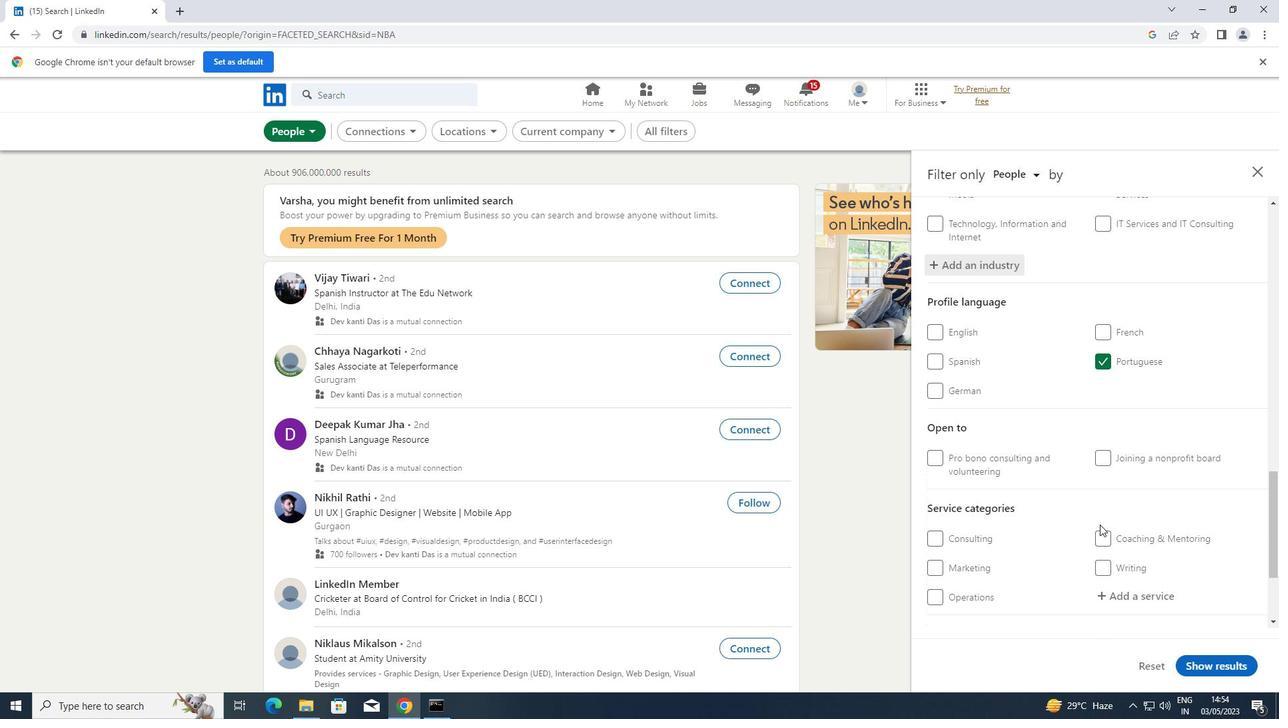
Action: Mouse moved to (1153, 461)
Screenshot: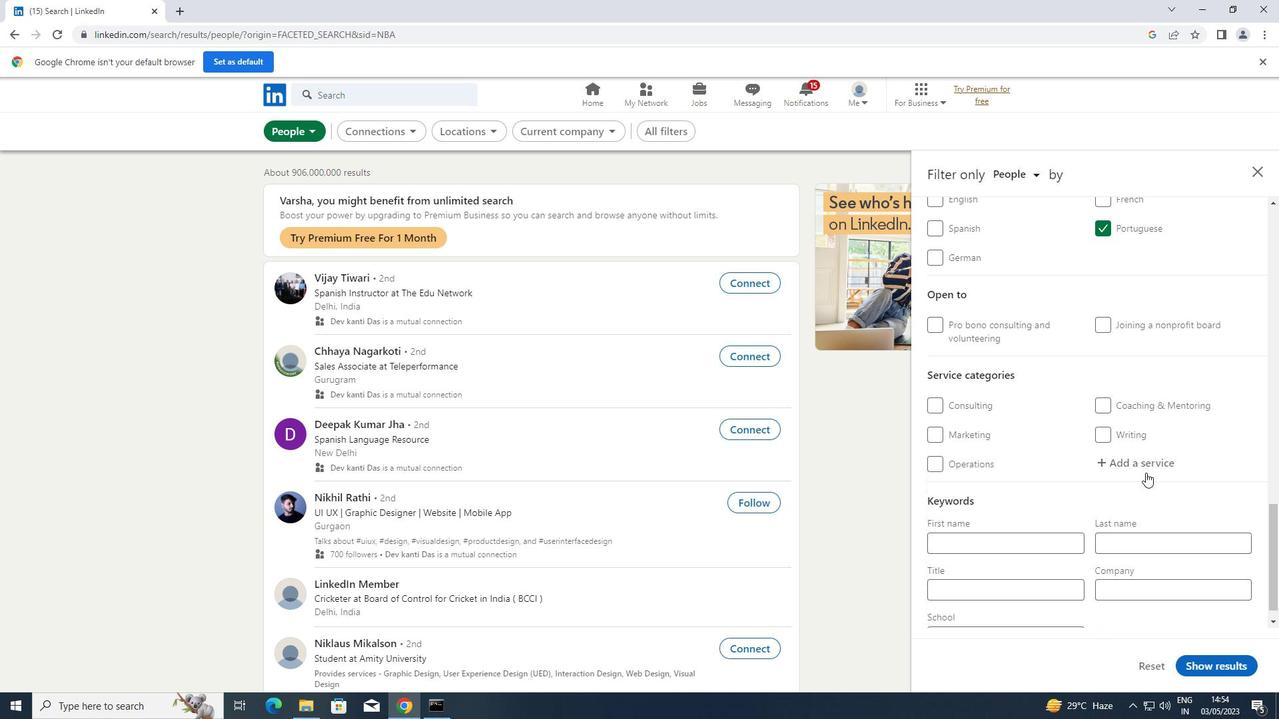 
Action: Mouse pressed left at (1153, 461)
Screenshot: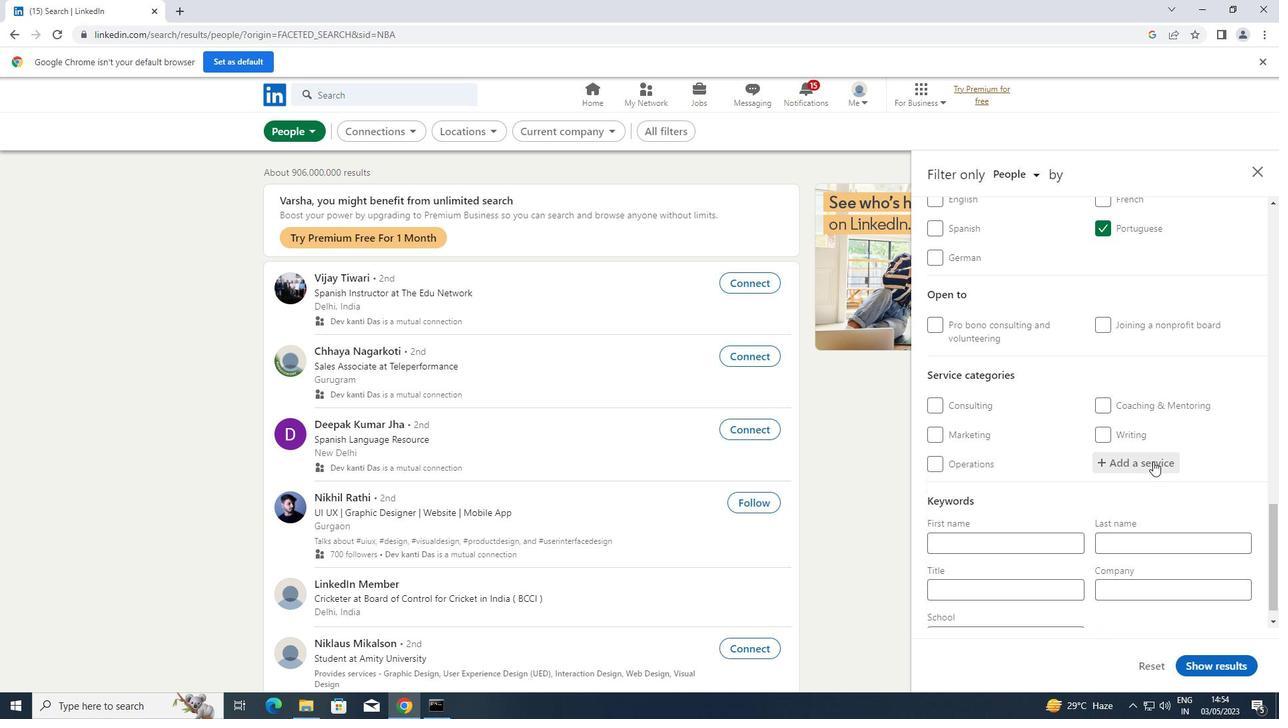 
Action: Key pressed <Key.shift>MANAGEMENT<Key.space><Key.shift>CONS
Screenshot: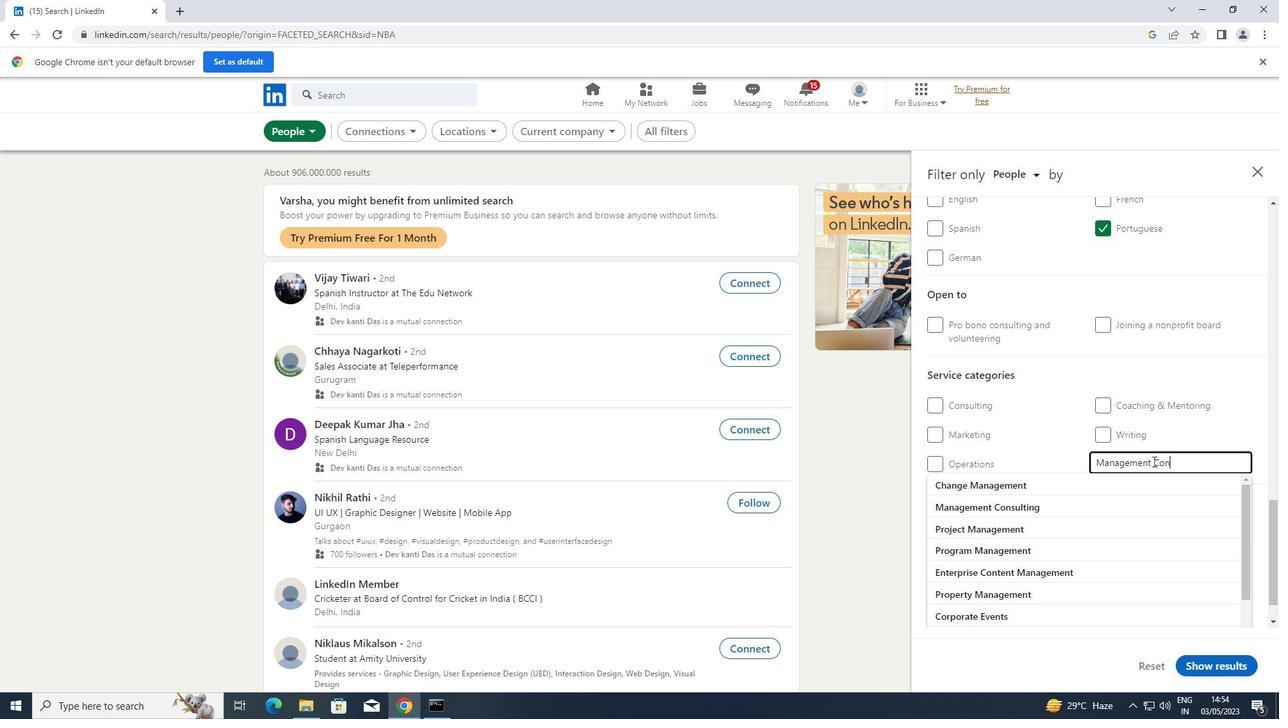
Action: Mouse moved to (971, 479)
Screenshot: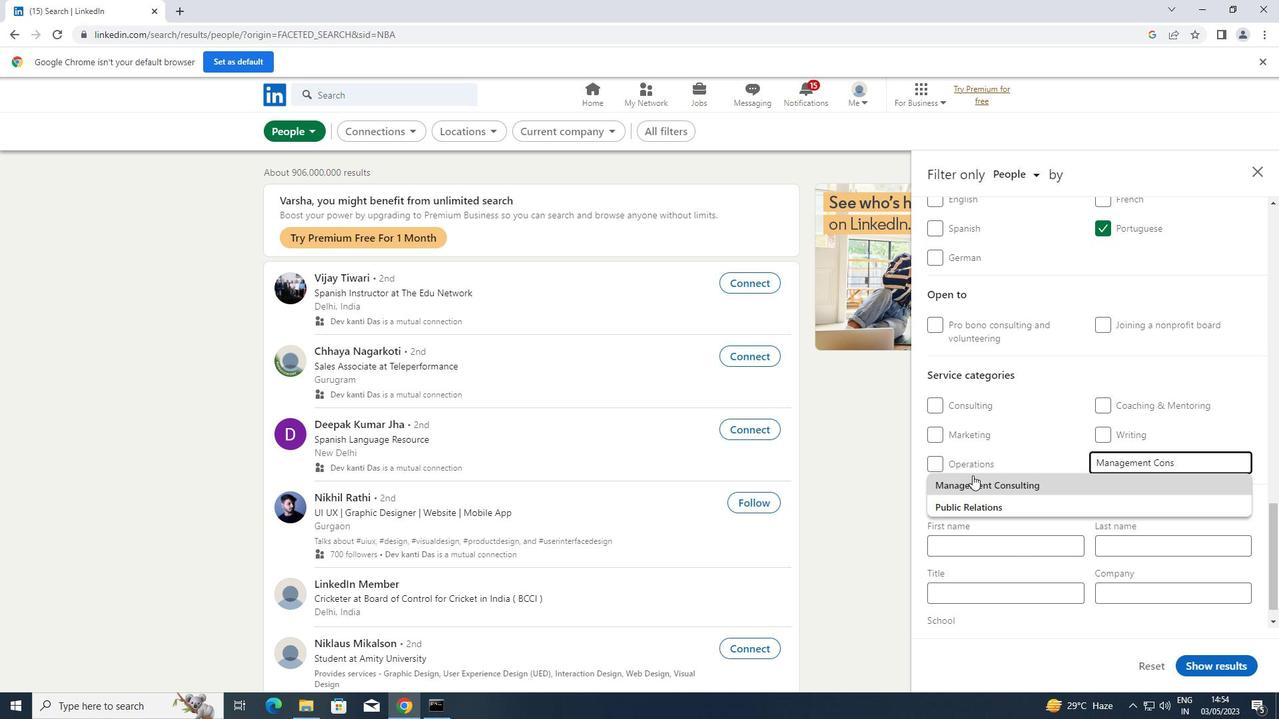 
Action: Mouse pressed left at (971, 479)
Screenshot: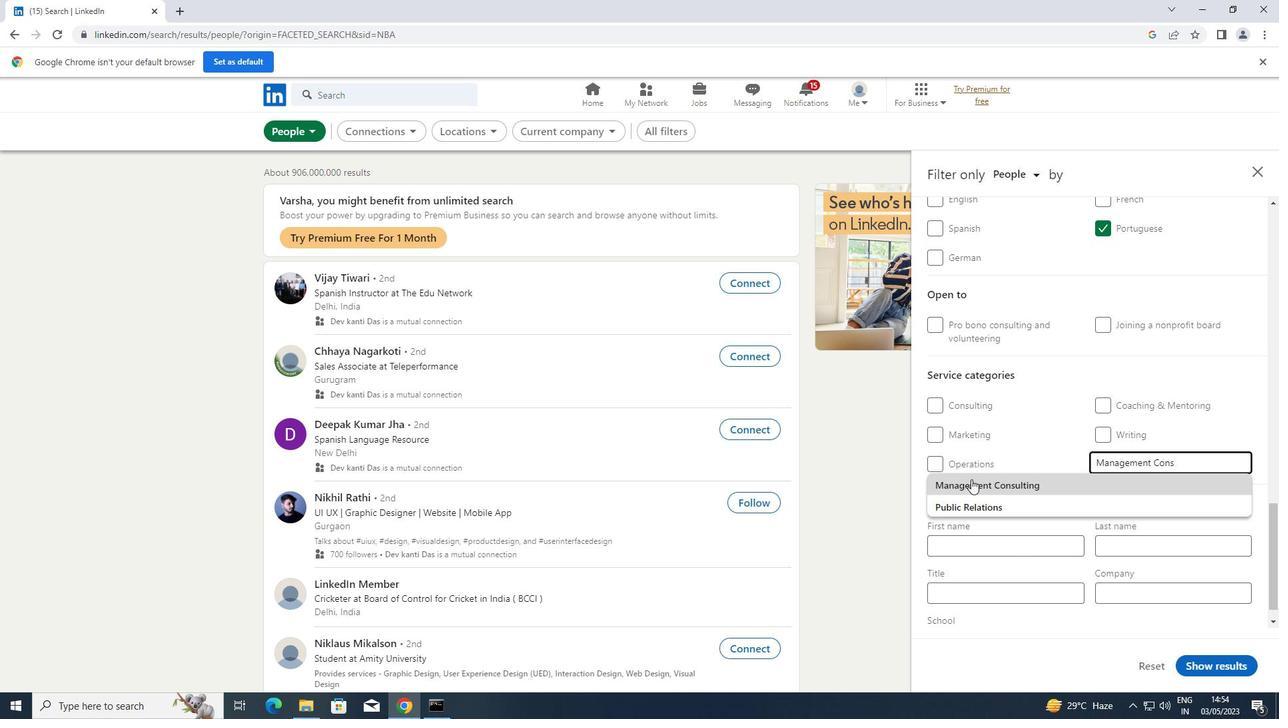
Action: Mouse scrolled (971, 479) with delta (0, 0)
Screenshot: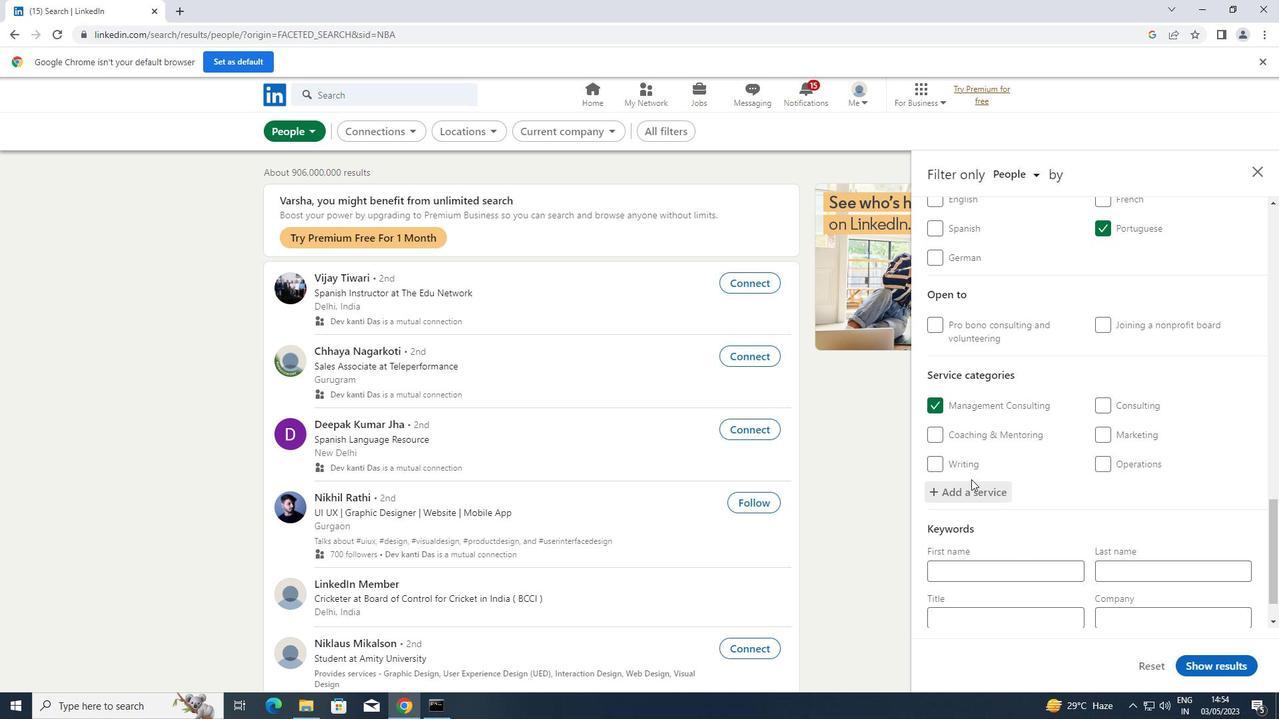 
Action: Mouse scrolled (971, 479) with delta (0, 0)
Screenshot: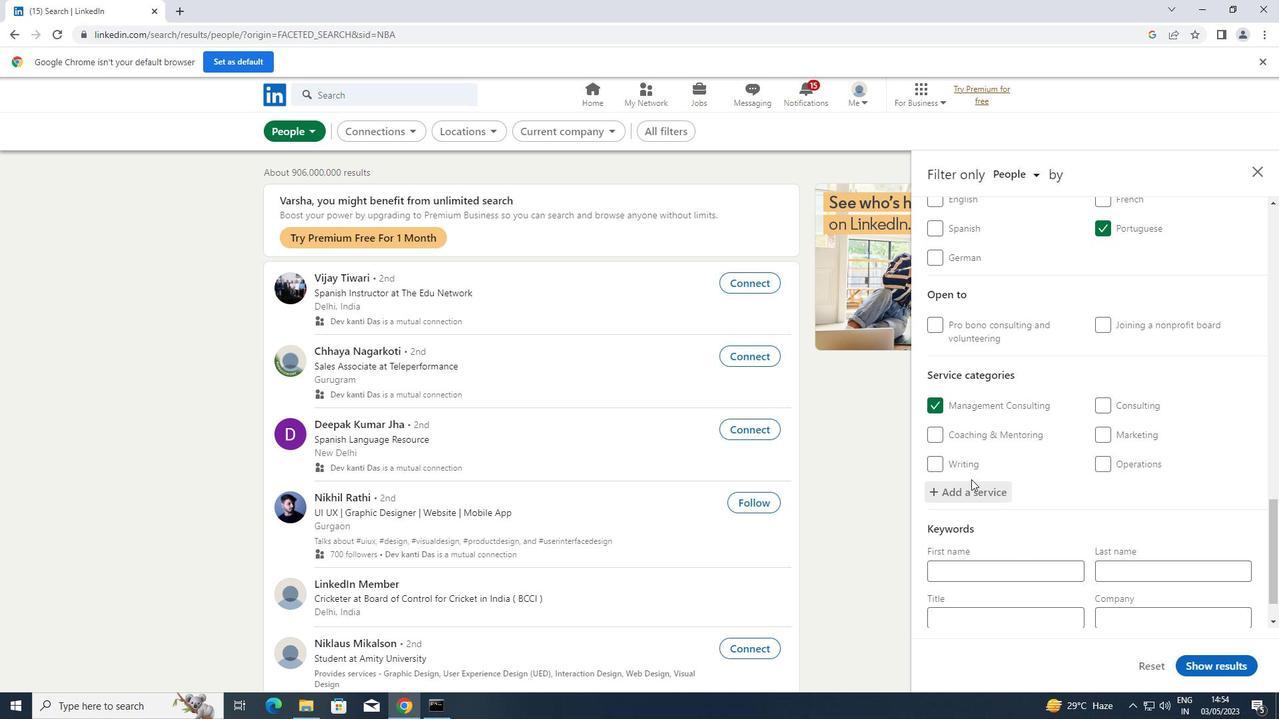 
Action: Mouse scrolled (971, 479) with delta (0, 0)
Screenshot: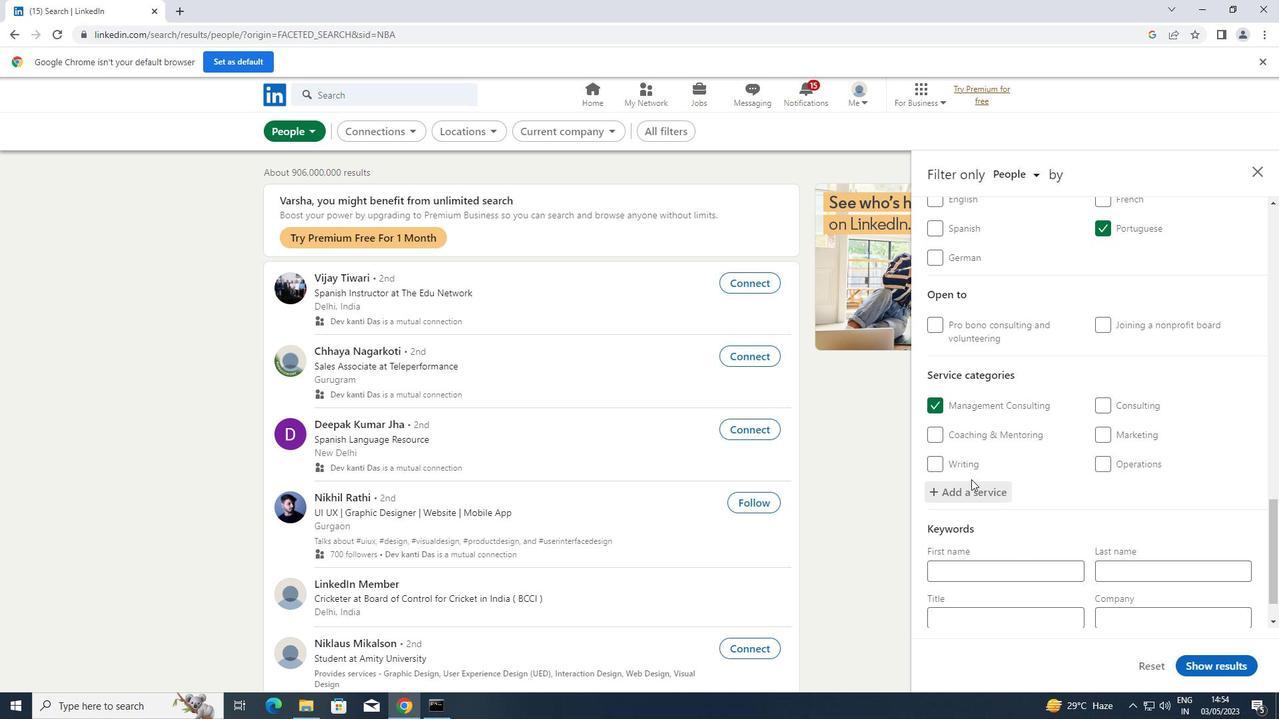 
Action: Mouse scrolled (971, 479) with delta (0, 0)
Screenshot: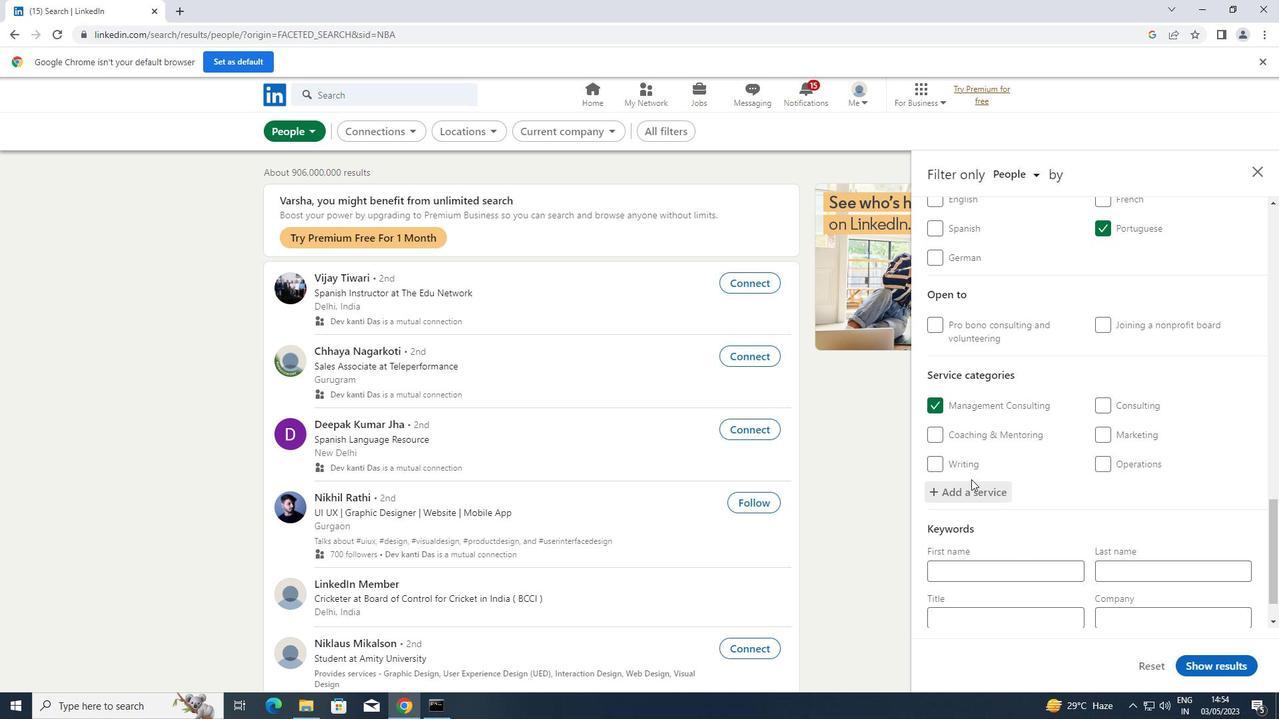 
Action: Mouse scrolled (971, 479) with delta (0, 0)
Screenshot: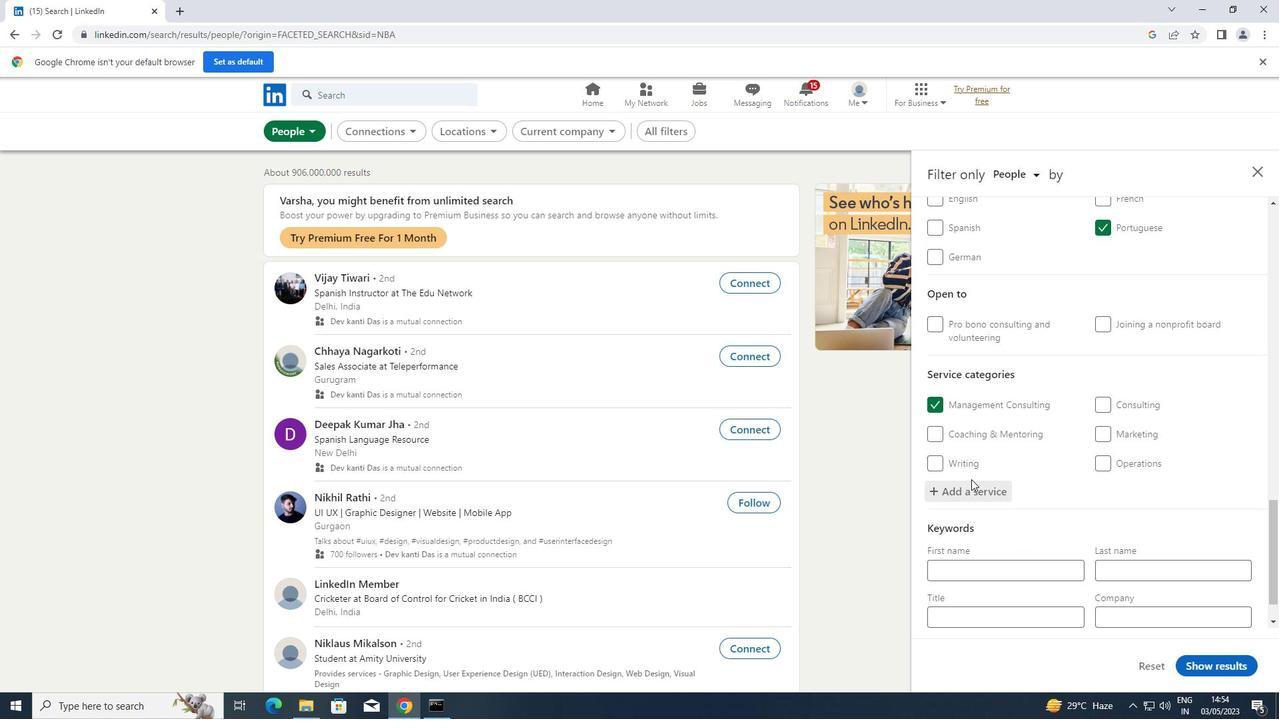 
Action: Mouse scrolled (971, 479) with delta (0, 0)
Screenshot: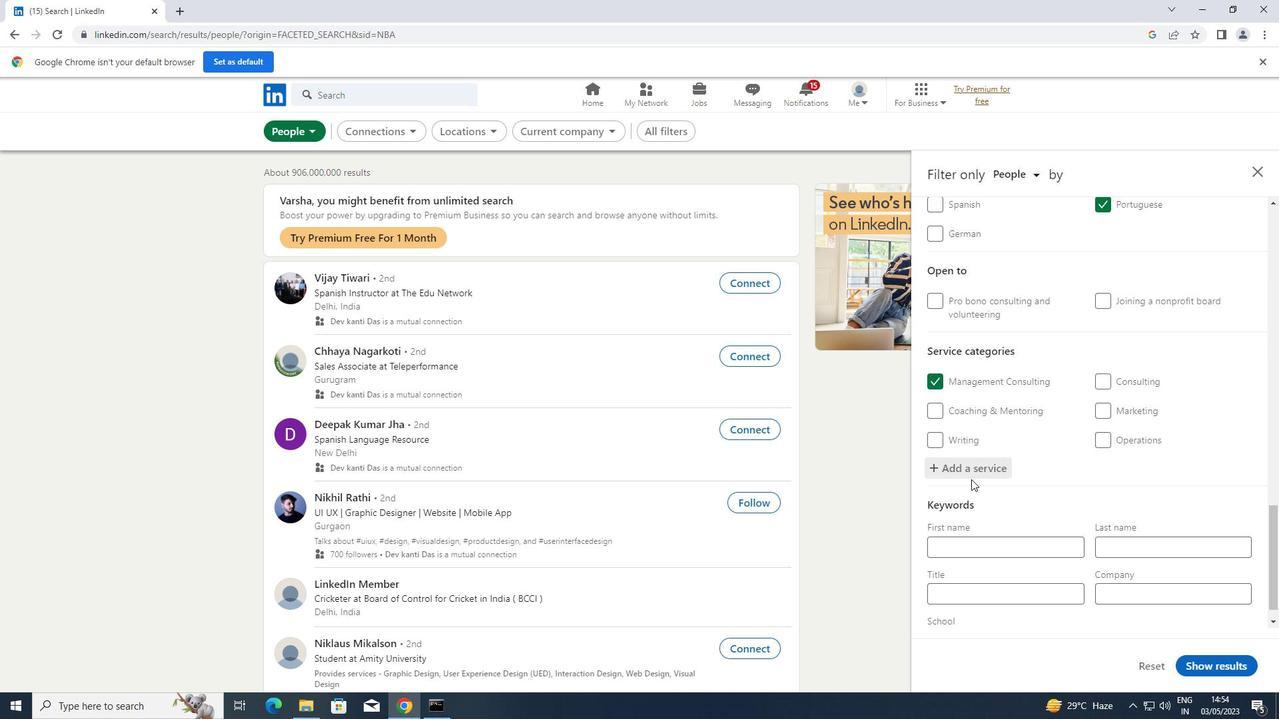 
Action: Mouse moved to (991, 576)
Screenshot: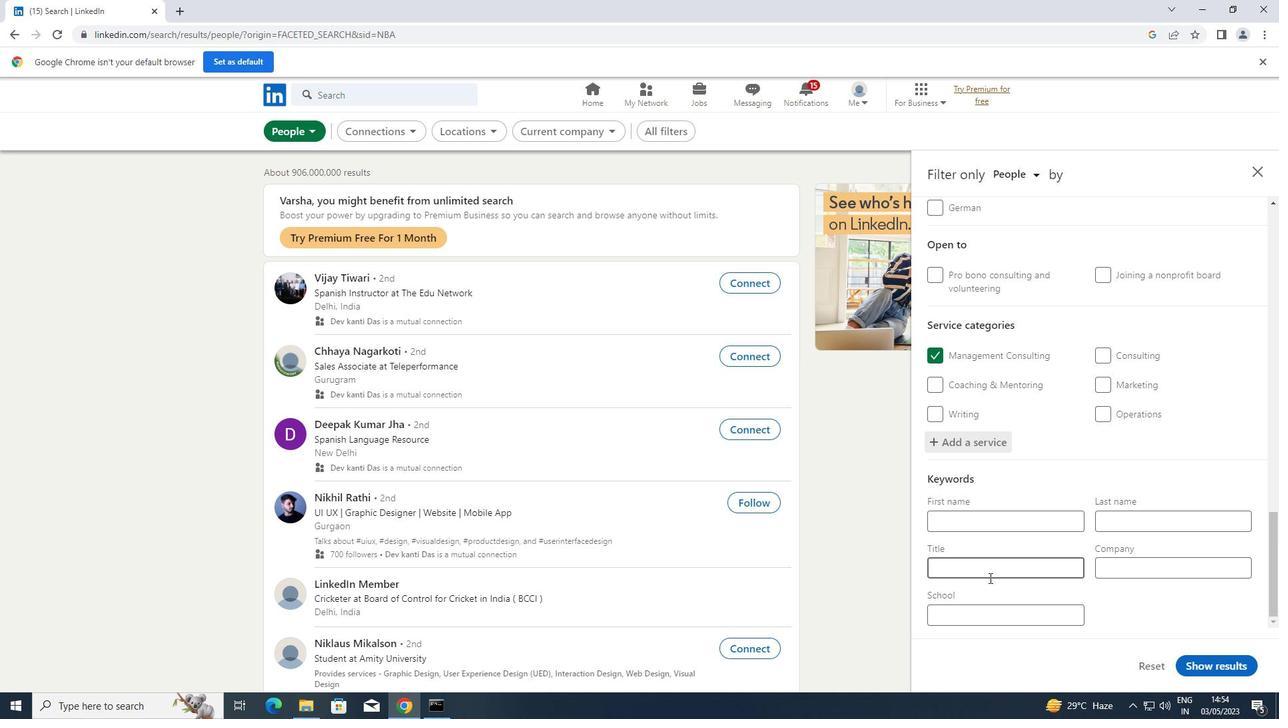 
Action: Mouse pressed left at (991, 576)
Screenshot: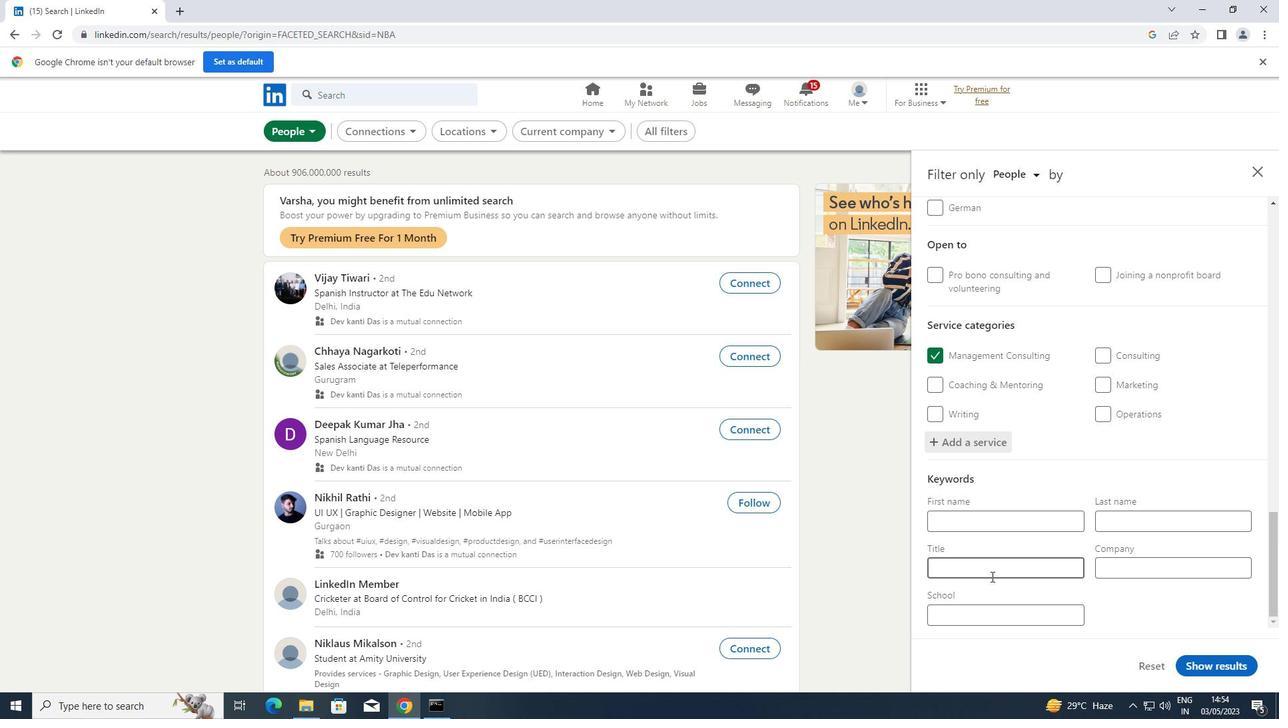 
Action: Key pressed <Key.shift>BENEFITS<Key.space><Key.shift>MANAGER
Screenshot: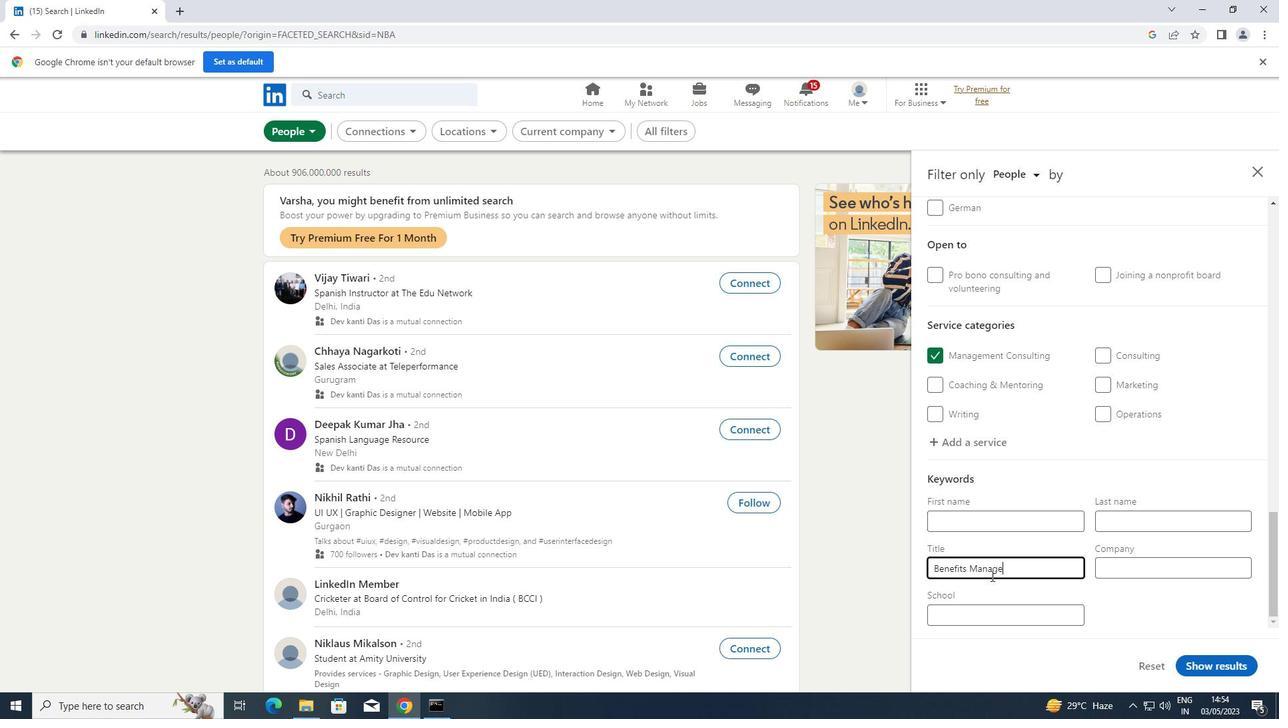 
Action: Mouse moved to (1206, 669)
Screenshot: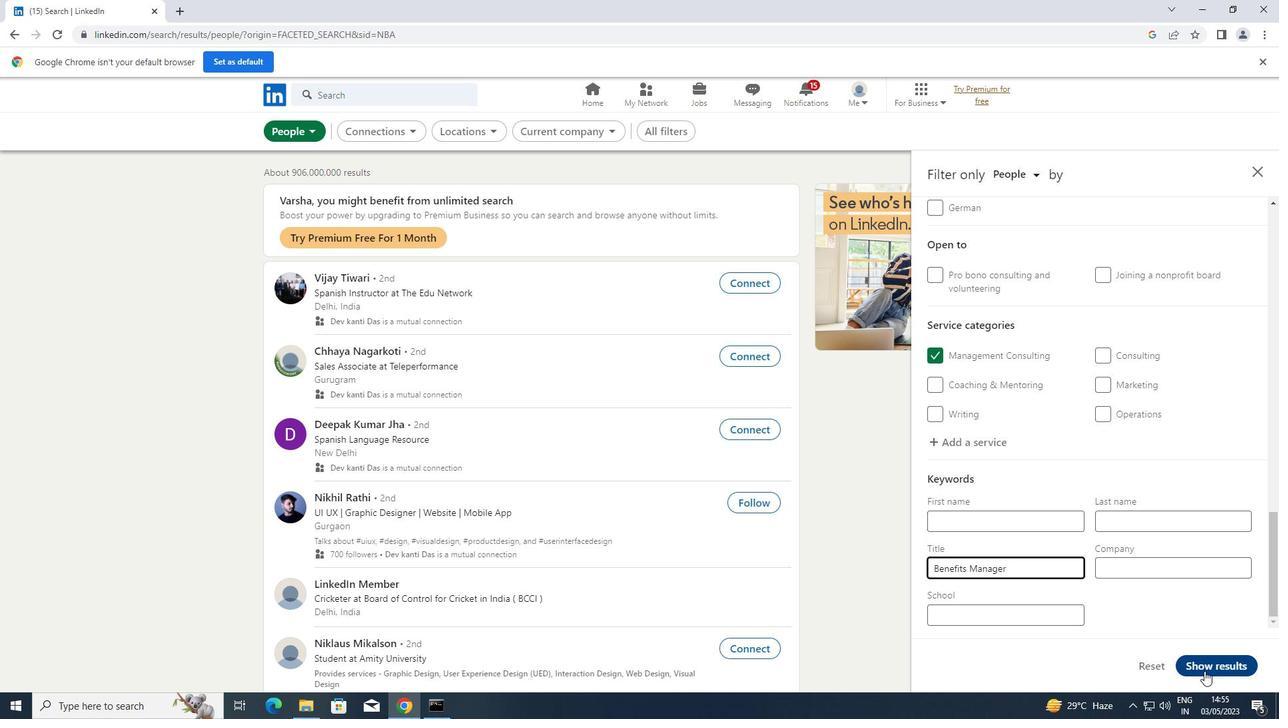 
Action: Mouse pressed left at (1206, 669)
Screenshot: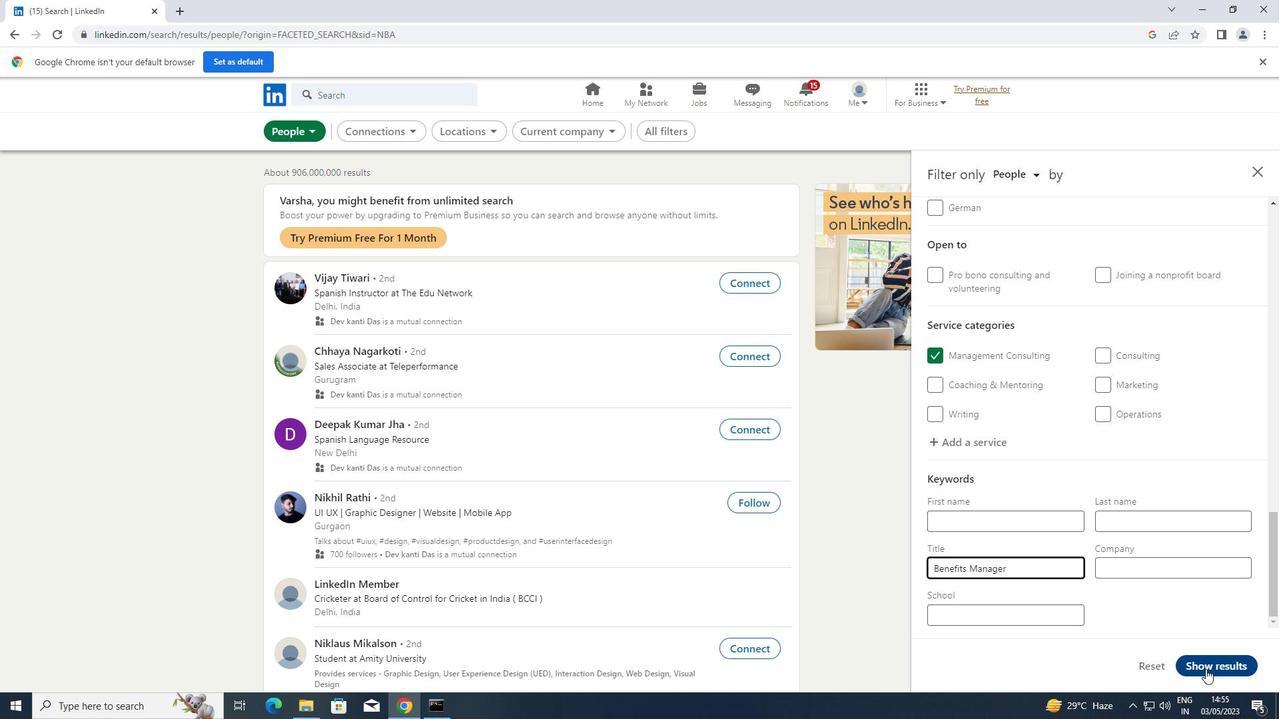 
Action: Mouse moved to (1206, 665)
Screenshot: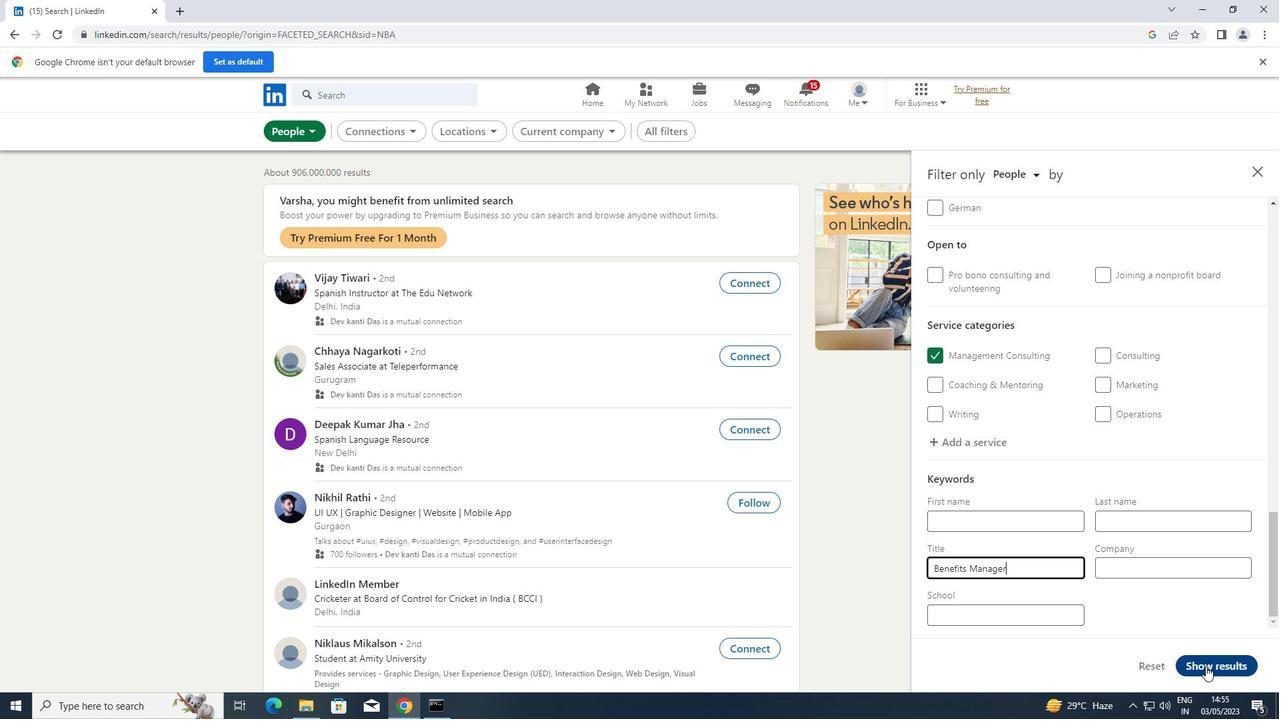 
